 Task: Find connections with filter location Ruislip with filter topic #Lifechangewith filter profile language Potuguese with filter current company Alp Consulting Ltd. with filter school Pune Institute of Computer Technology with filter industry Sports Teams and Clubs with filter service category Mortgage Lending with filter keywords title Accounting Director
Action: Mouse moved to (637, 81)
Screenshot: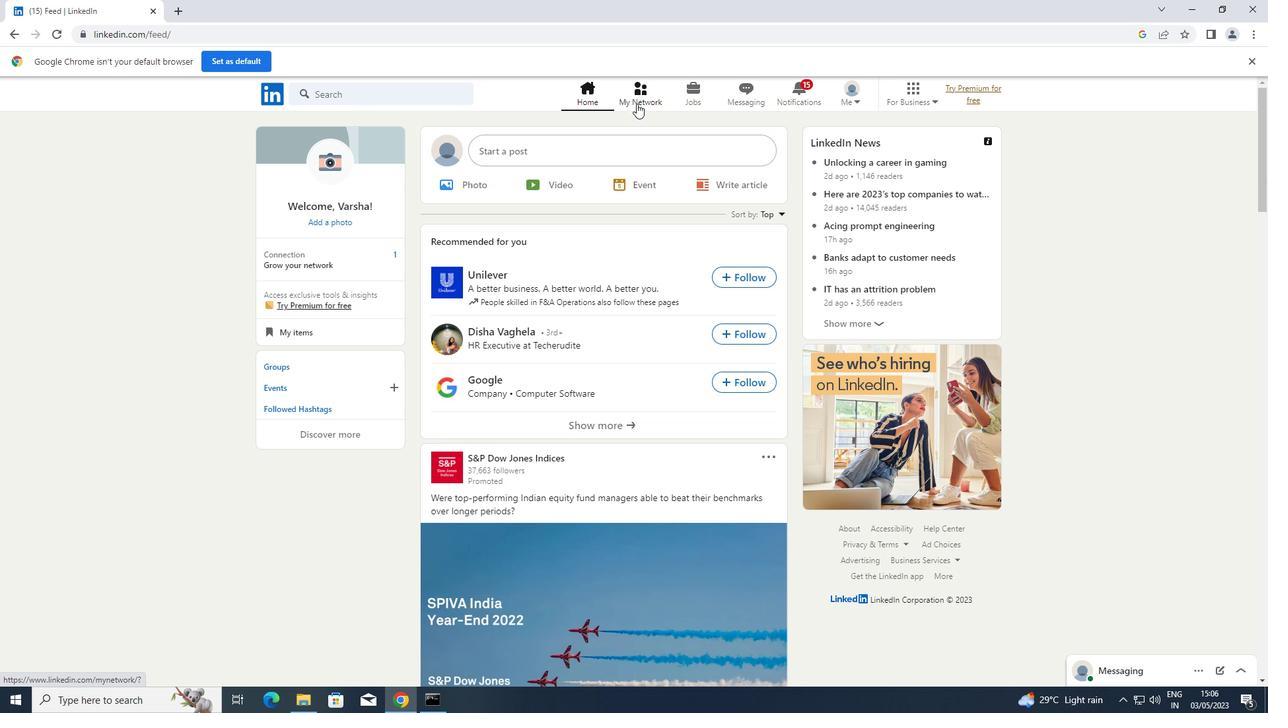 
Action: Mouse pressed left at (637, 81)
Screenshot: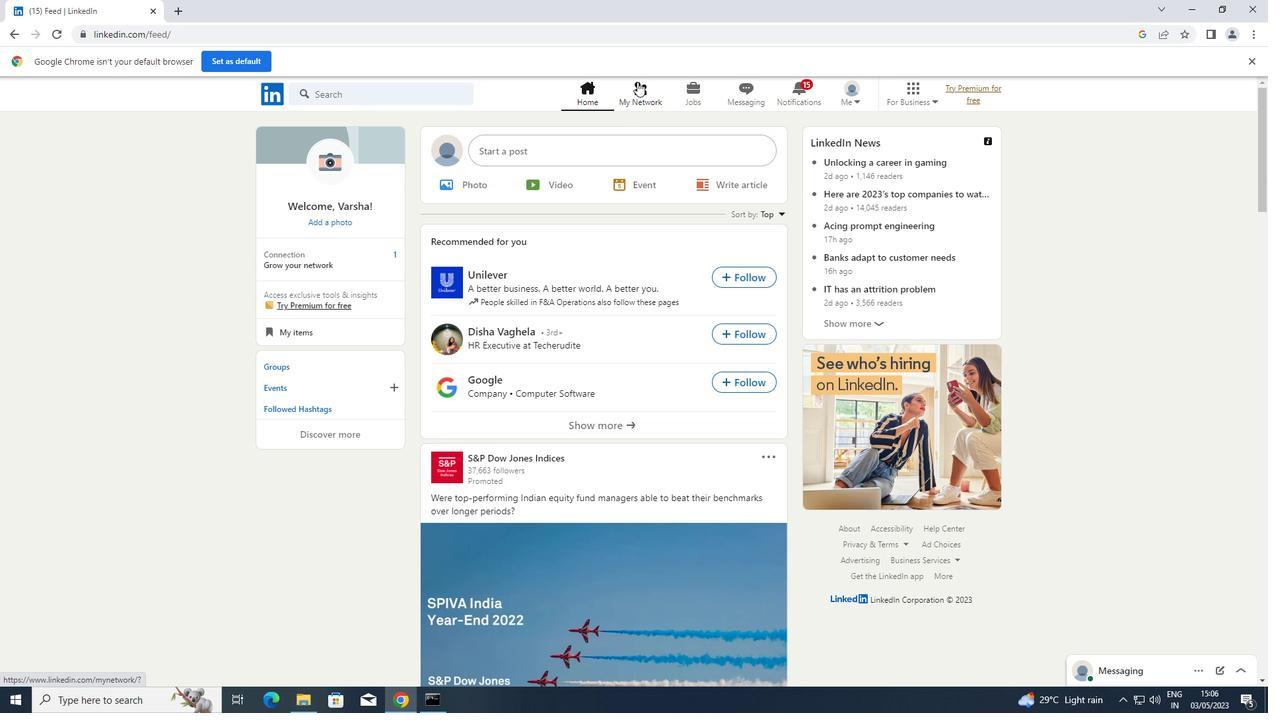 
Action: Mouse moved to (340, 165)
Screenshot: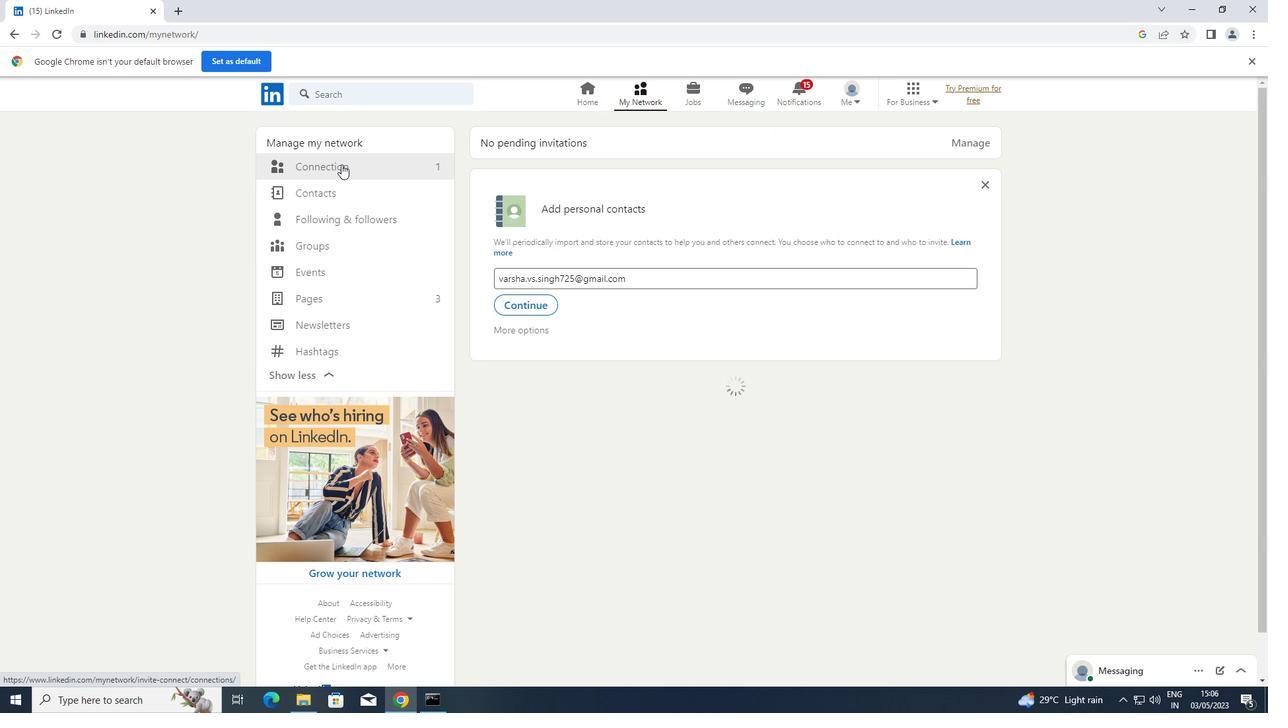
Action: Mouse pressed left at (340, 165)
Screenshot: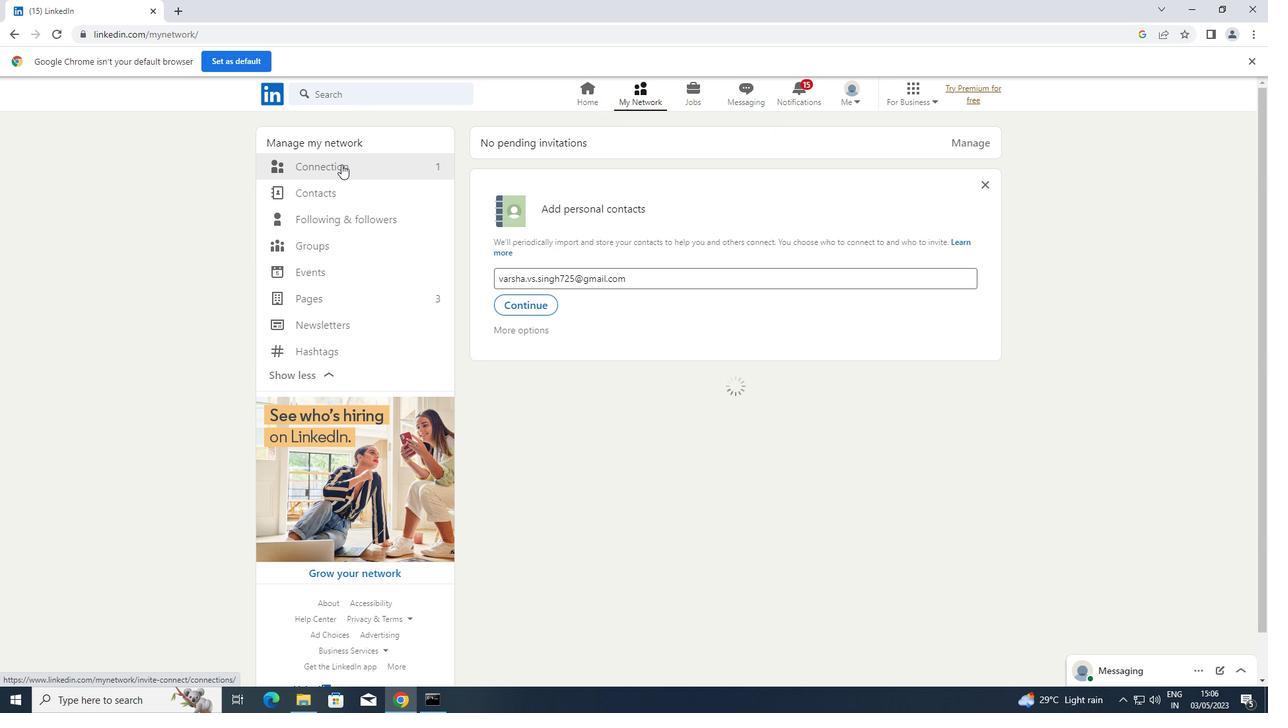 
Action: Mouse moved to (755, 171)
Screenshot: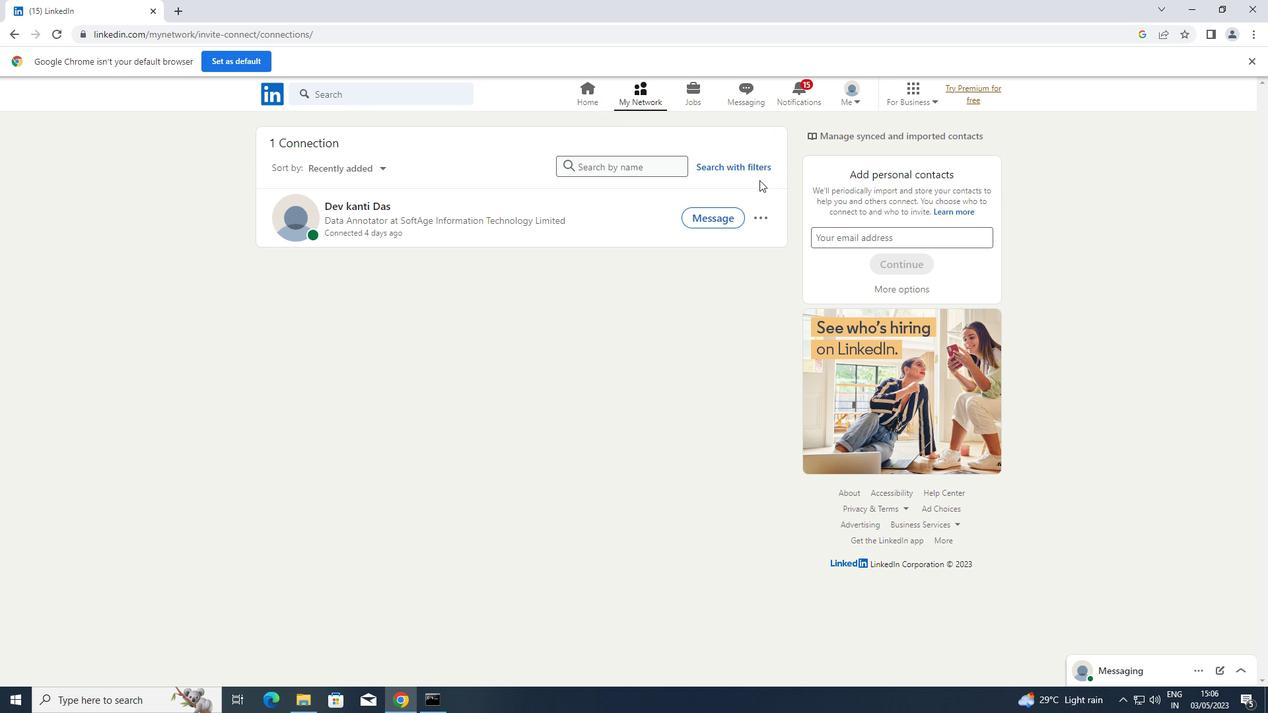 
Action: Mouse pressed left at (755, 171)
Screenshot: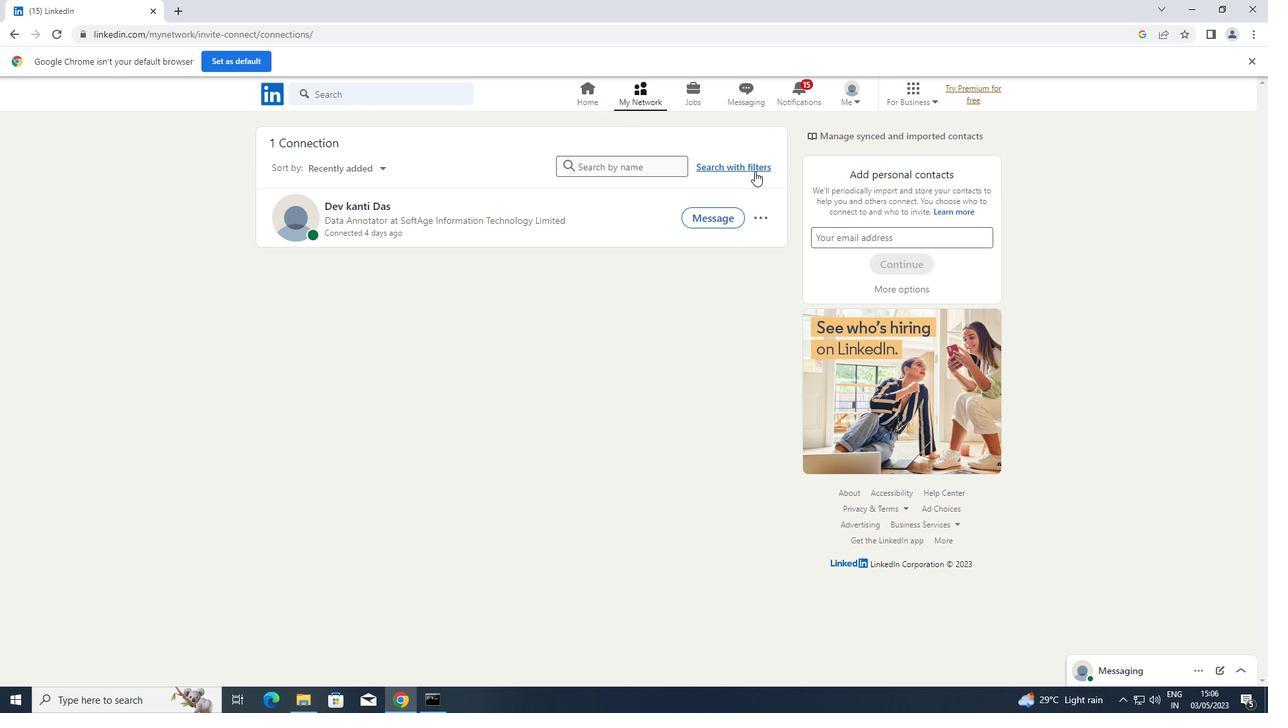 
Action: Mouse moved to (682, 132)
Screenshot: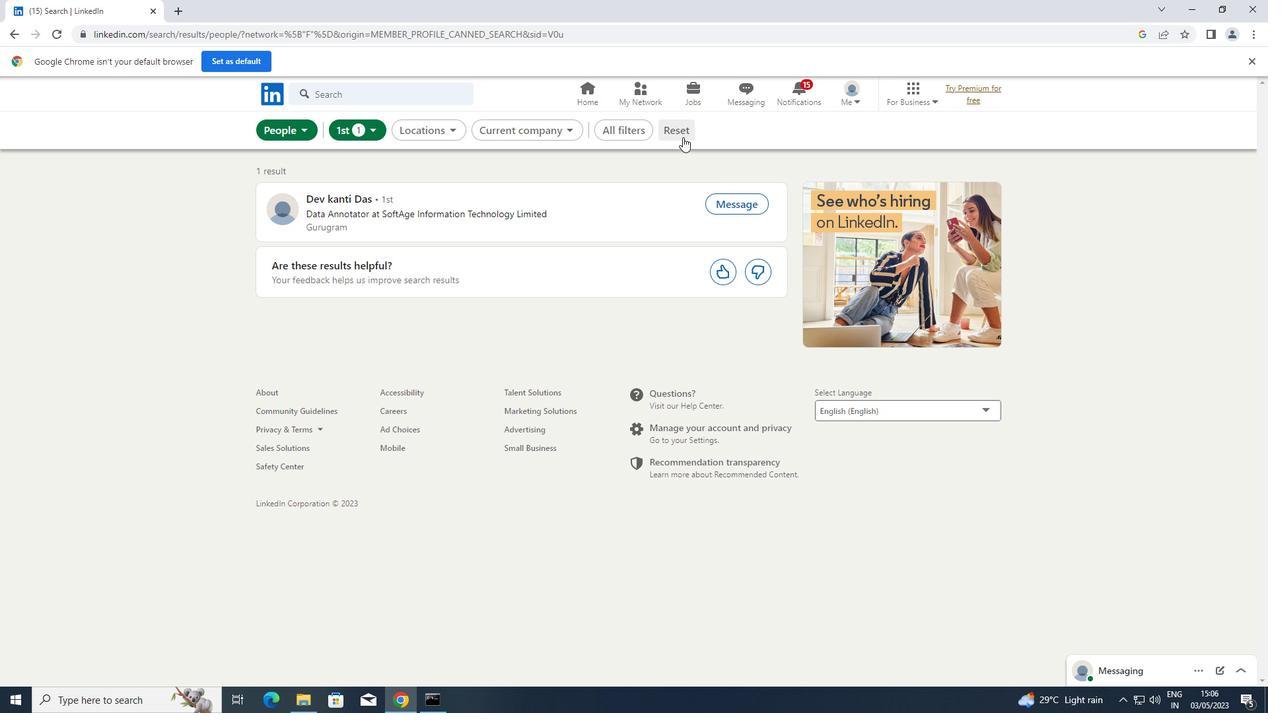 
Action: Mouse pressed left at (682, 132)
Screenshot: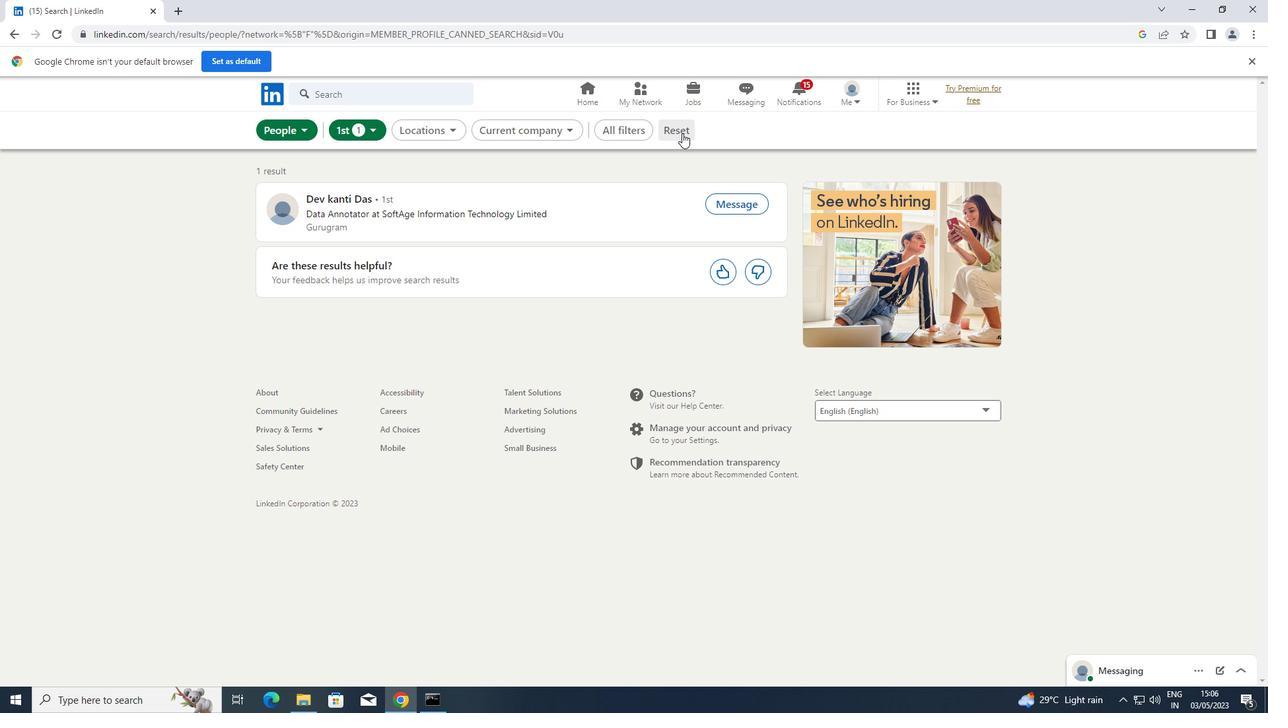 
Action: Mouse moved to (670, 132)
Screenshot: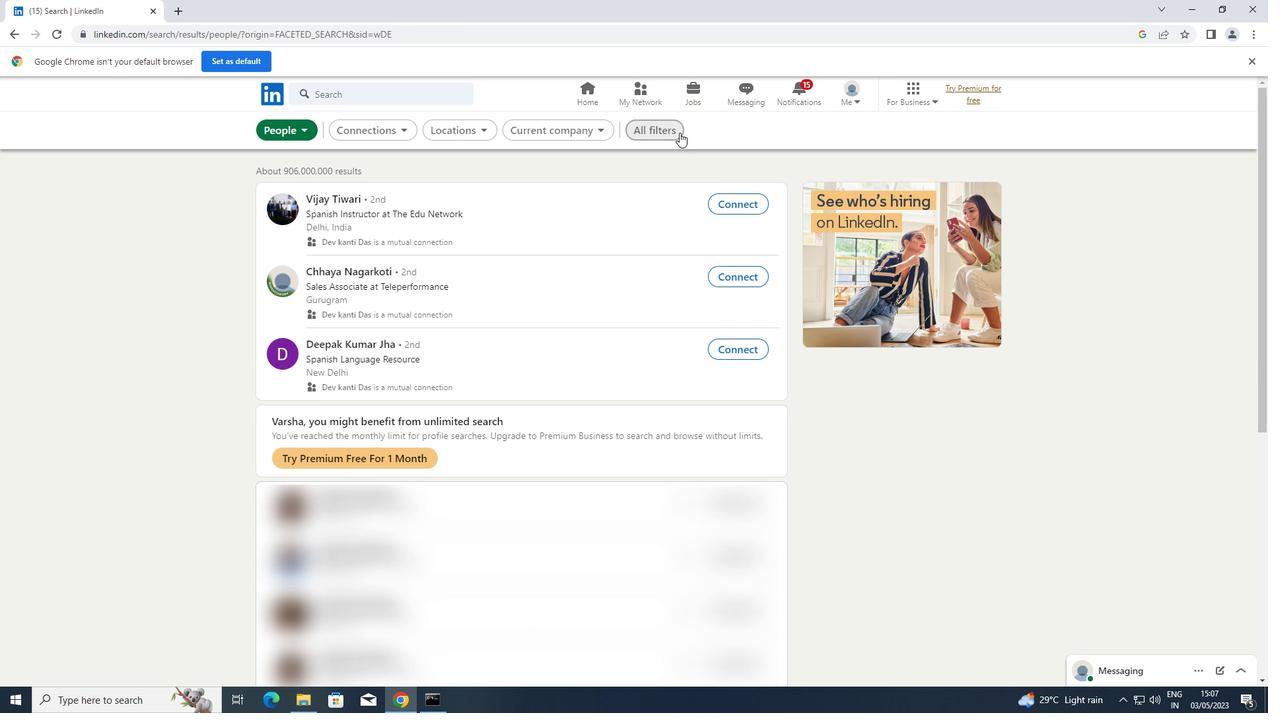 
Action: Mouse pressed left at (670, 132)
Screenshot: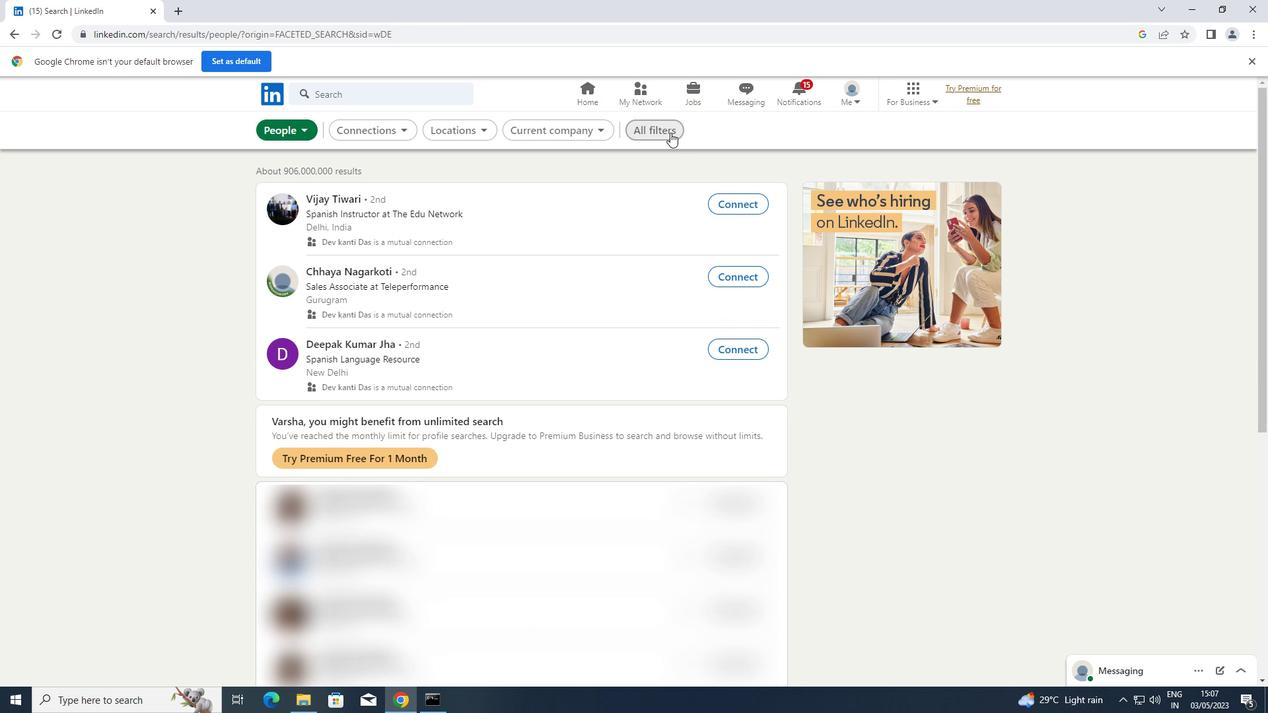 
Action: Mouse moved to (1012, 299)
Screenshot: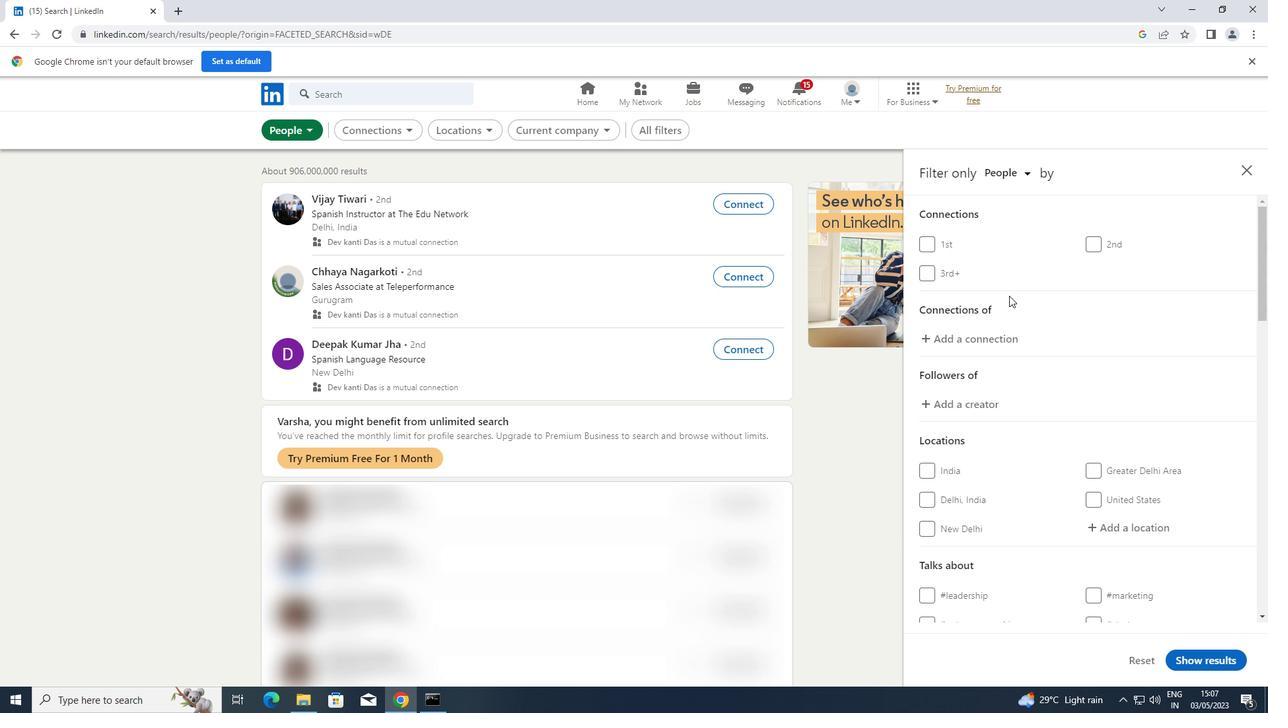 
Action: Mouse scrolled (1012, 299) with delta (0, 0)
Screenshot: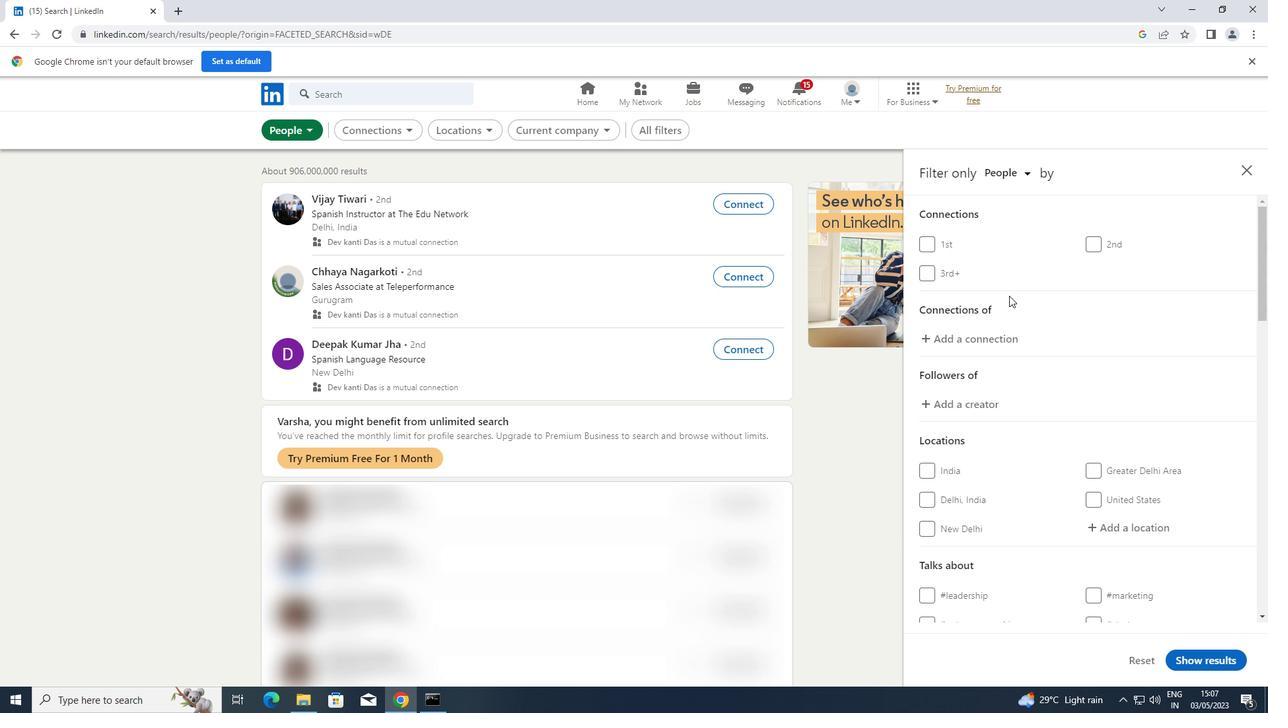 
Action: Mouse moved to (1012, 300)
Screenshot: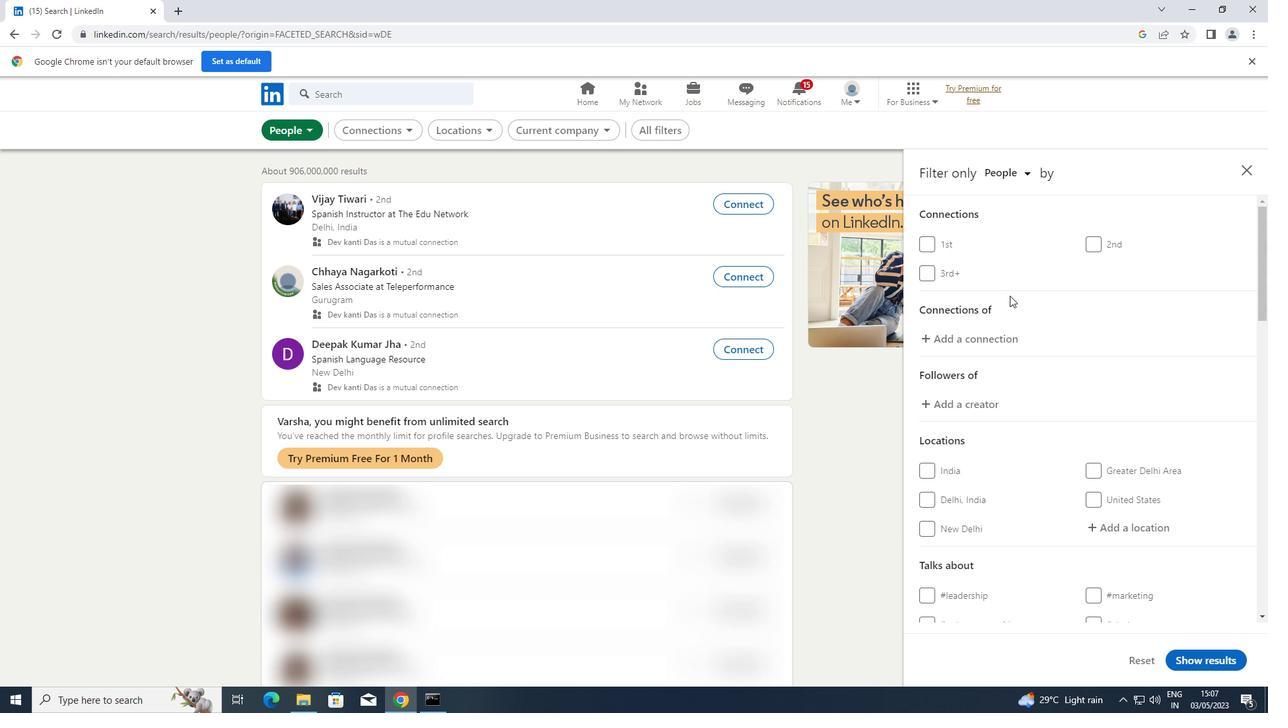 
Action: Mouse scrolled (1012, 299) with delta (0, 0)
Screenshot: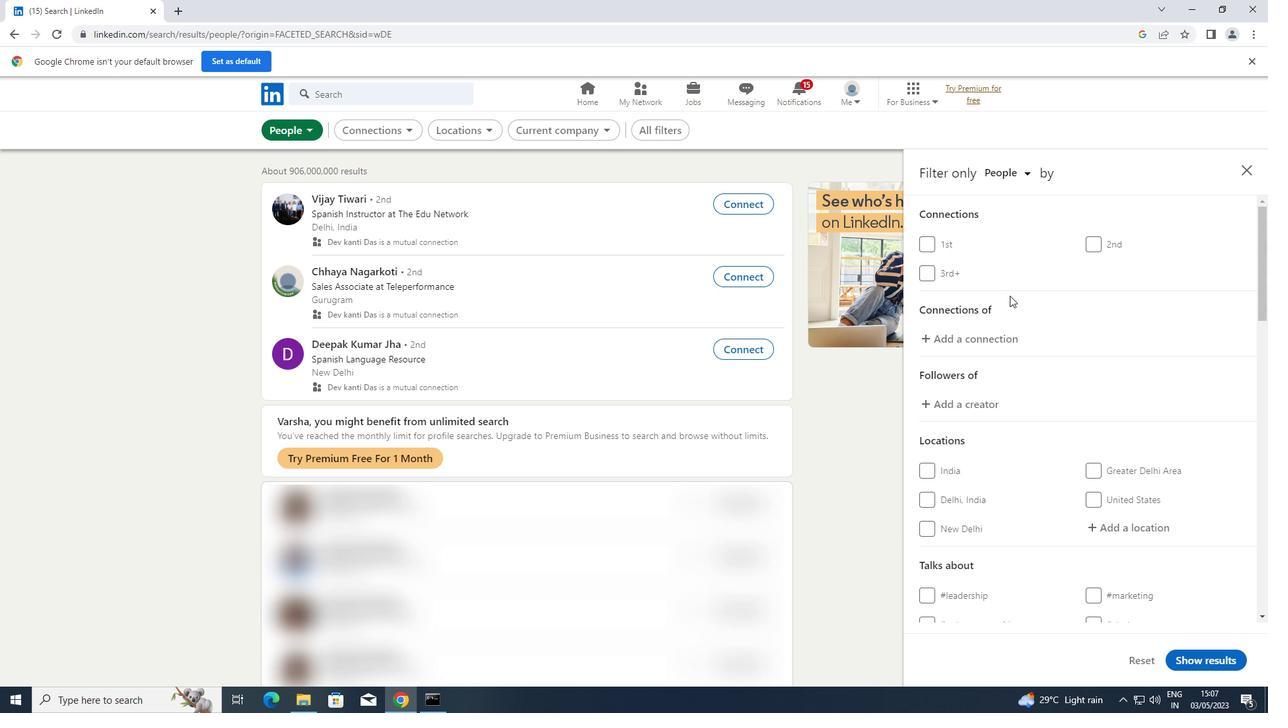 
Action: Mouse moved to (1111, 397)
Screenshot: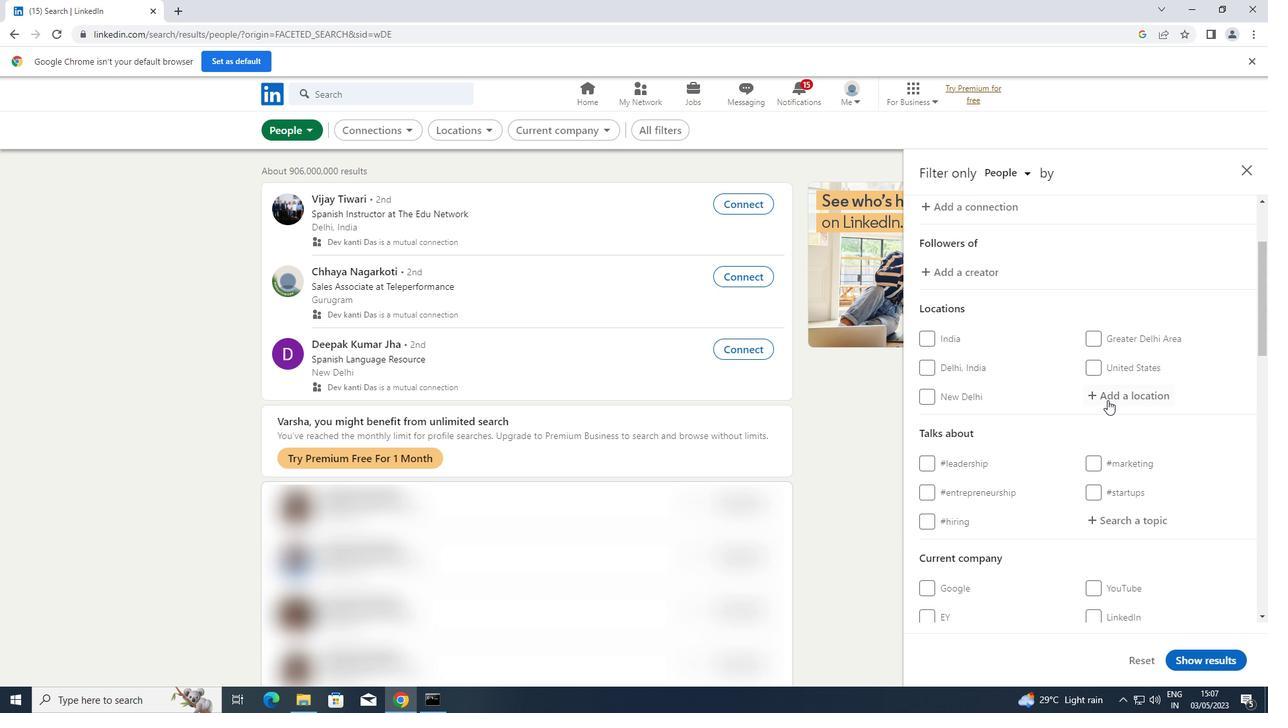 
Action: Mouse pressed left at (1111, 397)
Screenshot: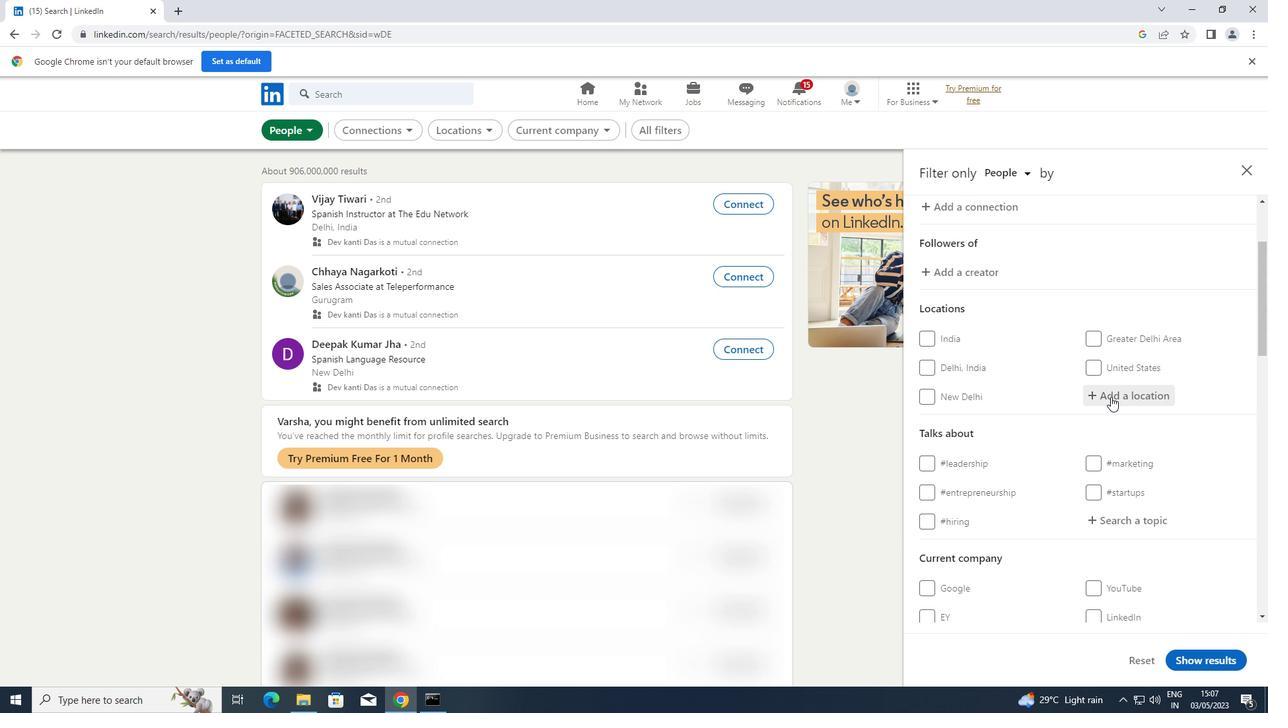 
Action: Key pressed <Key.shift>RULSLIP
Screenshot: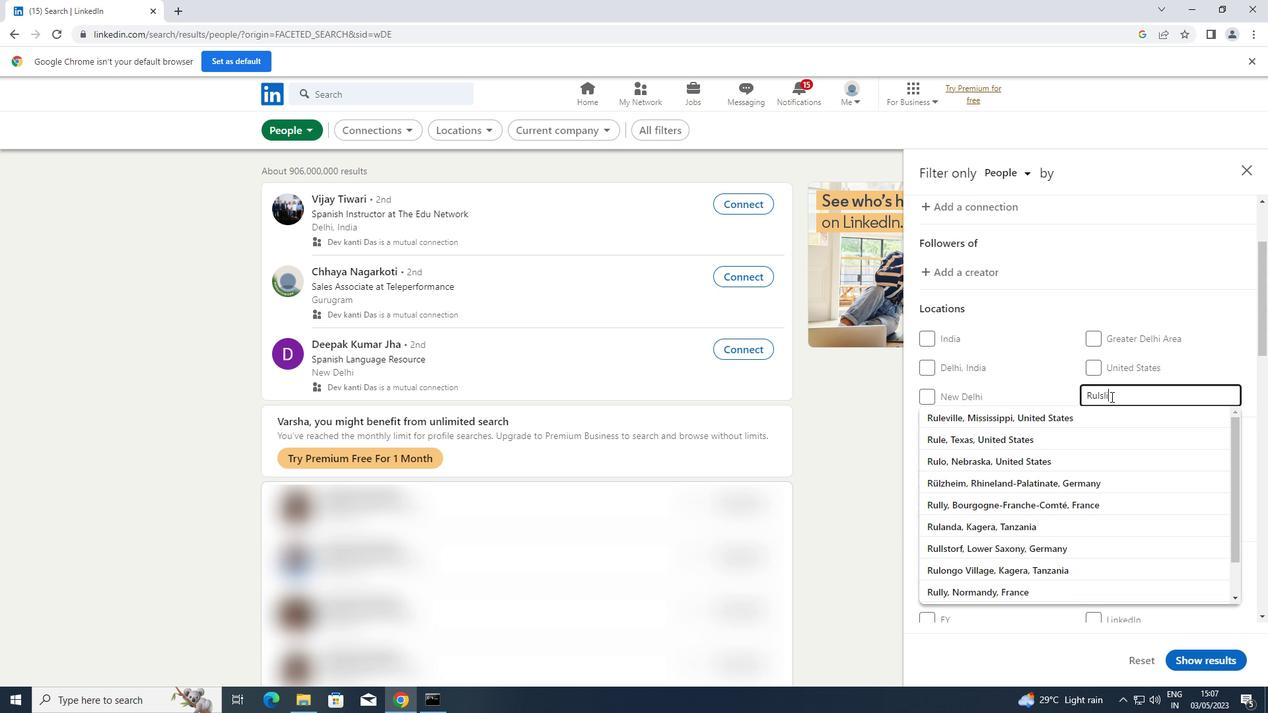 
Action: Mouse moved to (1125, 524)
Screenshot: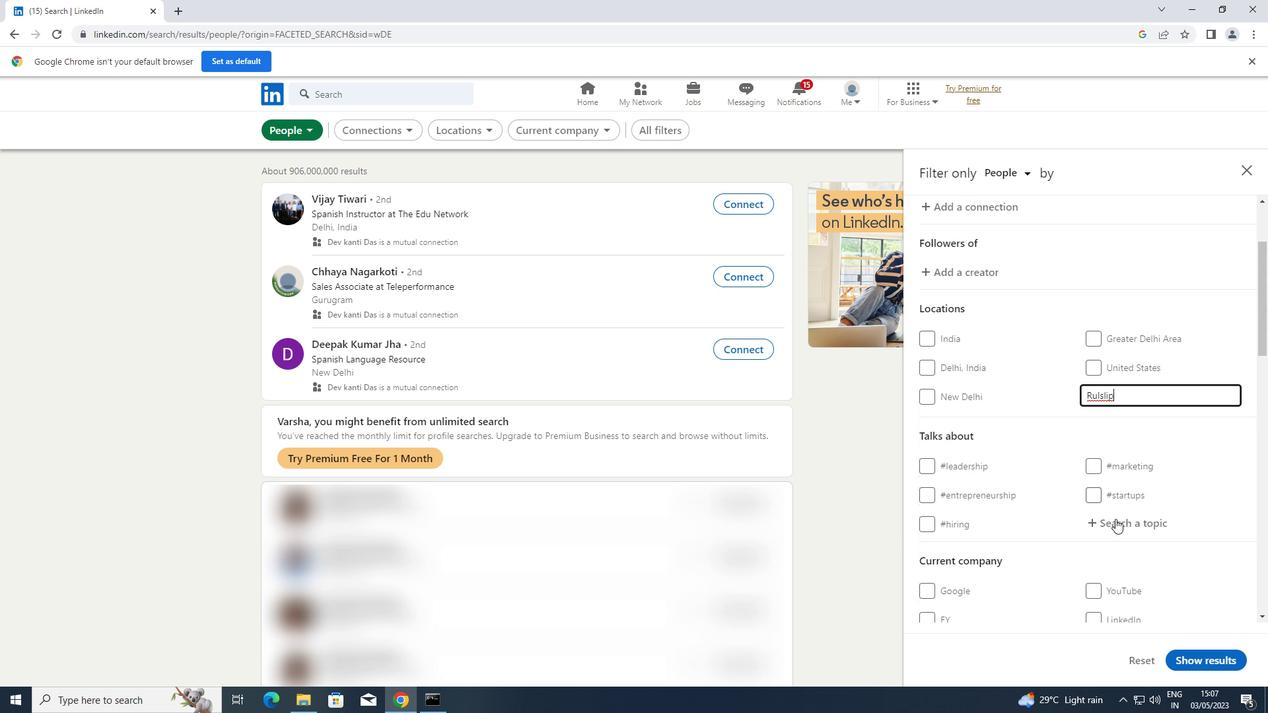 
Action: Mouse pressed left at (1125, 524)
Screenshot: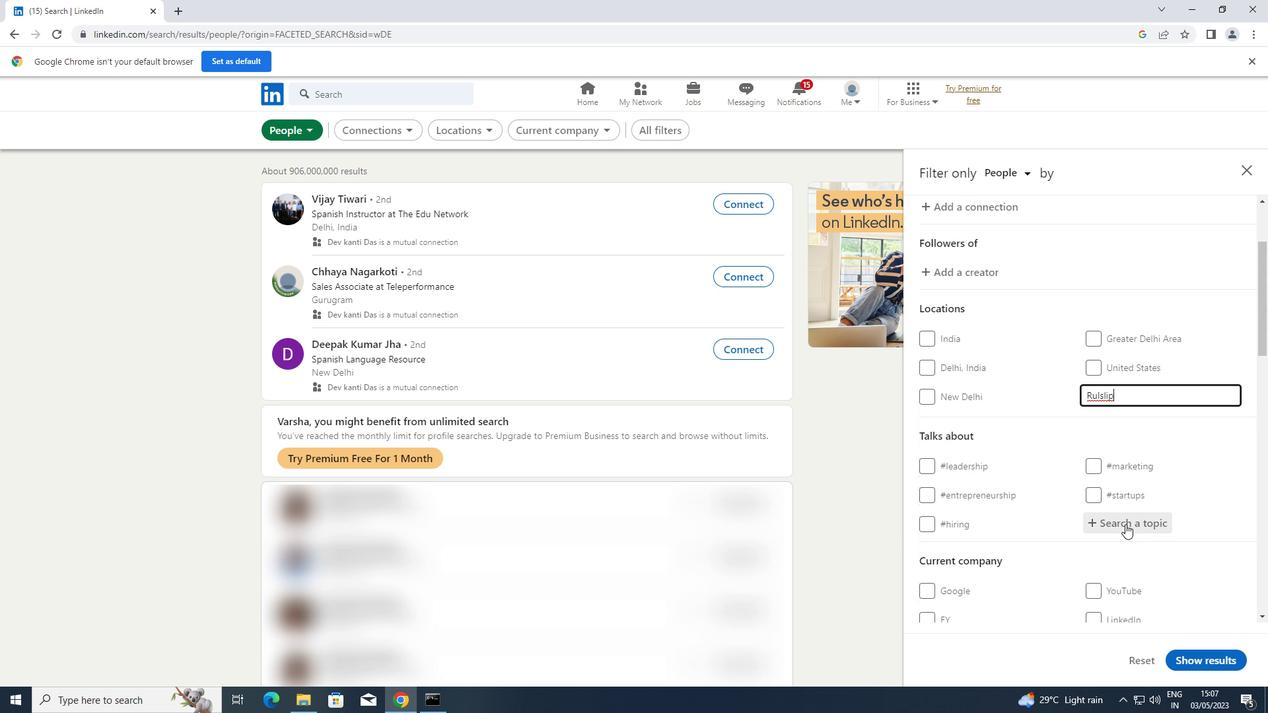 
Action: Key pressed <Key.shift>LIFECHANGE
Screenshot: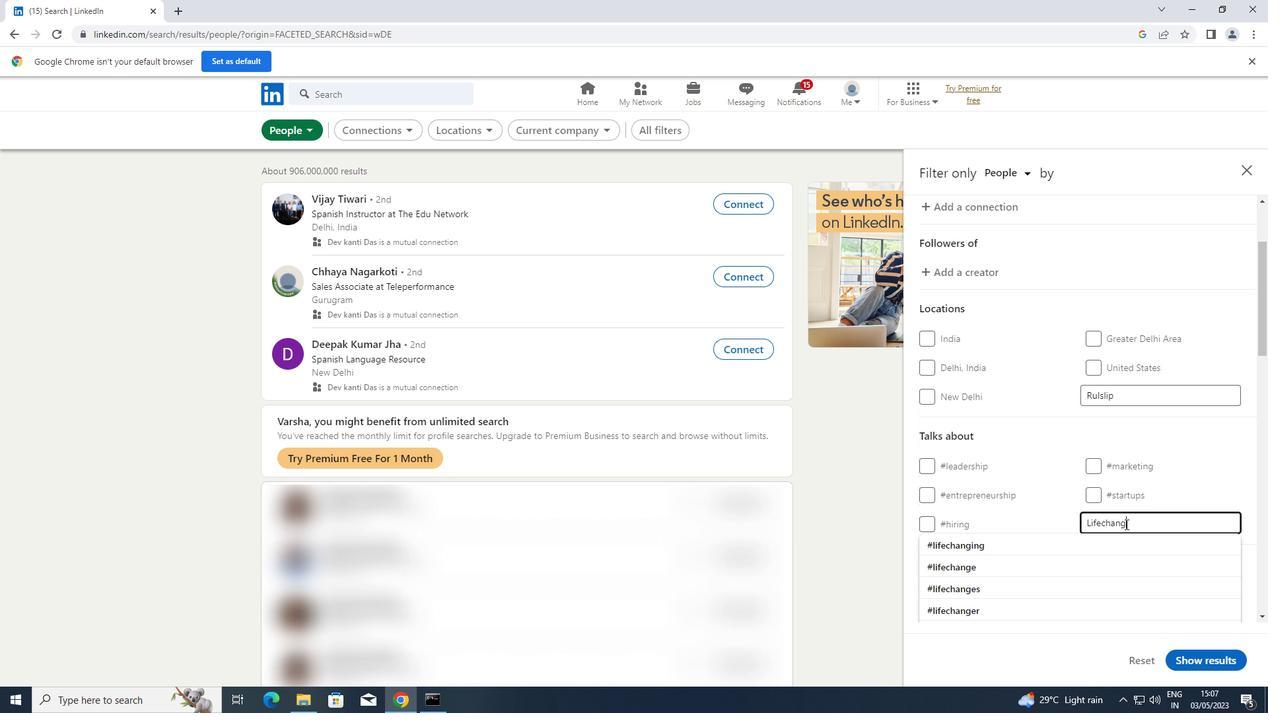 
Action: Mouse moved to (959, 541)
Screenshot: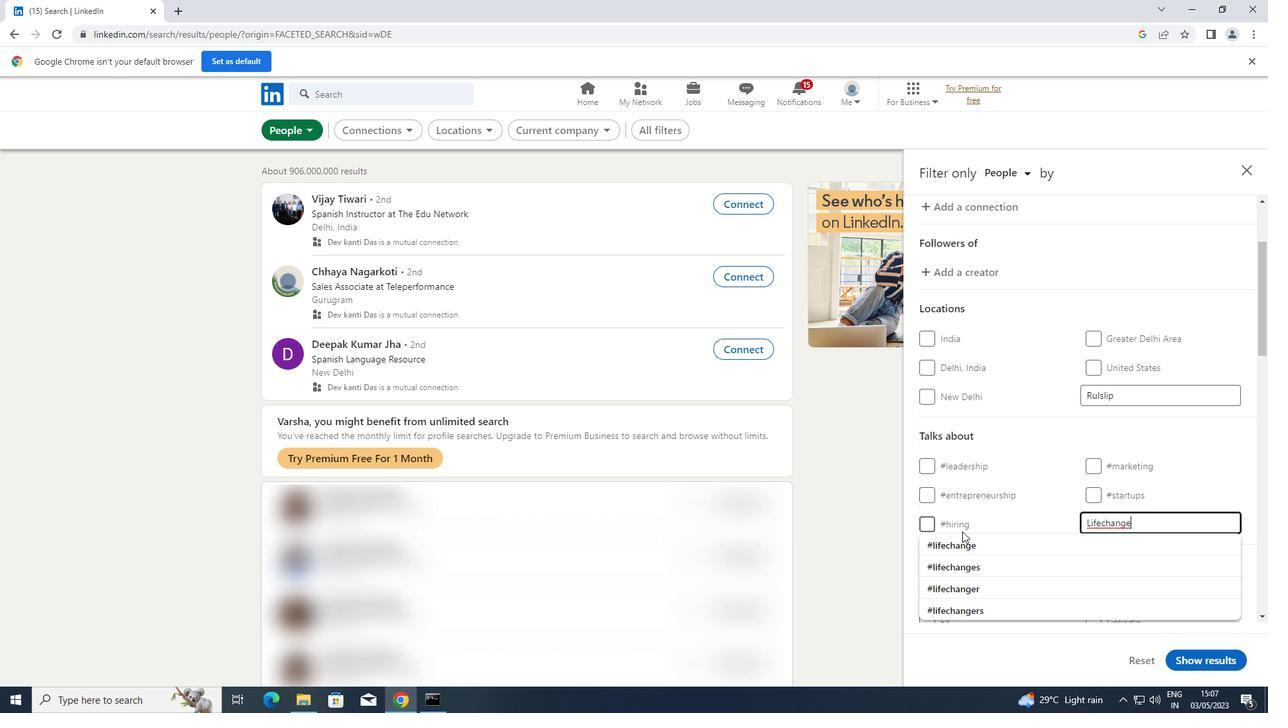 
Action: Mouse pressed left at (959, 541)
Screenshot: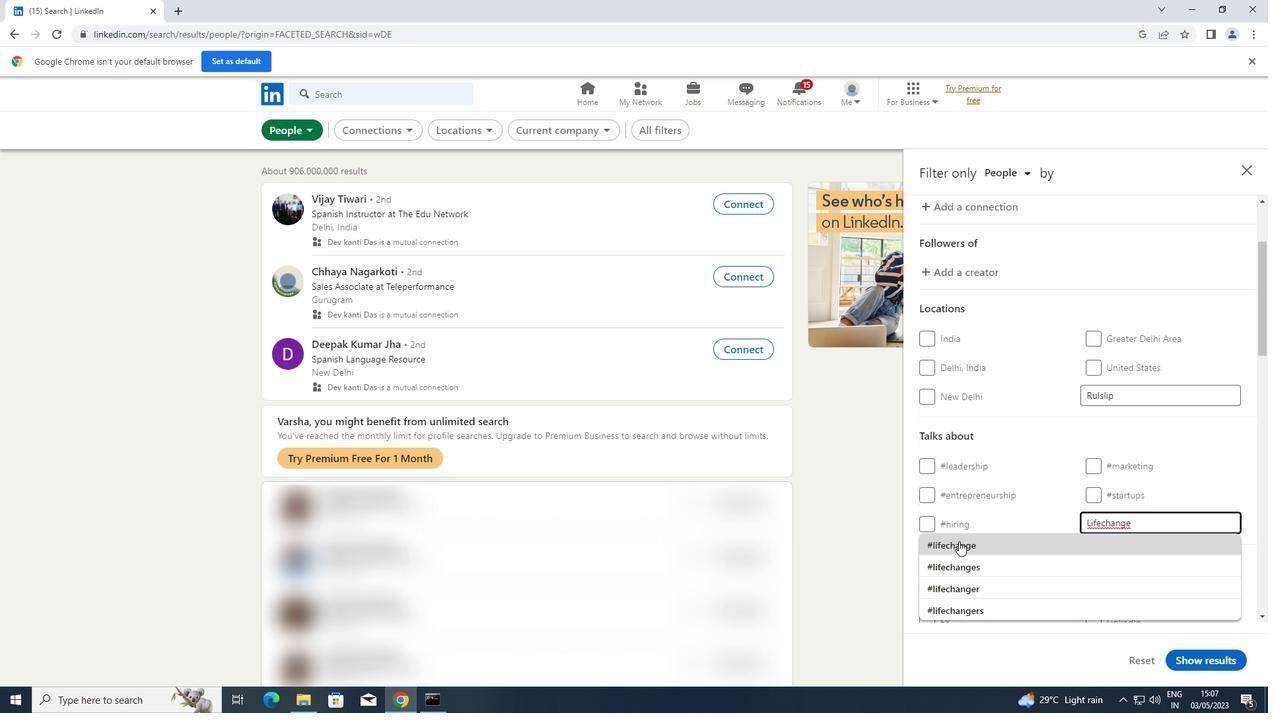 
Action: Mouse scrolled (959, 541) with delta (0, 0)
Screenshot: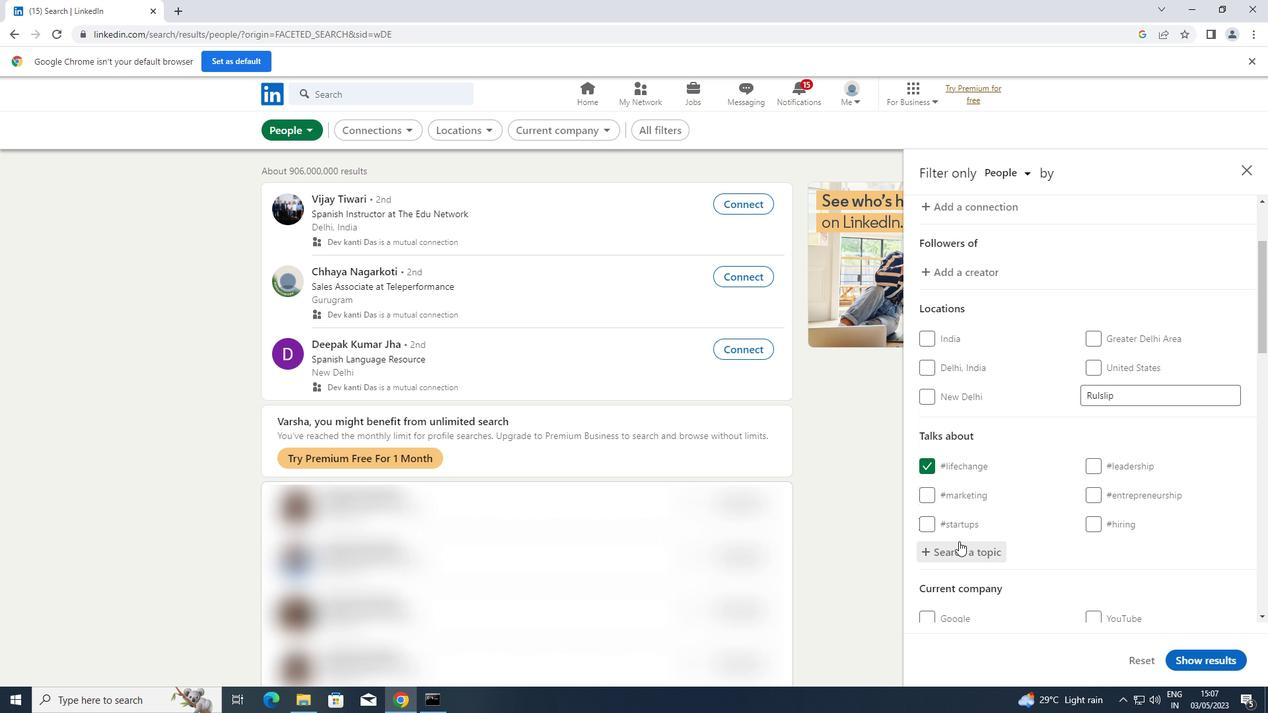
Action: Mouse scrolled (959, 541) with delta (0, 0)
Screenshot: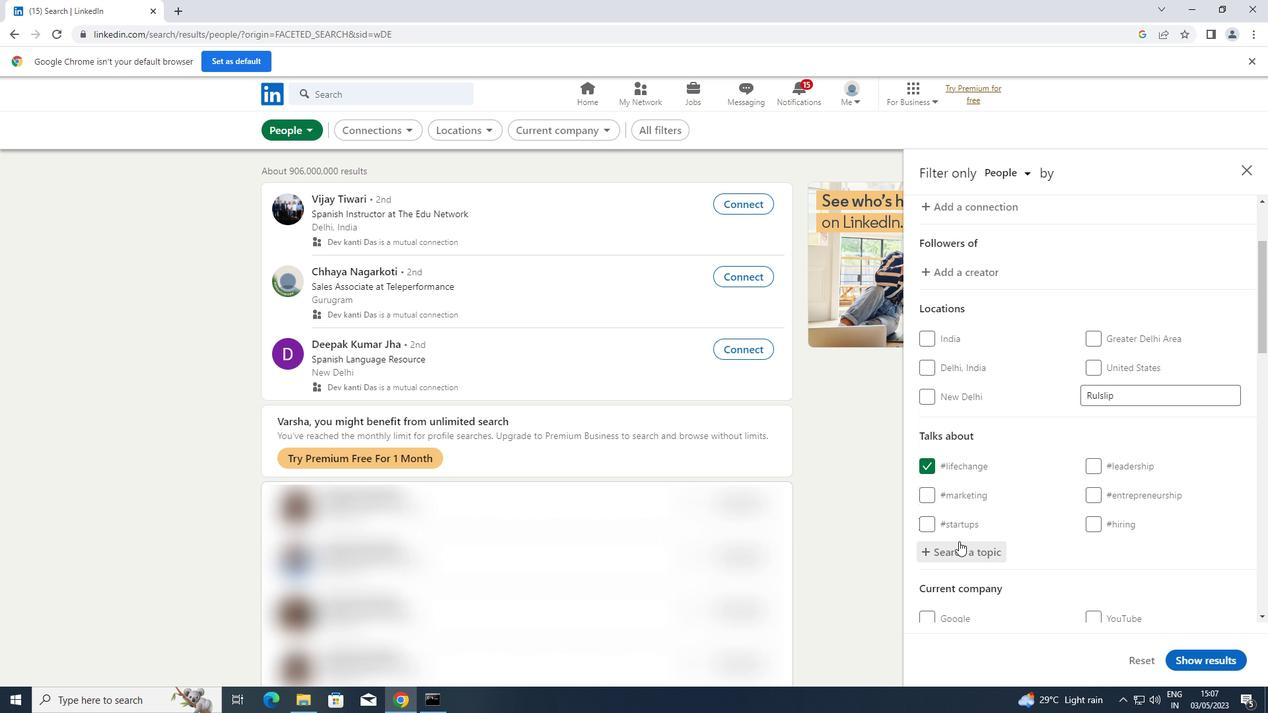 
Action: Mouse scrolled (959, 541) with delta (0, 0)
Screenshot: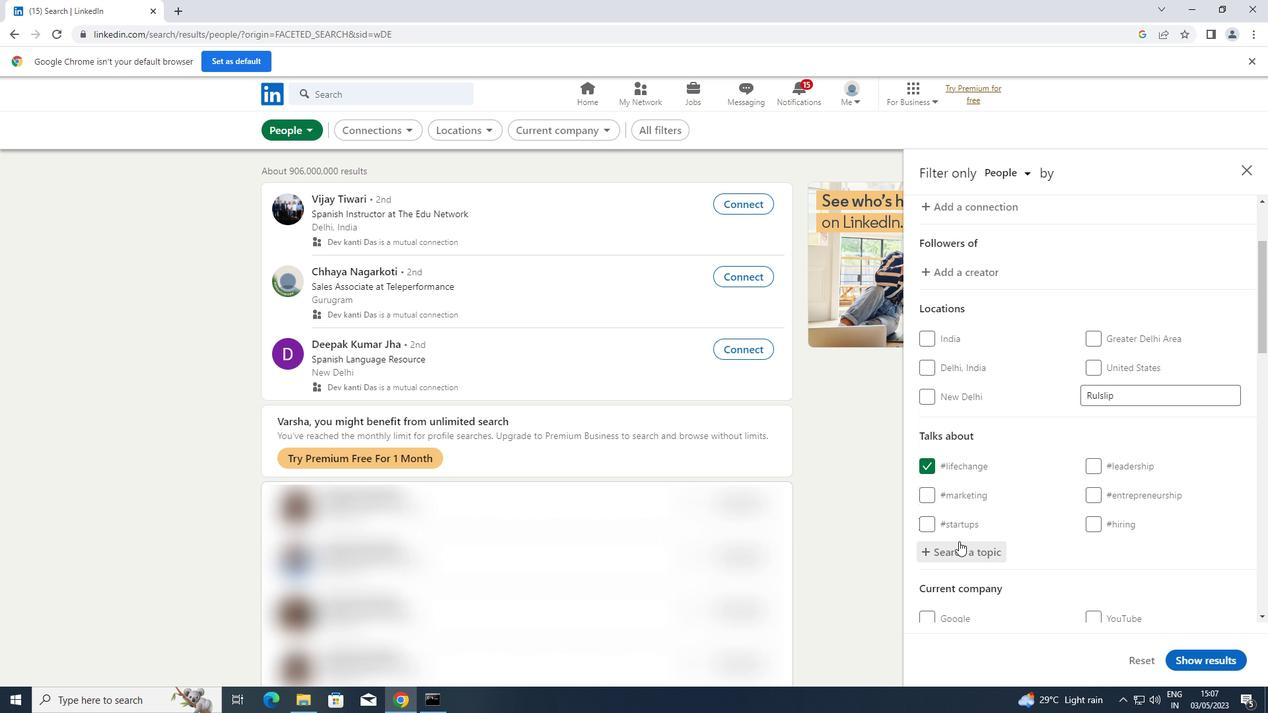 
Action: Mouse scrolled (959, 541) with delta (0, 0)
Screenshot: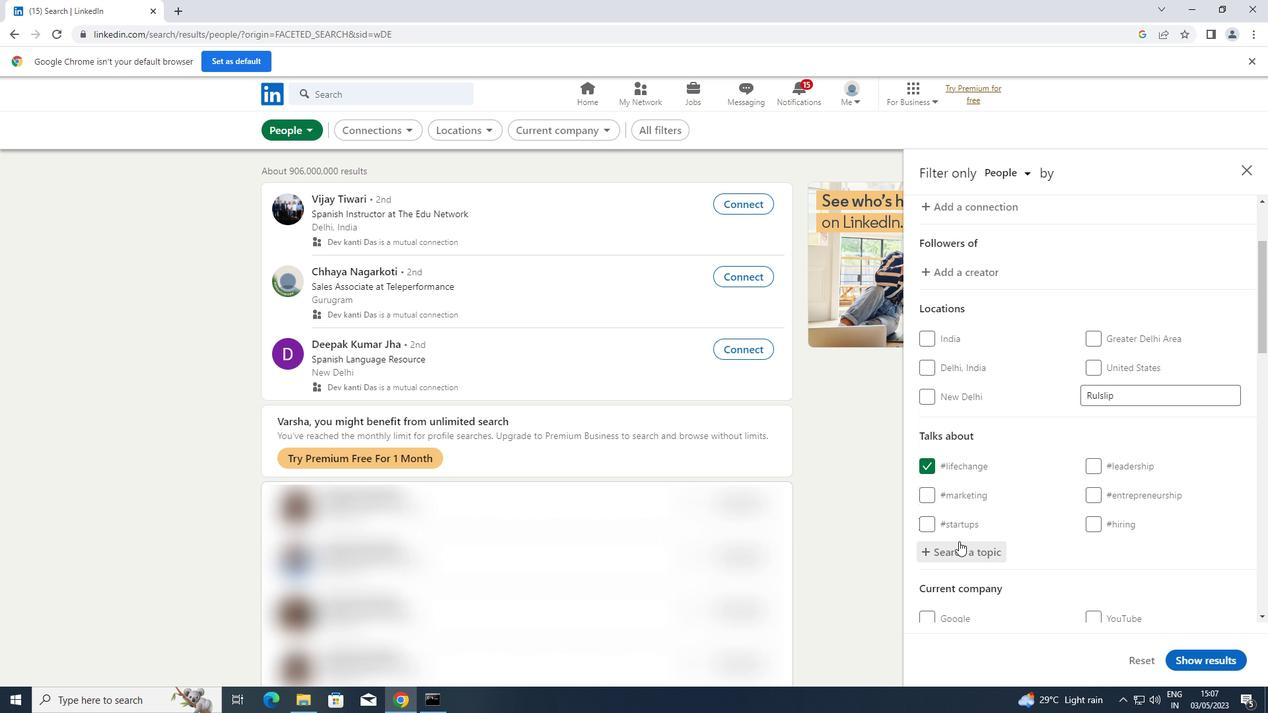 
Action: Mouse scrolled (959, 541) with delta (0, 0)
Screenshot: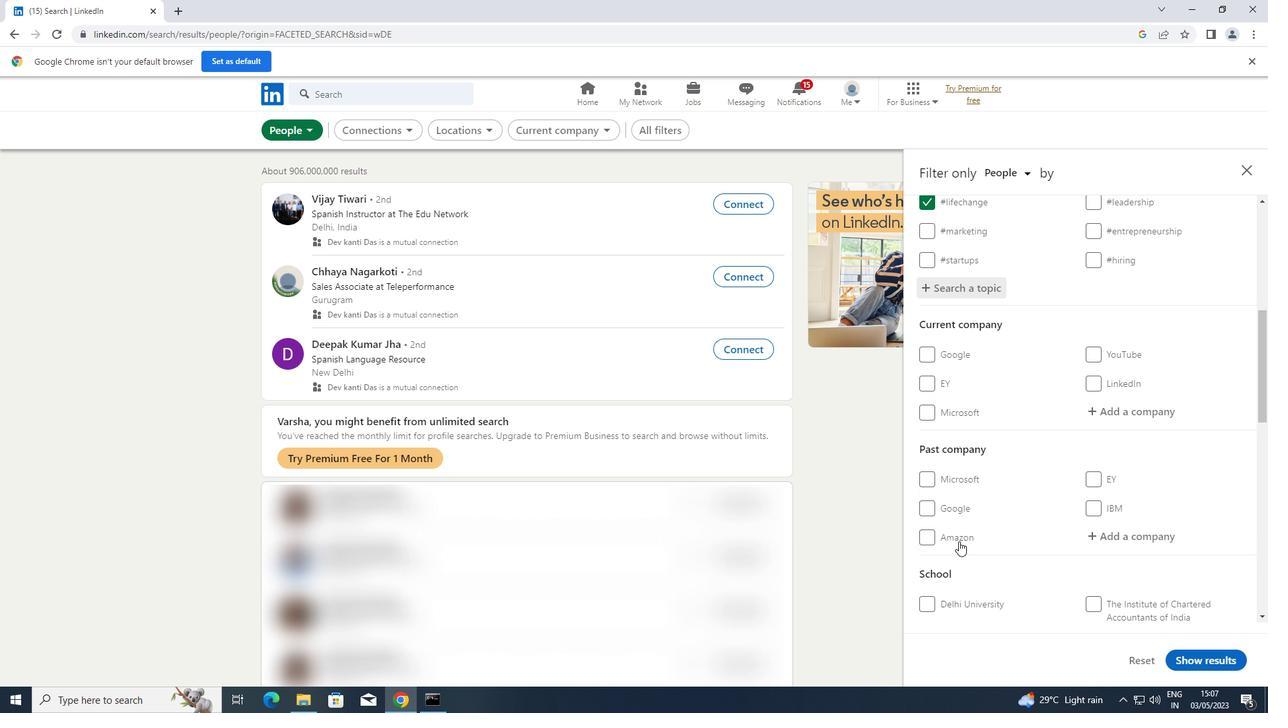 
Action: Mouse scrolled (959, 541) with delta (0, 0)
Screenshot: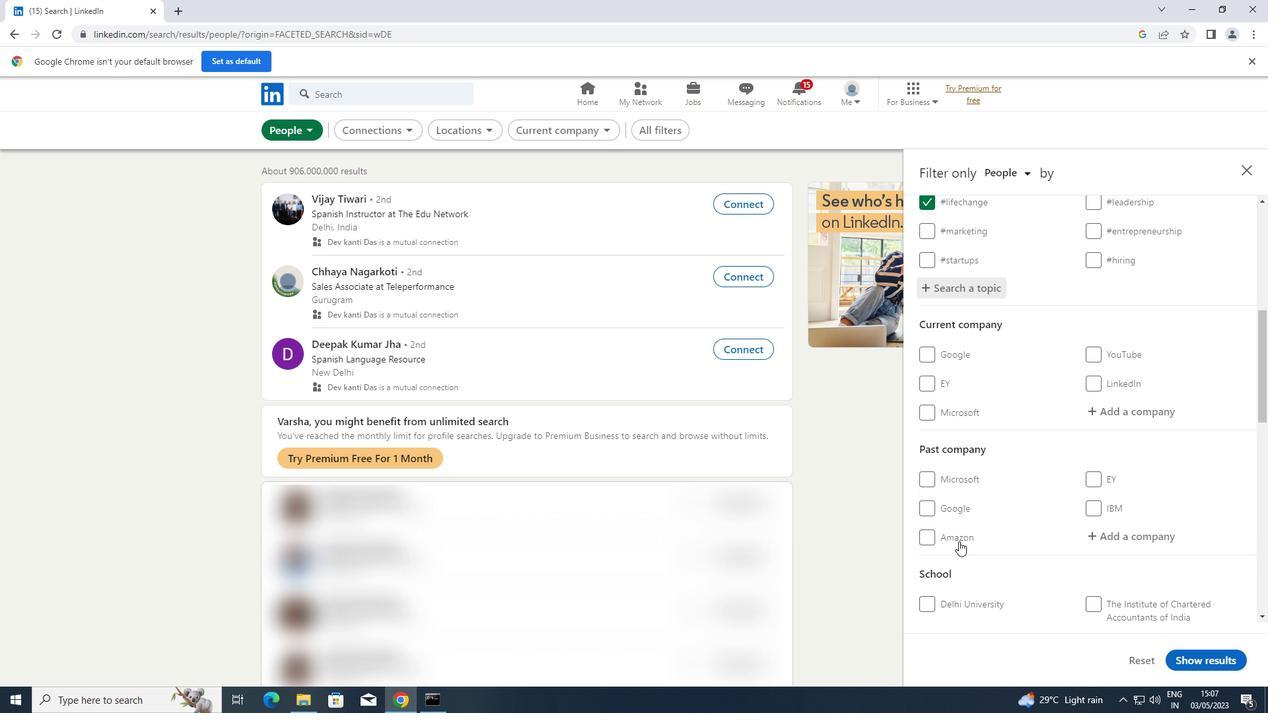 
Action: Mouse scrolled (959, 541) with delta (0, 0)
Screenshot: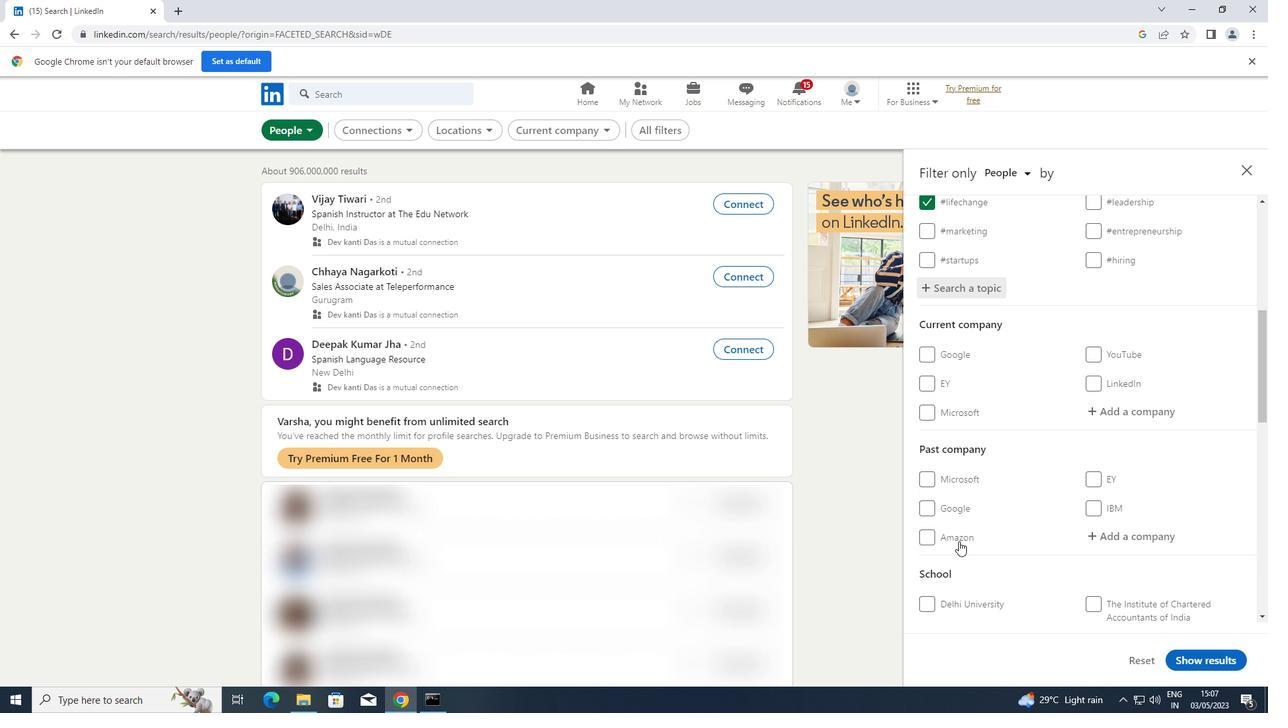 
Action: Mouse scrolled (959, 541) with delta (0, 0)
Screenshot: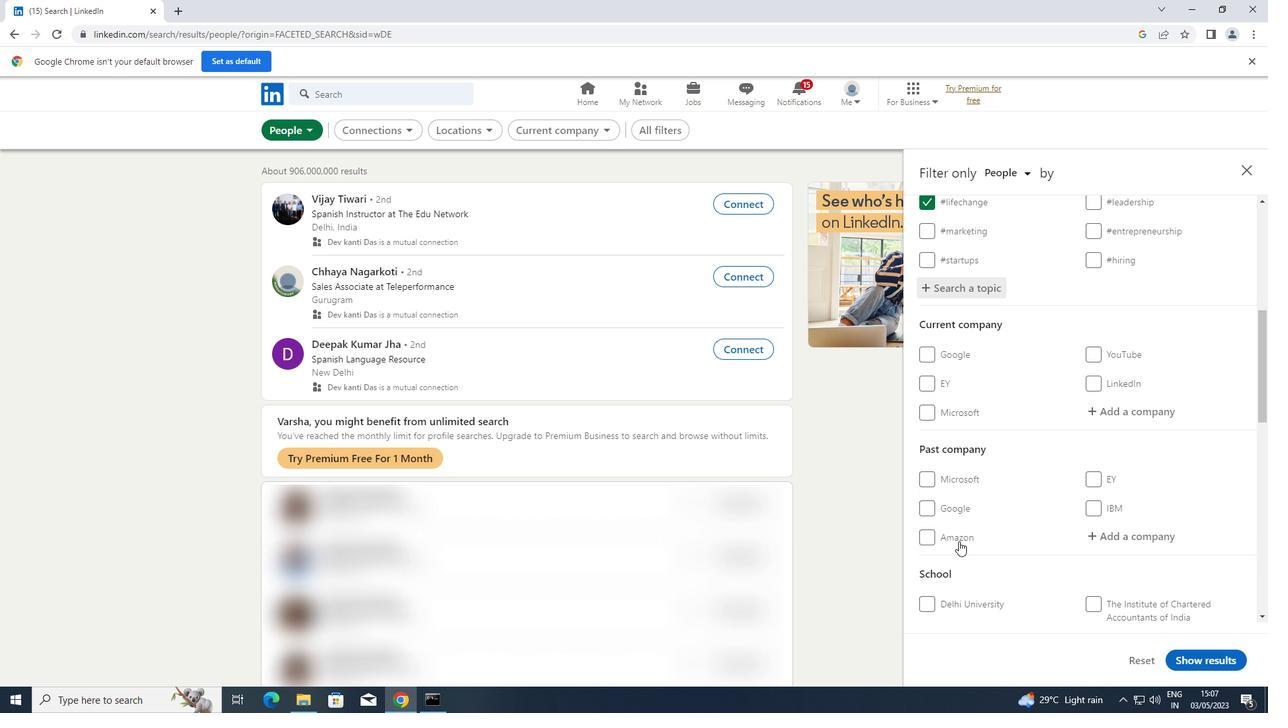 
Action: Mouse scrolled (959, 541) with delta (0, 0)
Screenshot: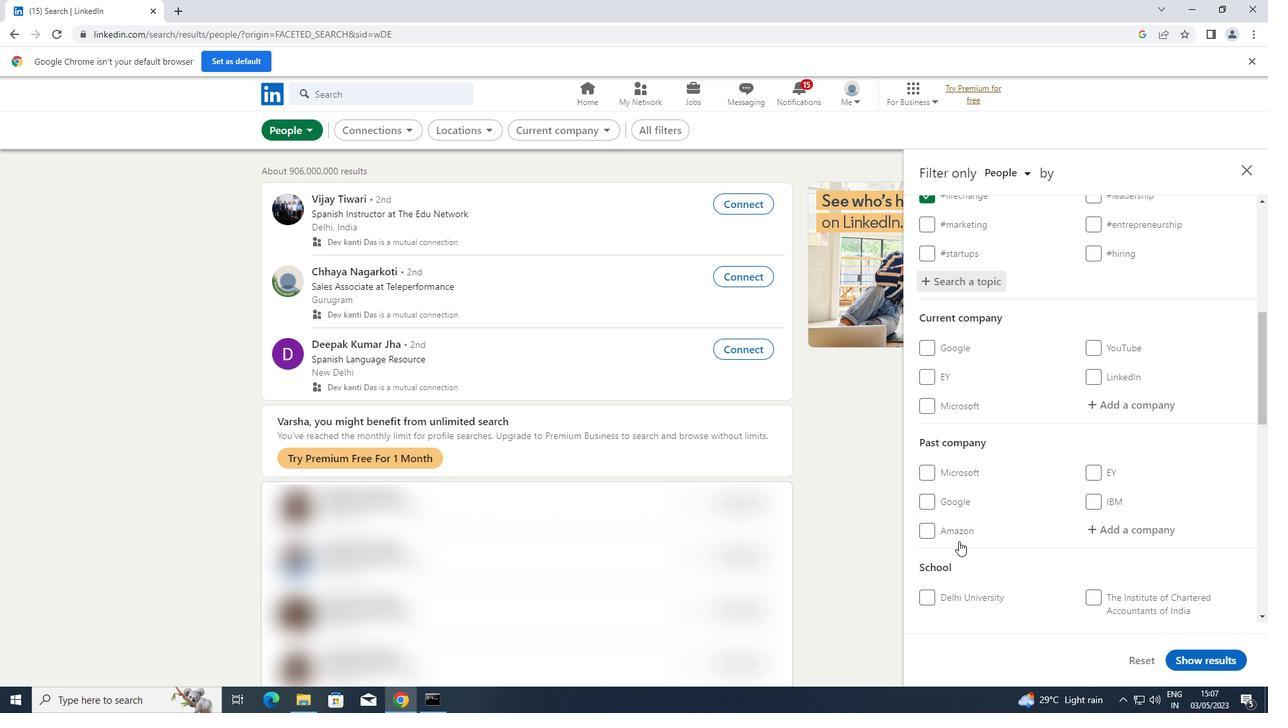 
Action: Mouse scrolled (959, 541) with delta (0, 0)
Screenshot: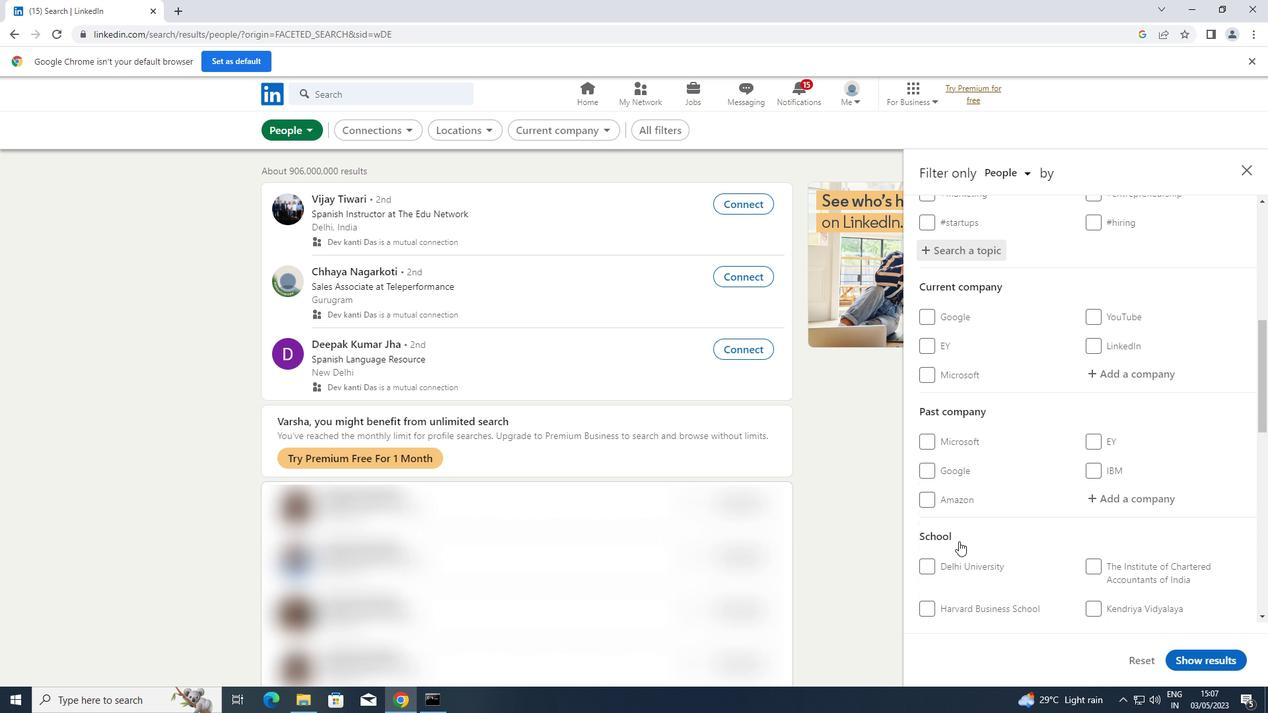 
Action: Mouse moved to (1097, 525)
Screenshot: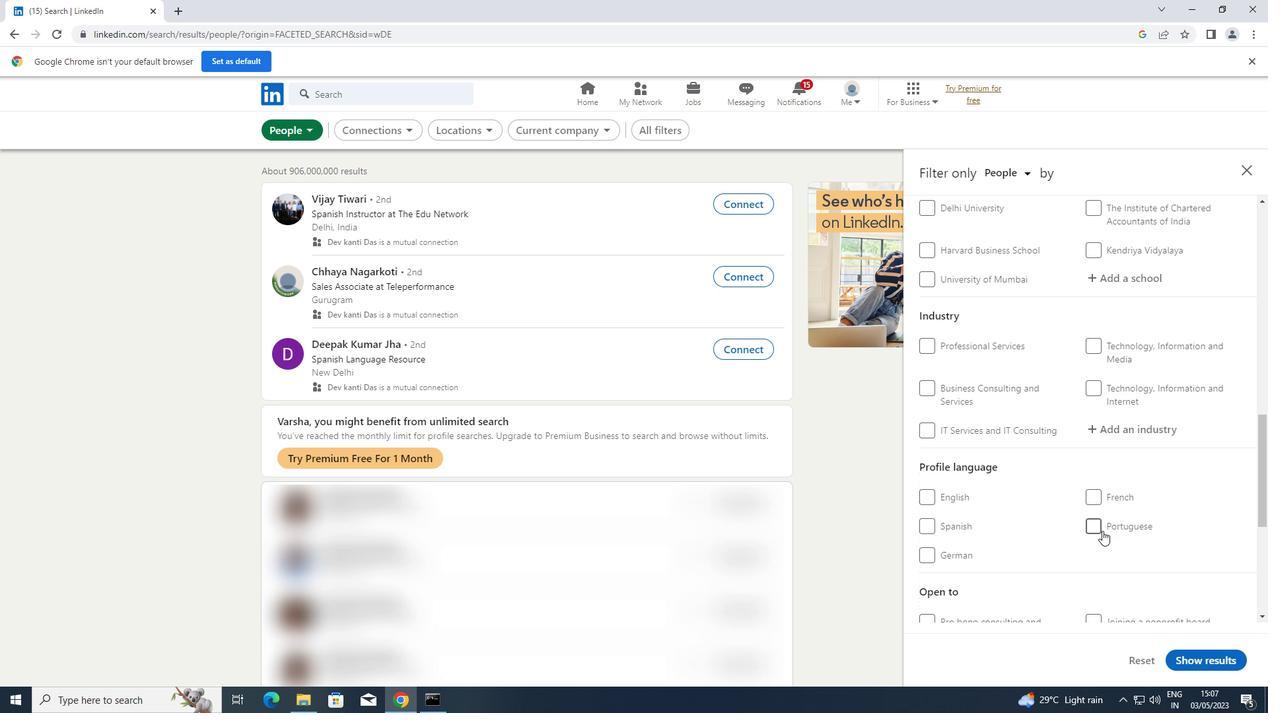 
Action: Mouse pressed left at (1097, 525)
Screenshot: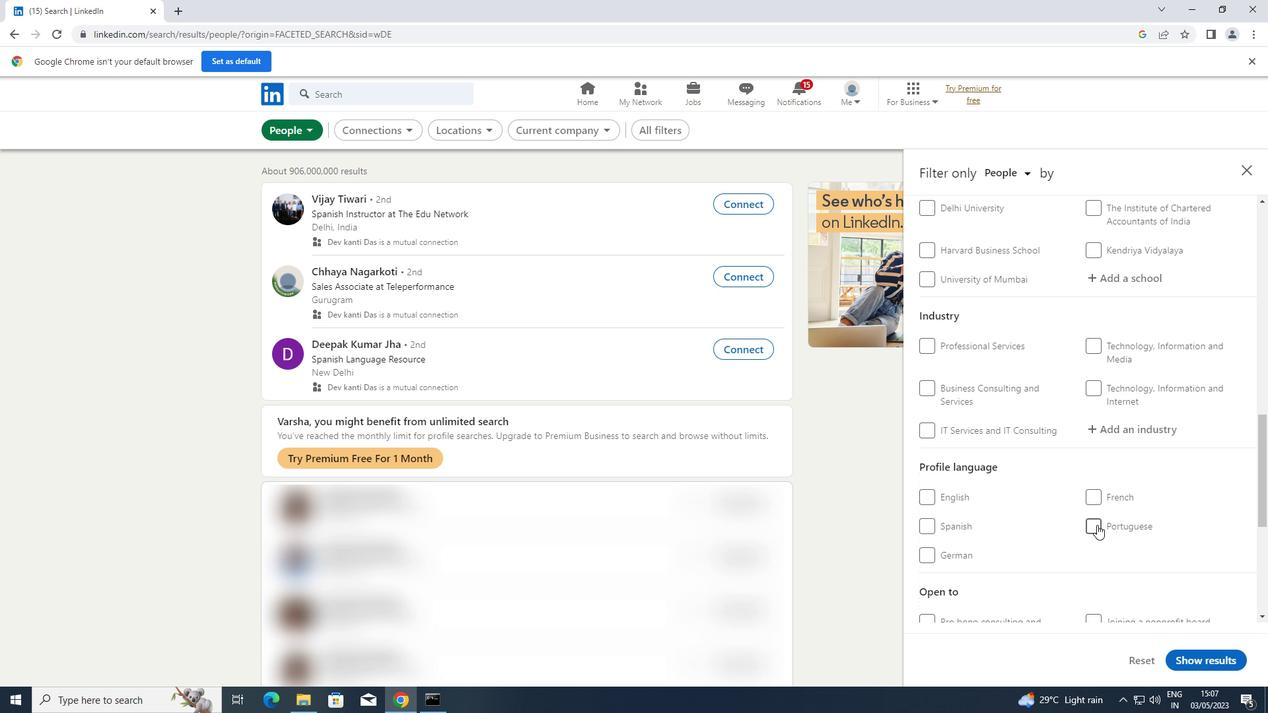
Action: Mouse scrolled (1097, 525) with delta (0, 0)
Screenshot: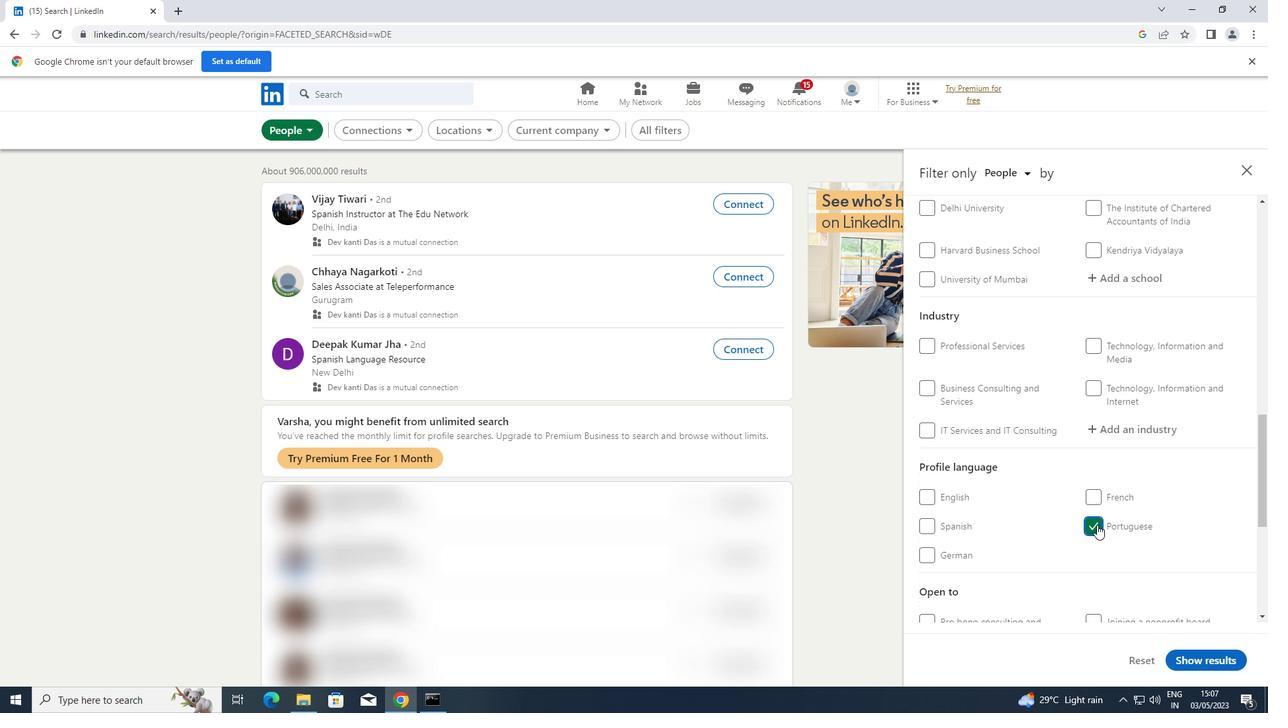
Action: Mouse scrolled (1097, 525) with delta (0, 0)
Screenshot: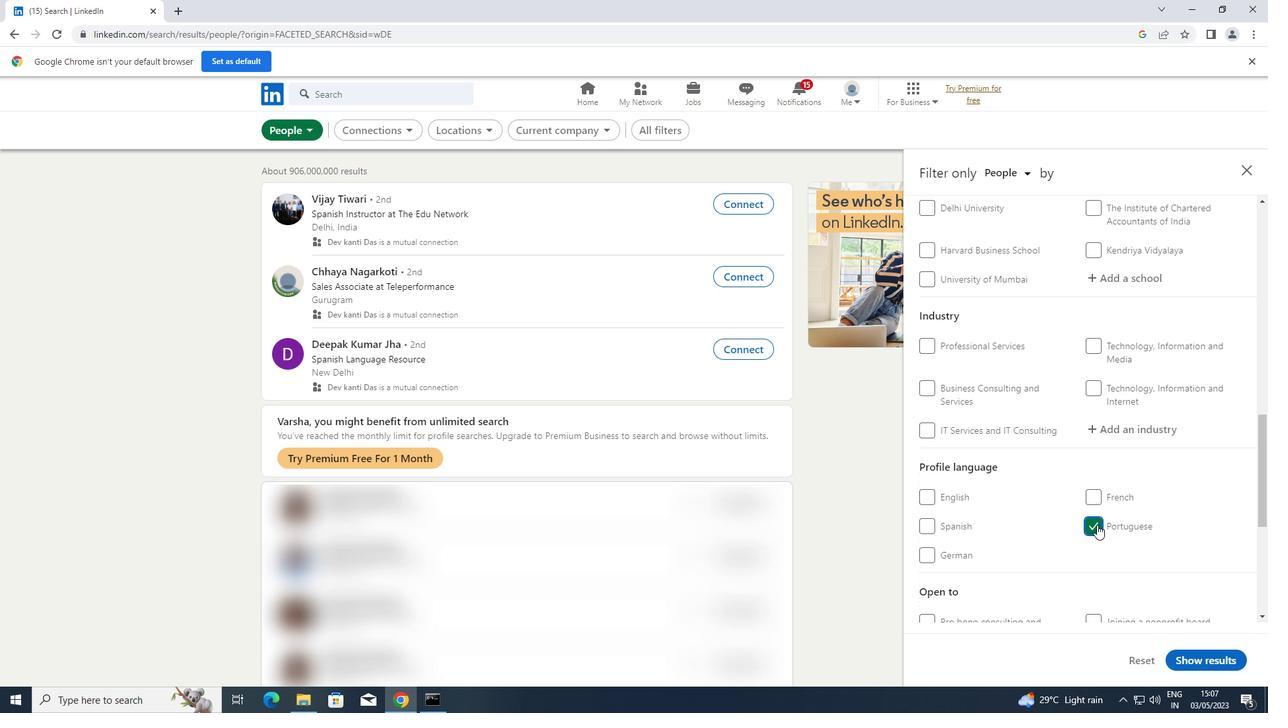 
Action: Mouse scrolled (1097, 525) with delta (0, 0)
Screenshot: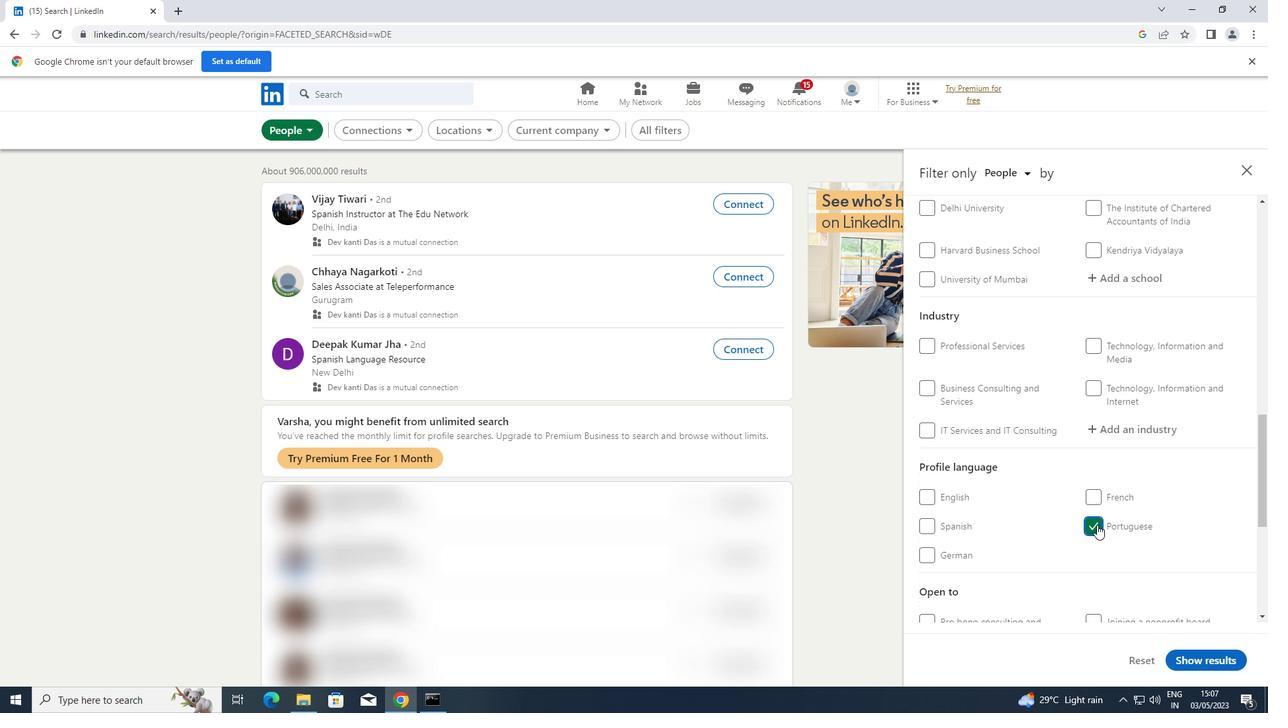 
Action: Mouse scrolled (1097, 525) with delta (0, 0)
Screenshot: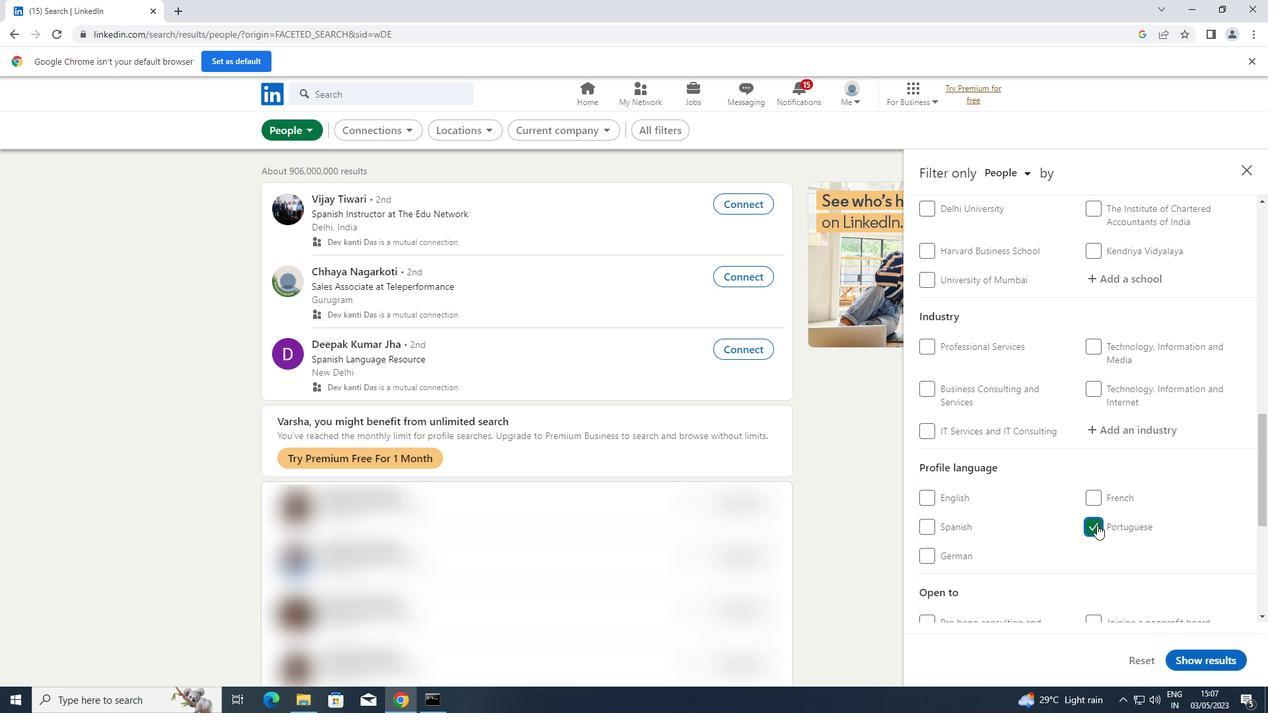 
Action: Mouse moved to (1104, 514)
Screenshot: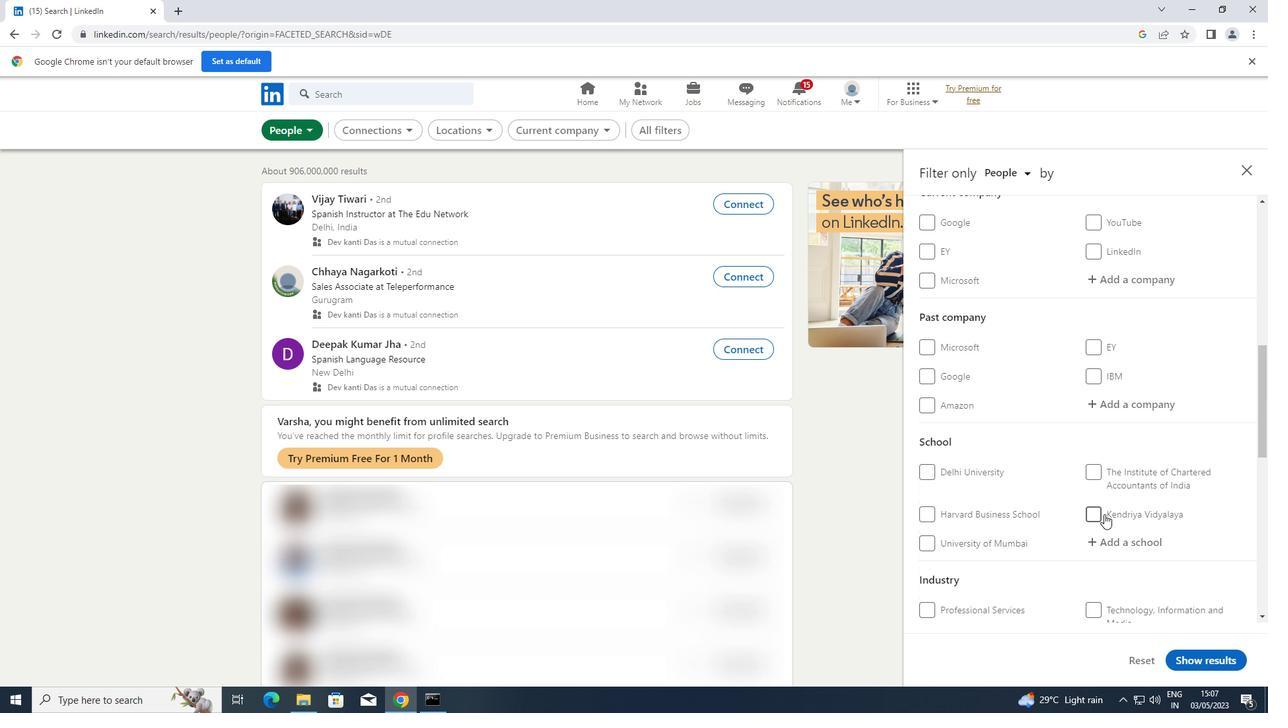 
Action: Mouse scrolled (1104, 514) with delta (0, 0)
Screenshot: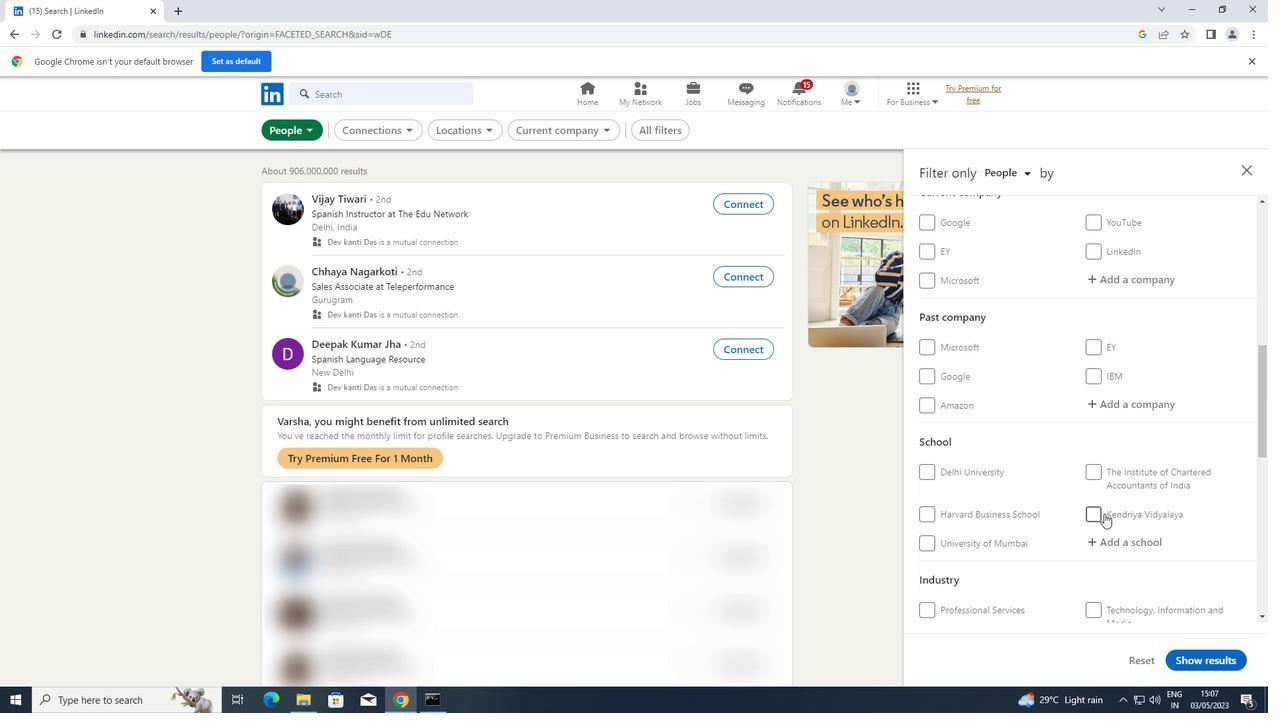 
Action: Mouse moved to (1106, 512)
Screenshot: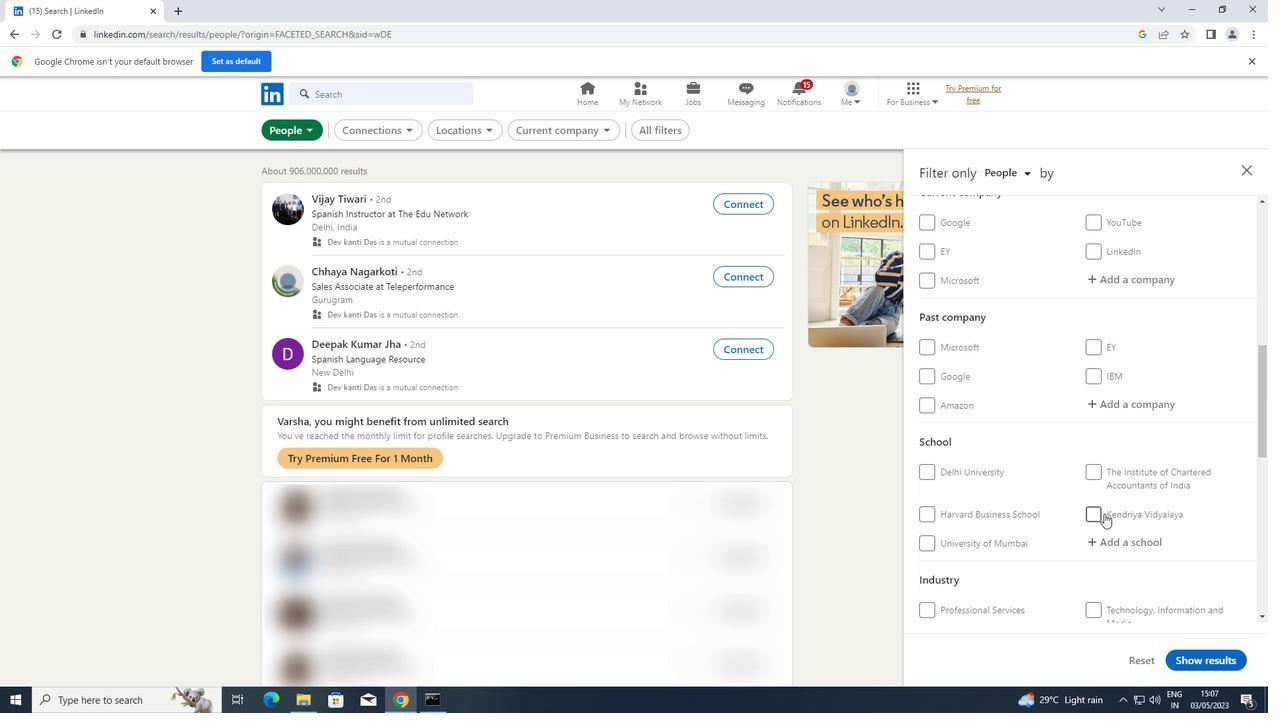 
Action: Mouse scrolled (1106, 513) with delta (0, 0)
Screenshot: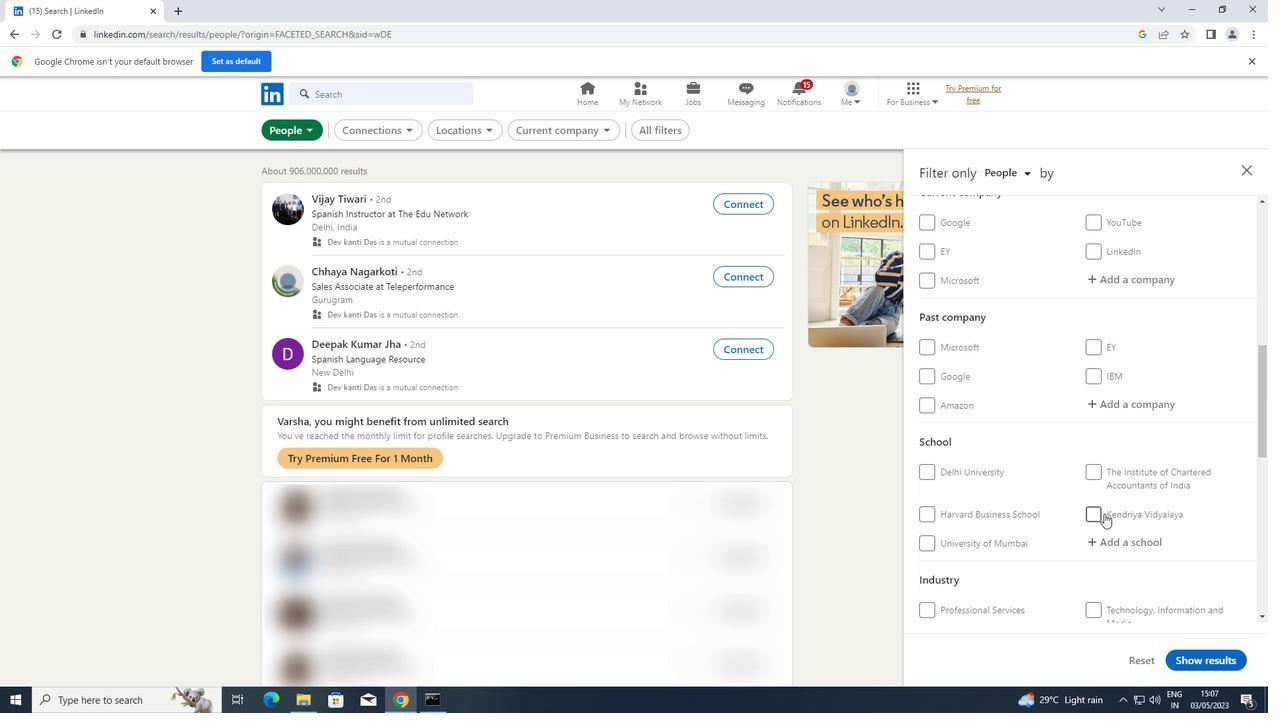 
Action: Mouse moved to (1156, 413)
Screenshot: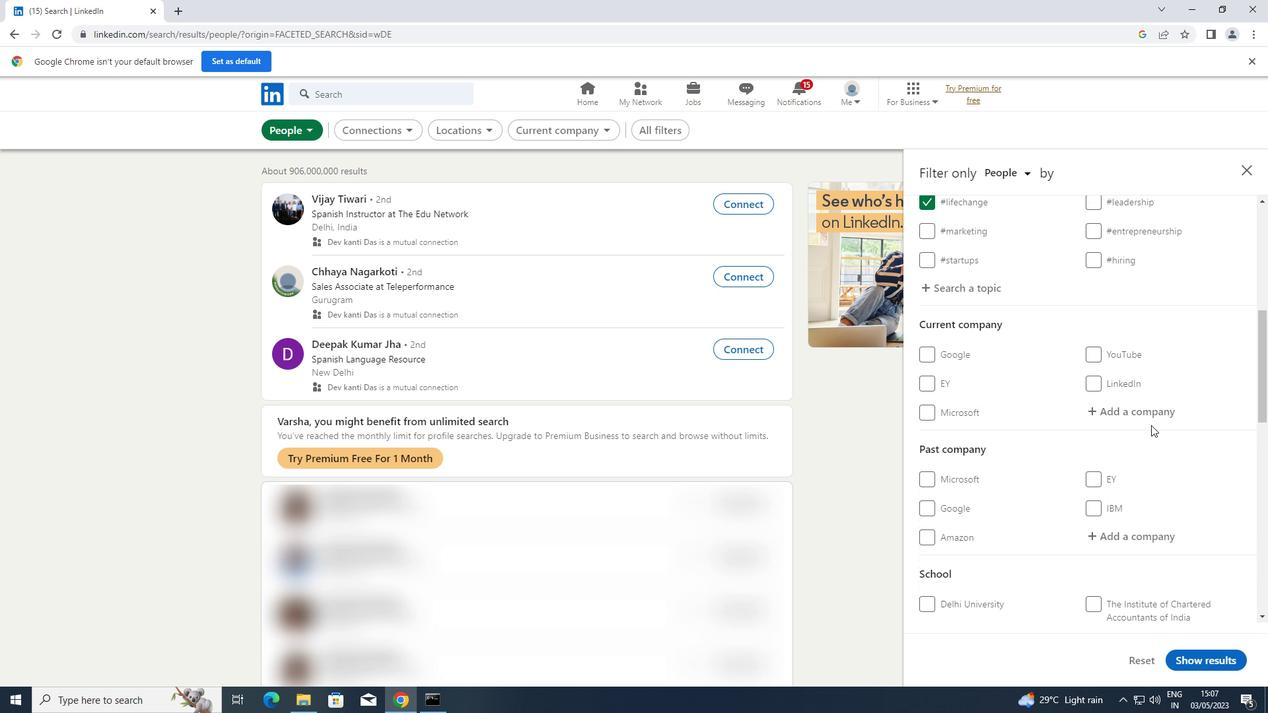 
Action: Mouse pressed left at (1156, 413)
Screenshot: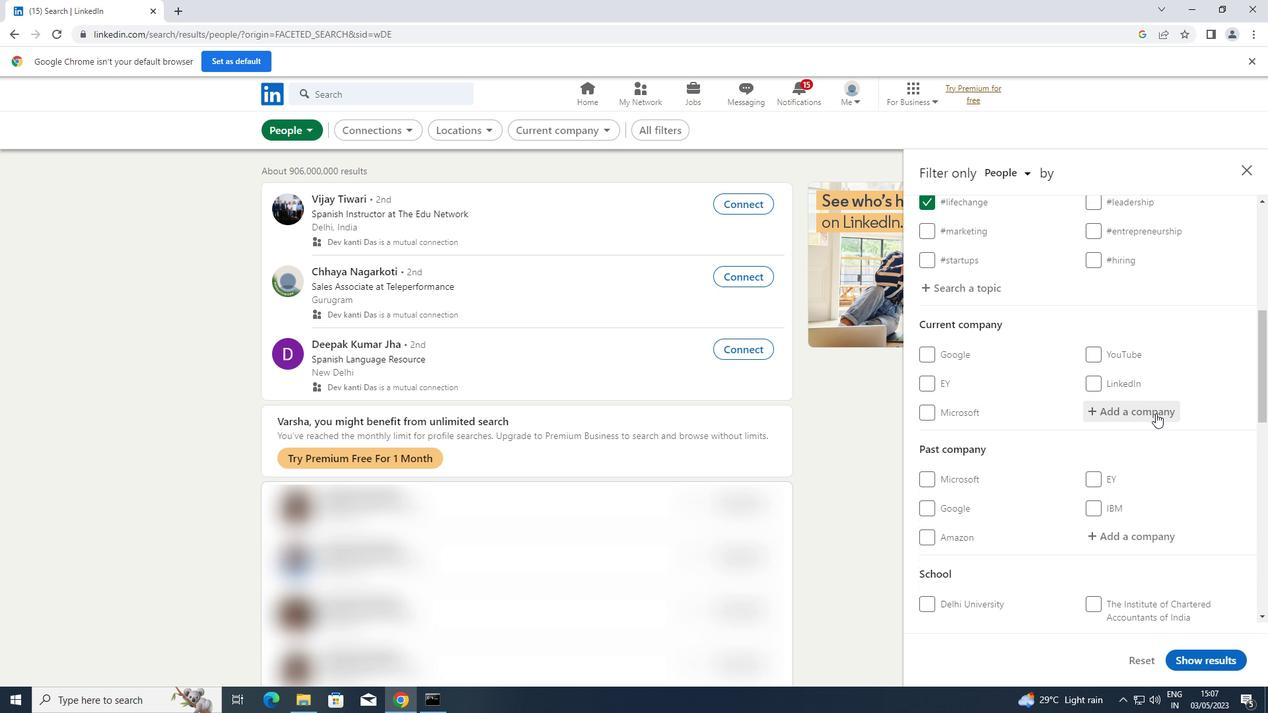 
Action: Key pressed <Key.shift>ALP
Screenshot: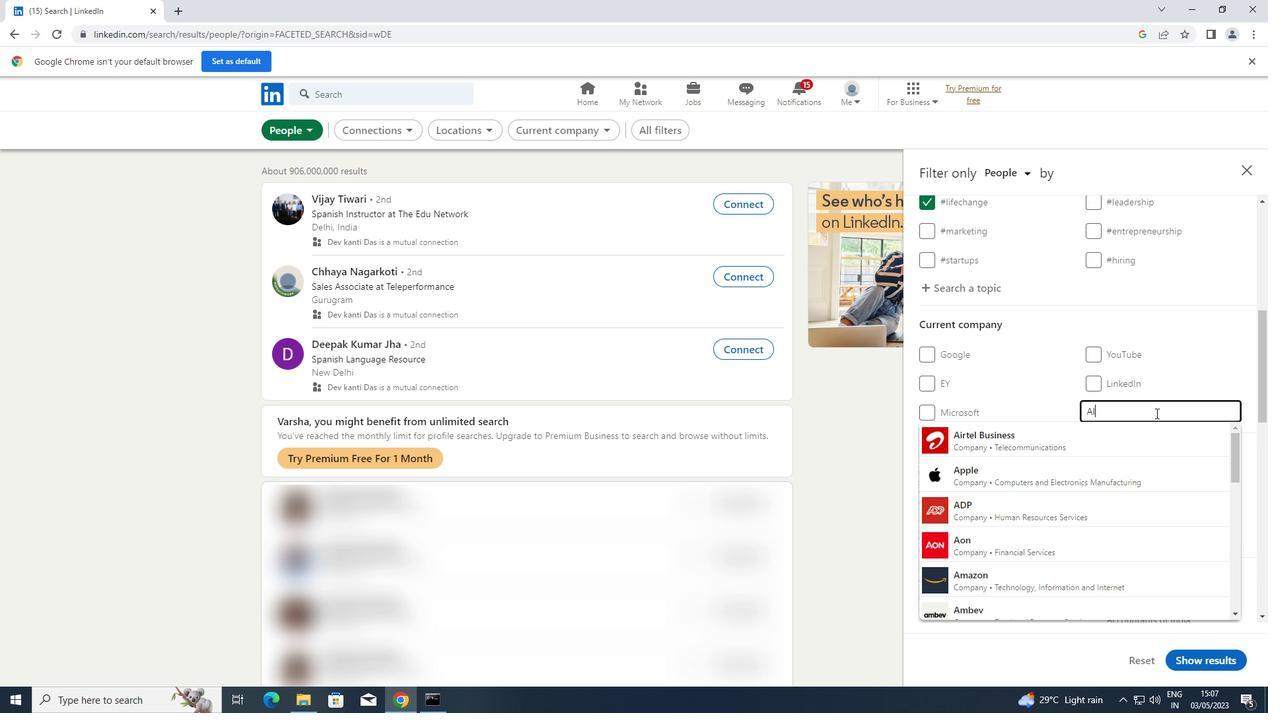 
Action: Mouse moved to (1039, 446)
Screenshot: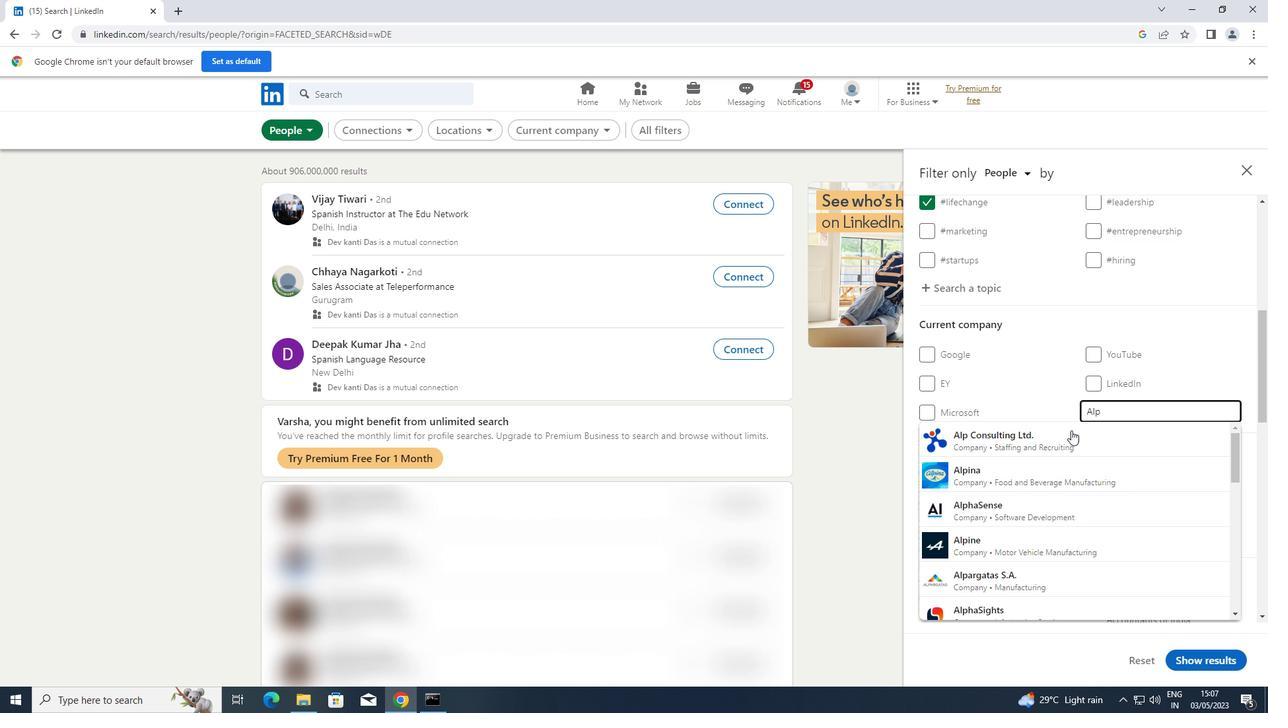 
Action: Mouse pressed left at (1039, 446)
Screenshot: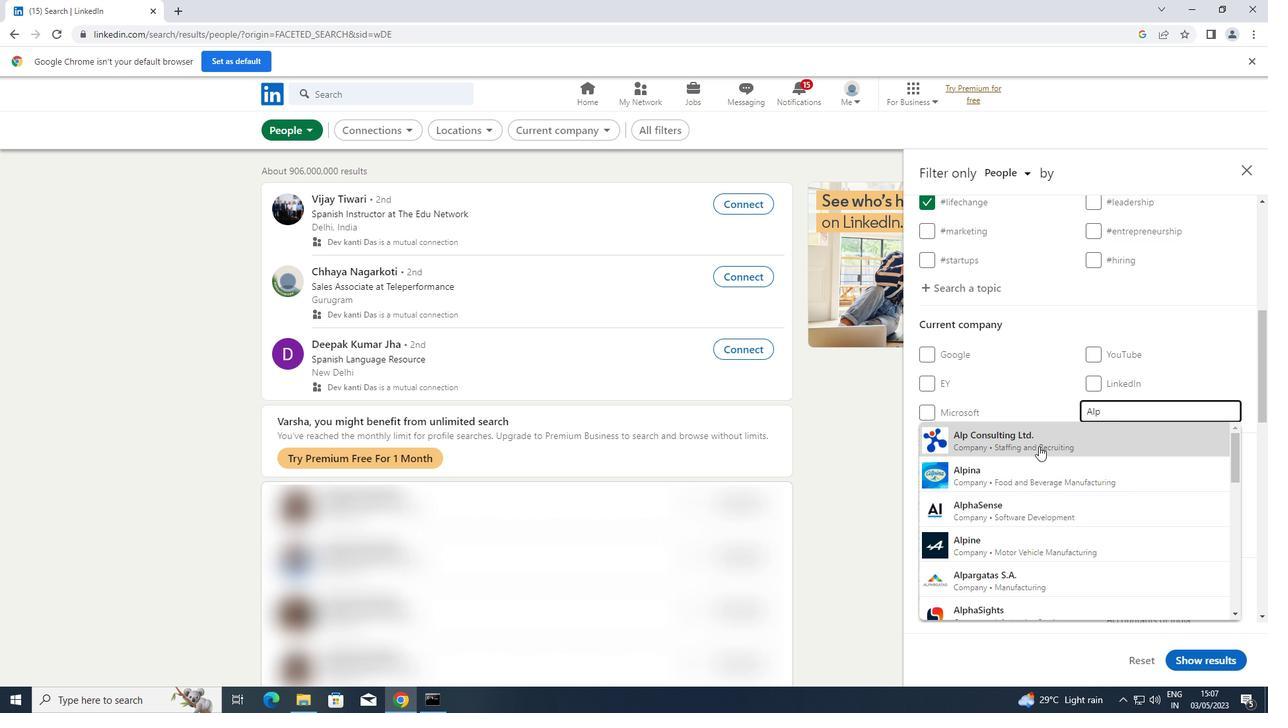 
Action: Mouse moved to (1051, 434)
Screenshot: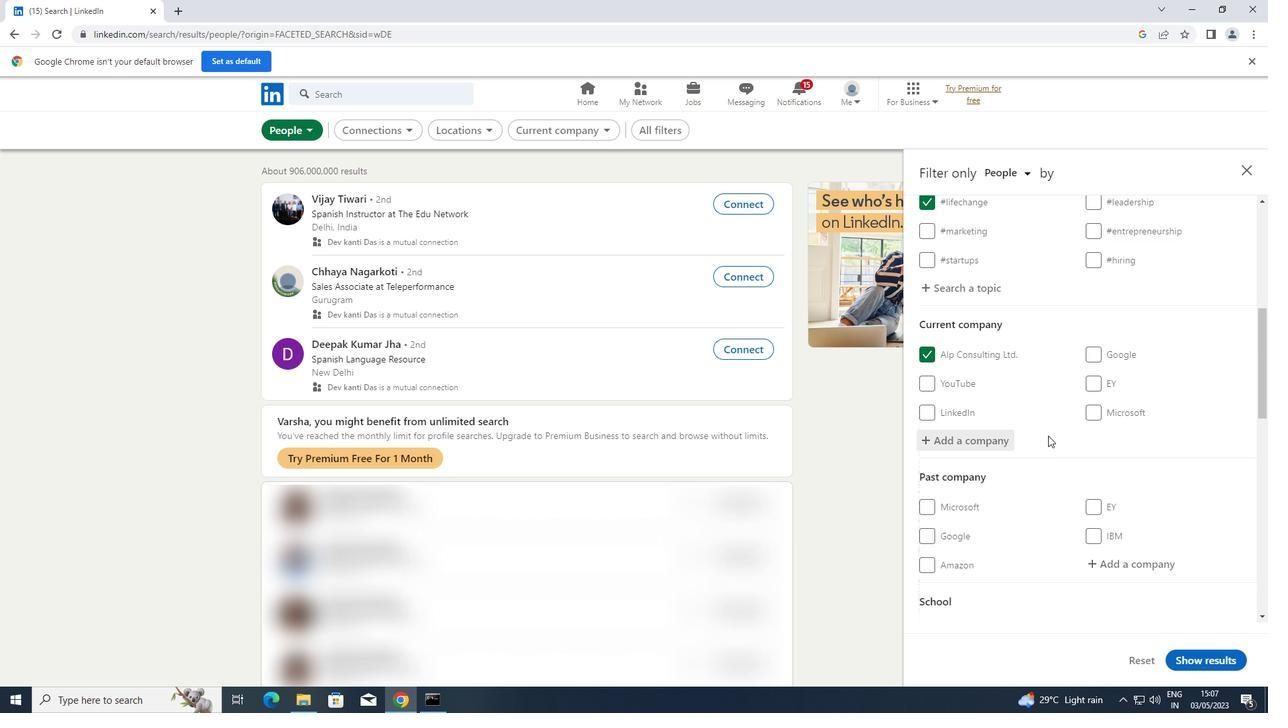 
Action: Mouse scrolled (1051, 433) with delta (0, 0)
Screenshot: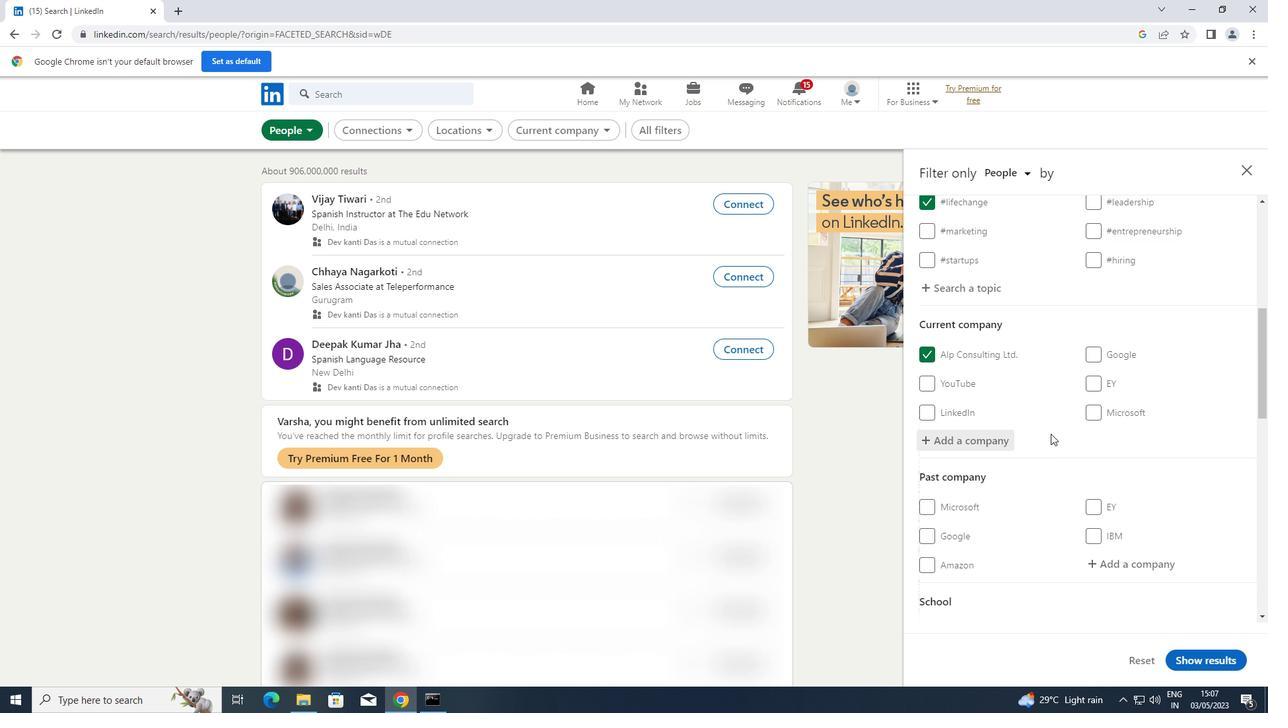 
Action: Mouse scrolled (1051, 433) with delta (0, 0)
Screenshot: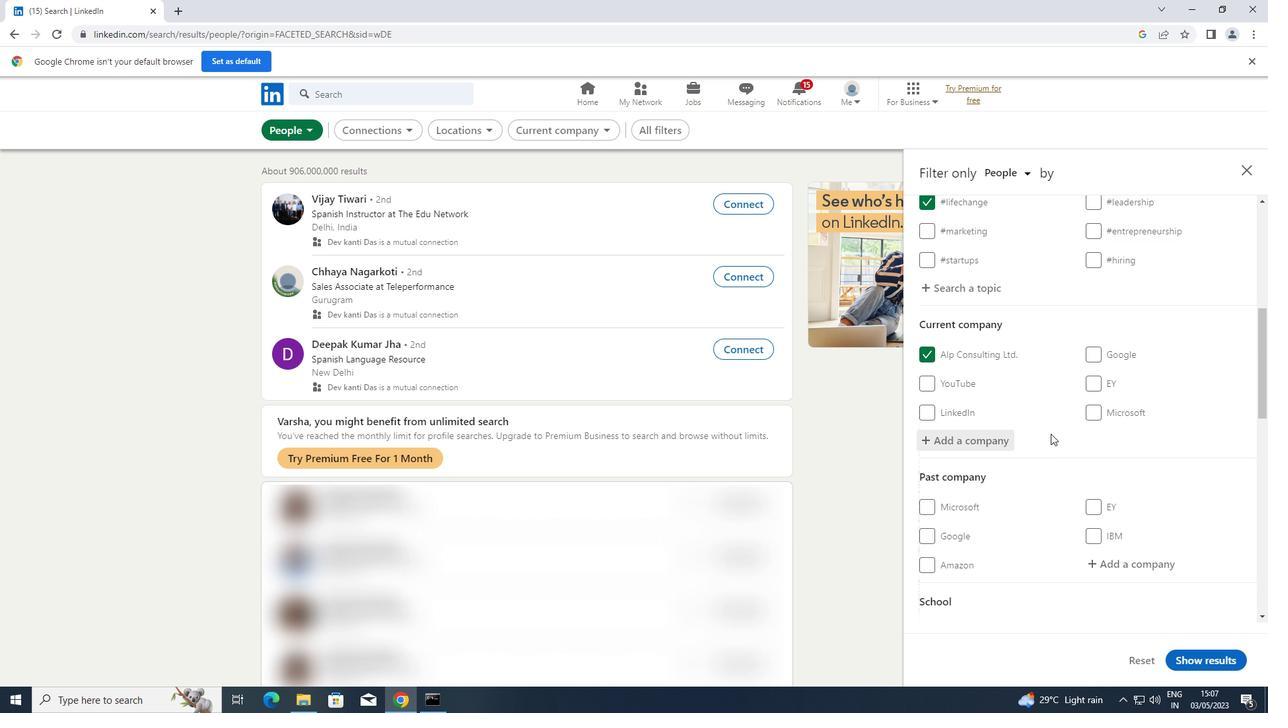 
Action: Mouse scrolled (1051, 433) with delta (0, 0)
Screenshot: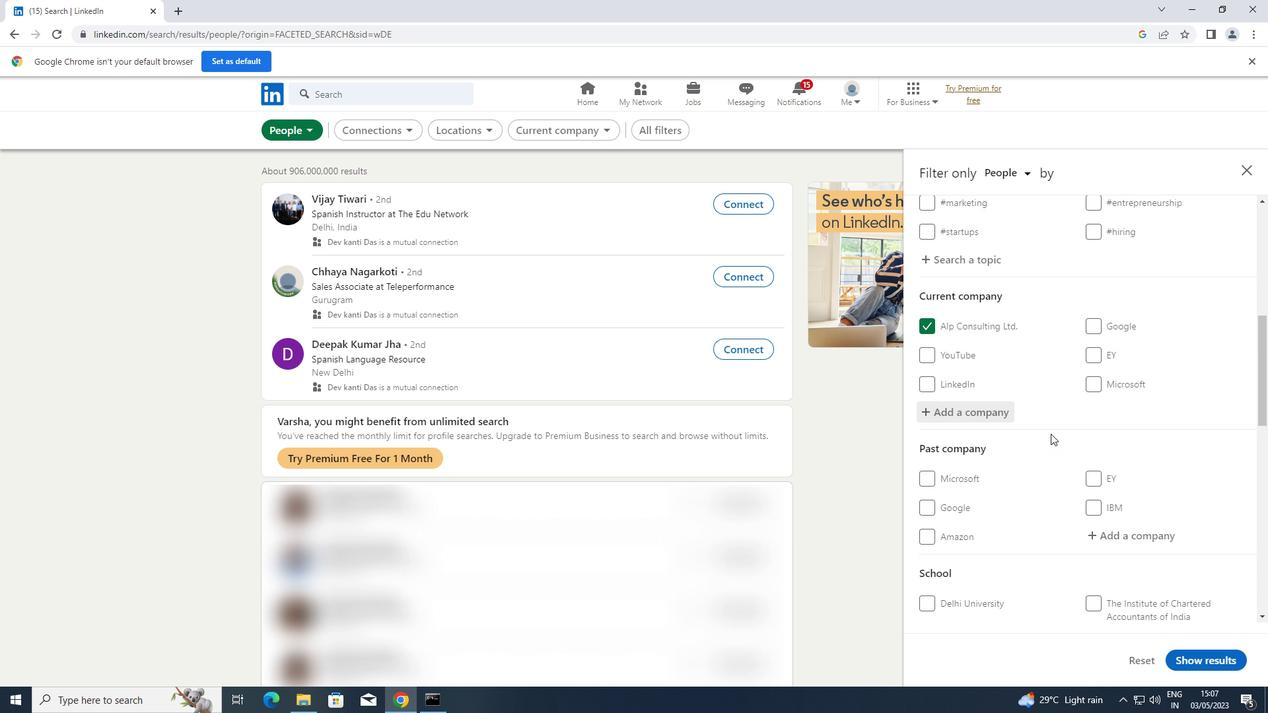 
Action: Mouse moved to (1138, 505)
Screenshot: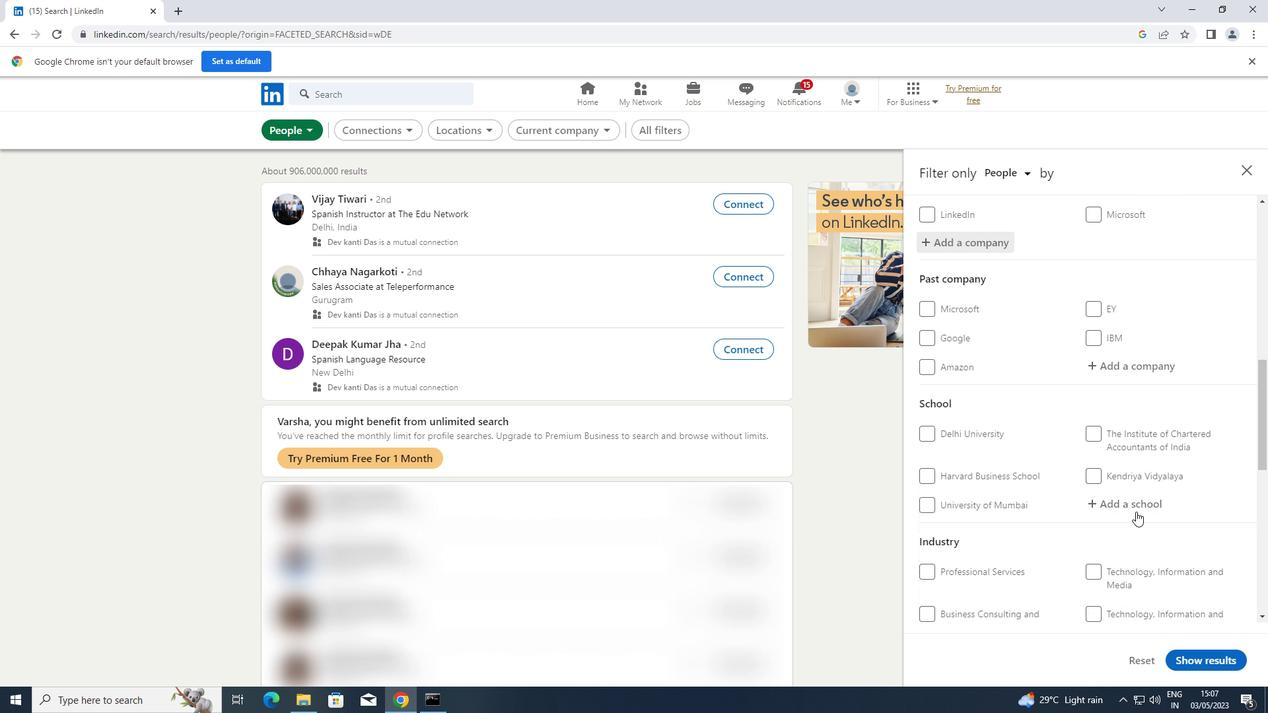 
Action: Mouse pressed left at (1138, 505)
Screenshot: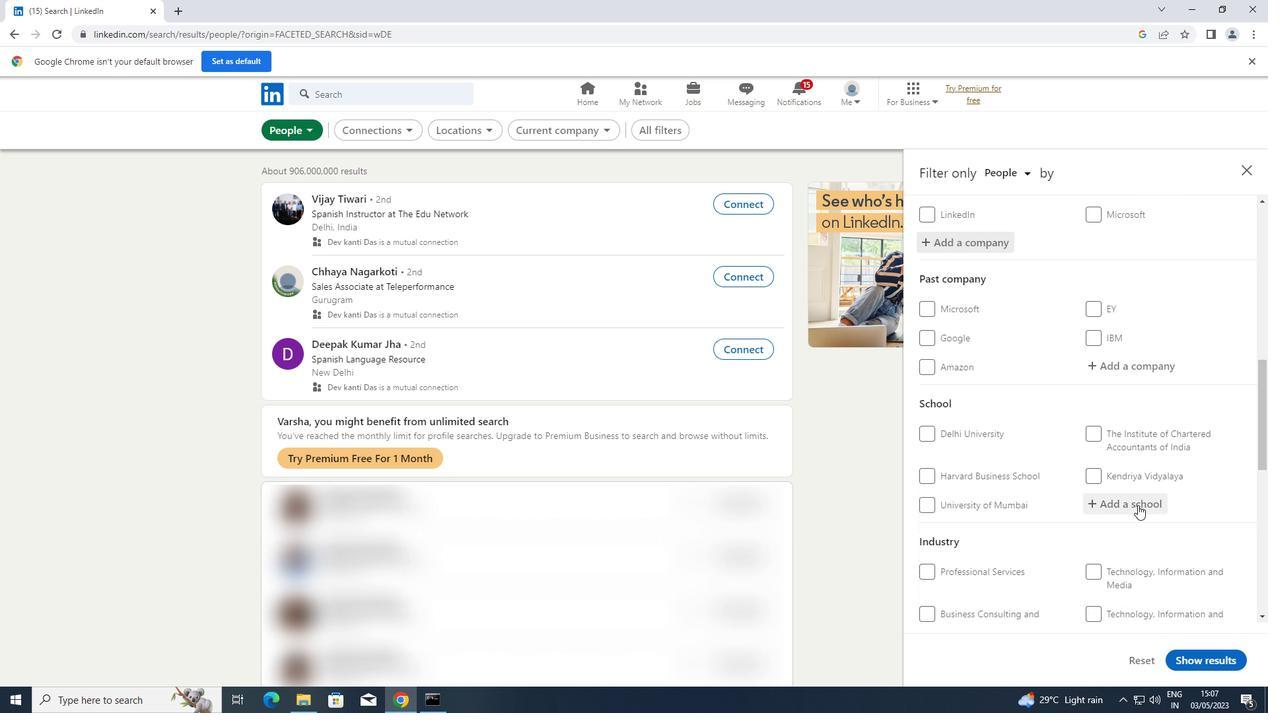 
Action: Key pressed <Key.shift>PUNE<Key.space>
Screenshot: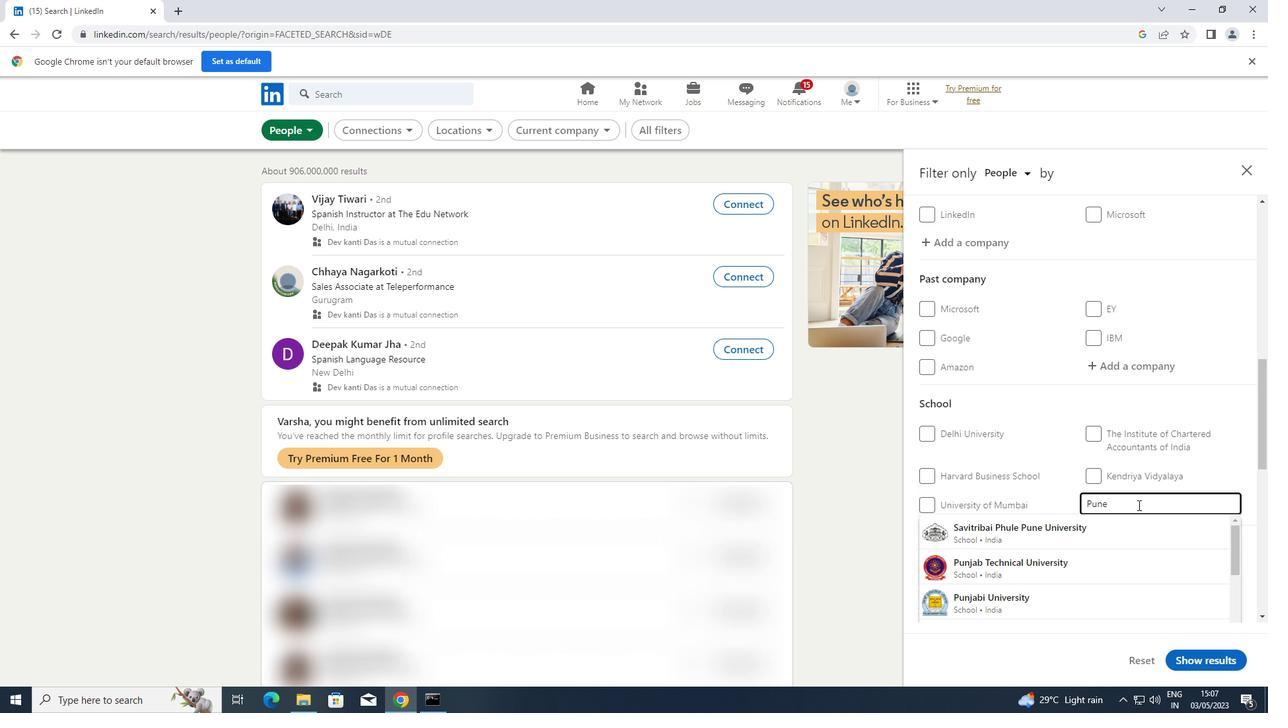 
Action: Mouse moved to (1077, 537)
Screenshot: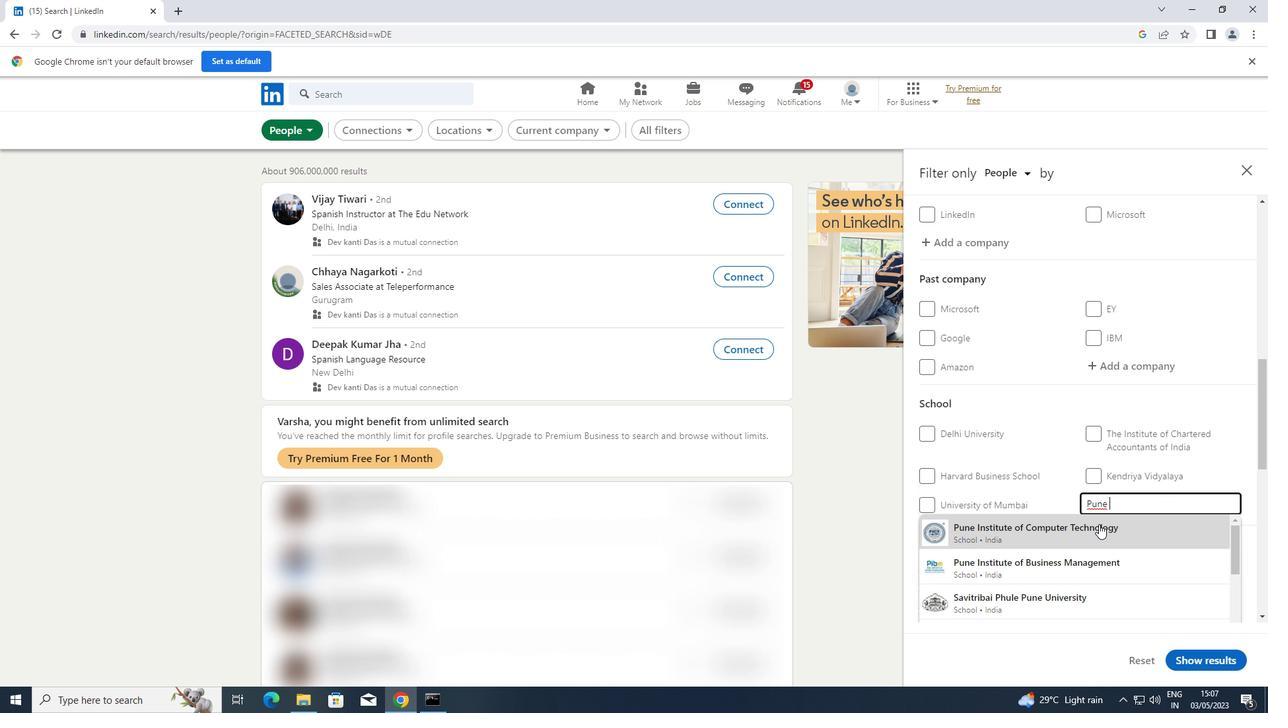 
Action: Mouse pressed left at (1077, 537)
Screenshot: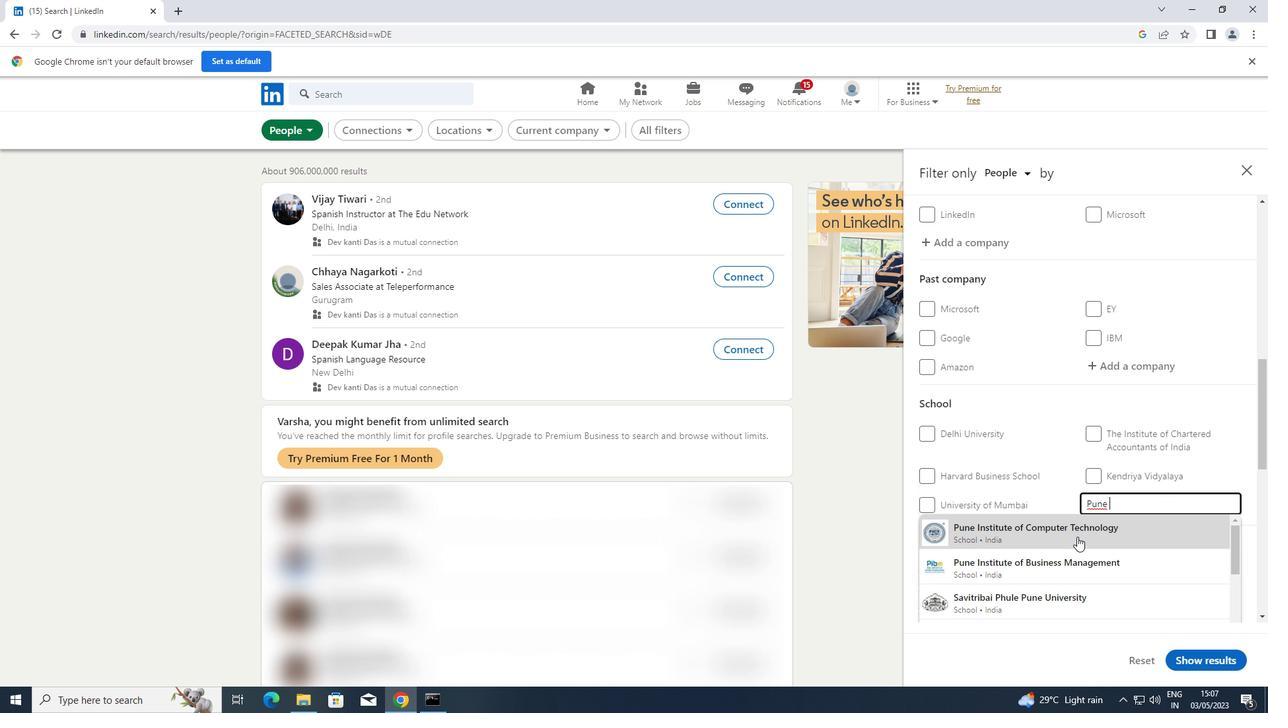 
Action: Mouse moved to (1091, 518)
Screenshot: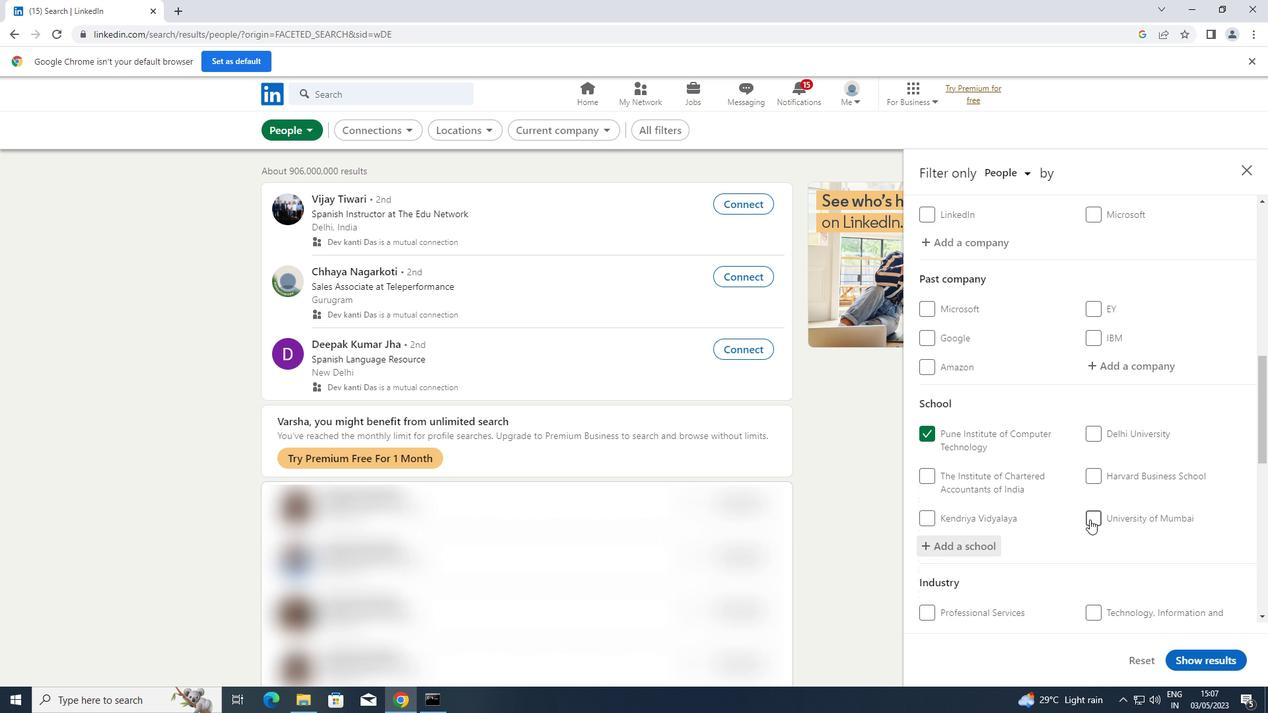 
Action: Mouse scrolled (1091, 518) with delta (0, 0)
Screenshot: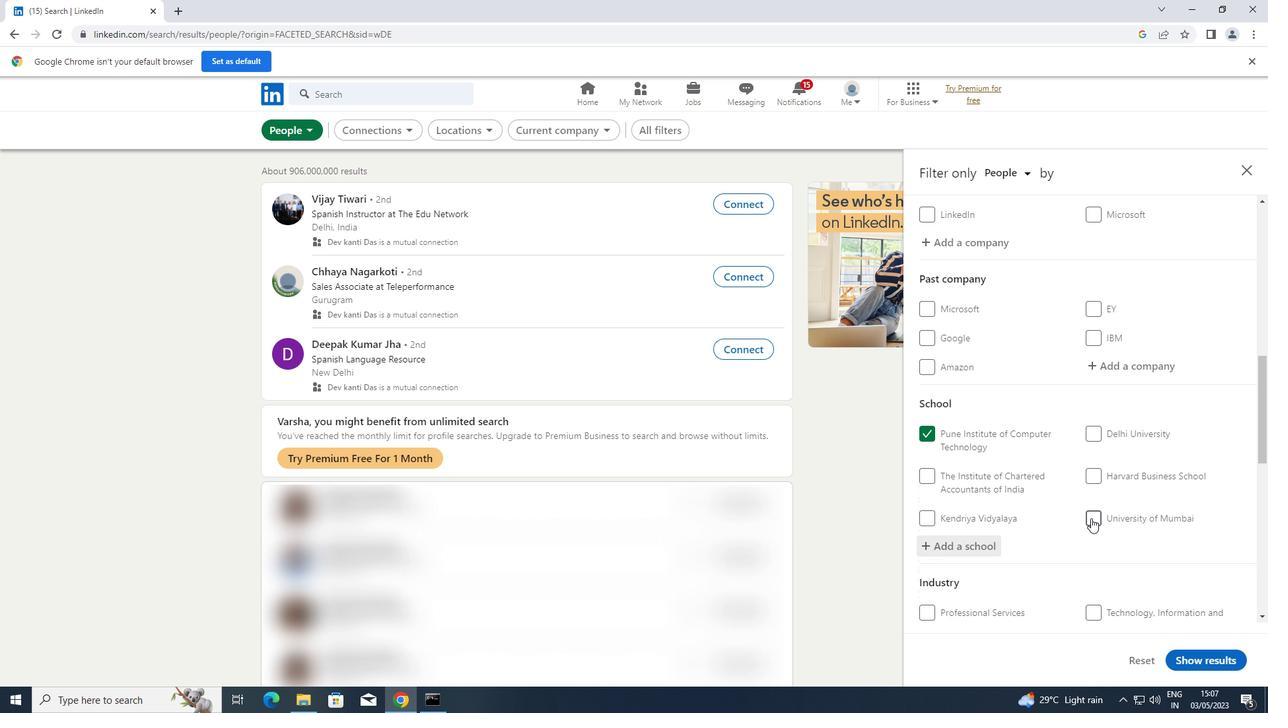 
Action: Mouse scrolled (1091, 518) with delta (0, 0)
Screenshot: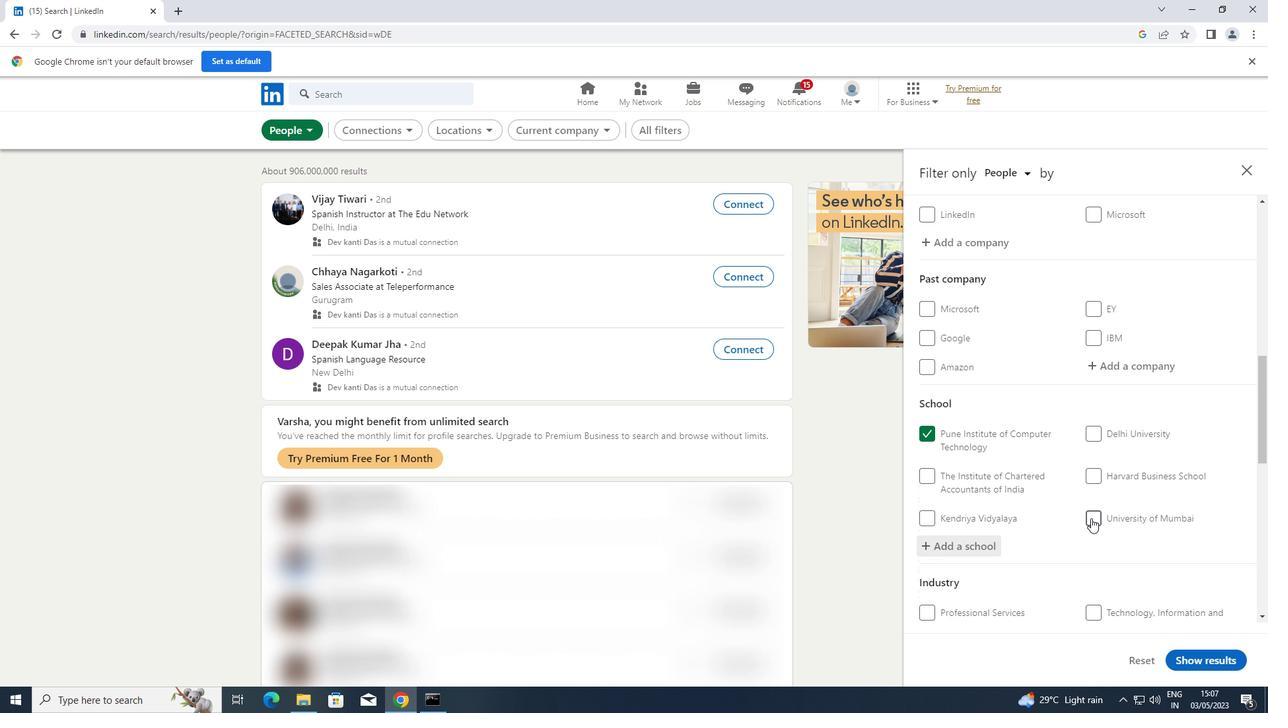 
Action: Mouse moved to (1093, 516)
Screenshot: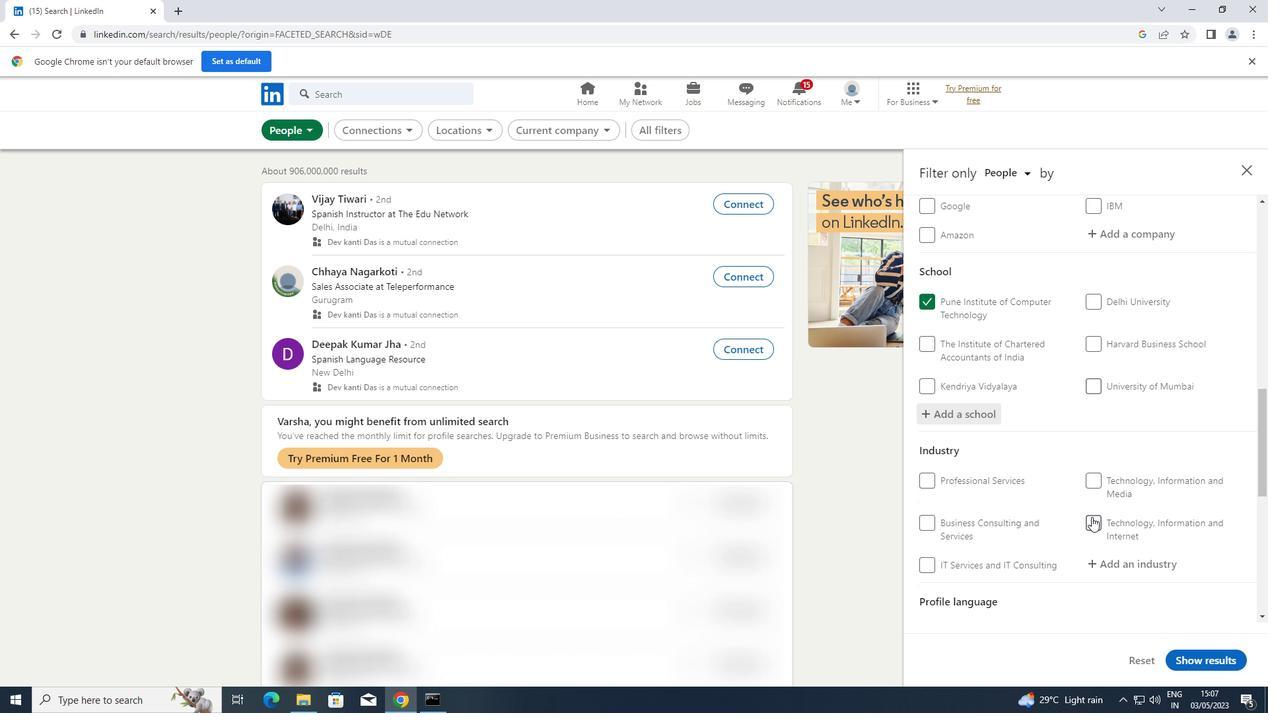 
Action: Mouse scrolled (1093, 515) with delta (0, 0)
Screenshot: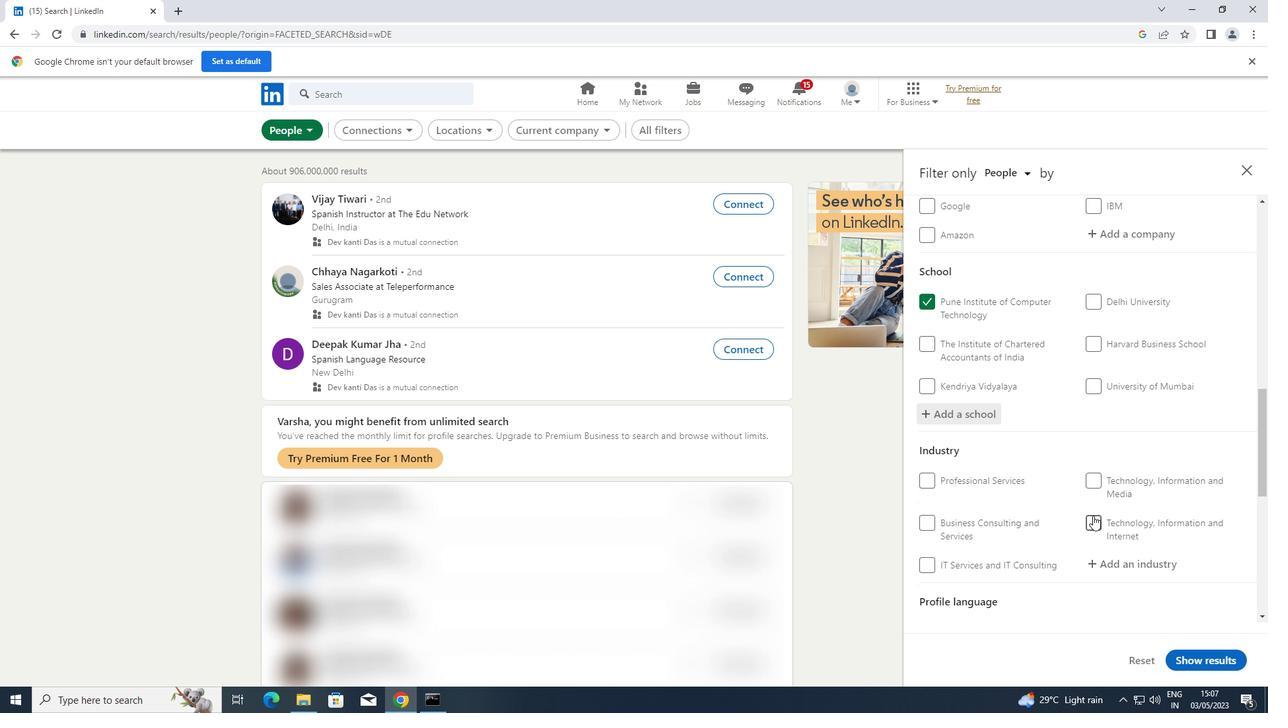 
Action: Mouse moved to (1114, 491)
Screenshot: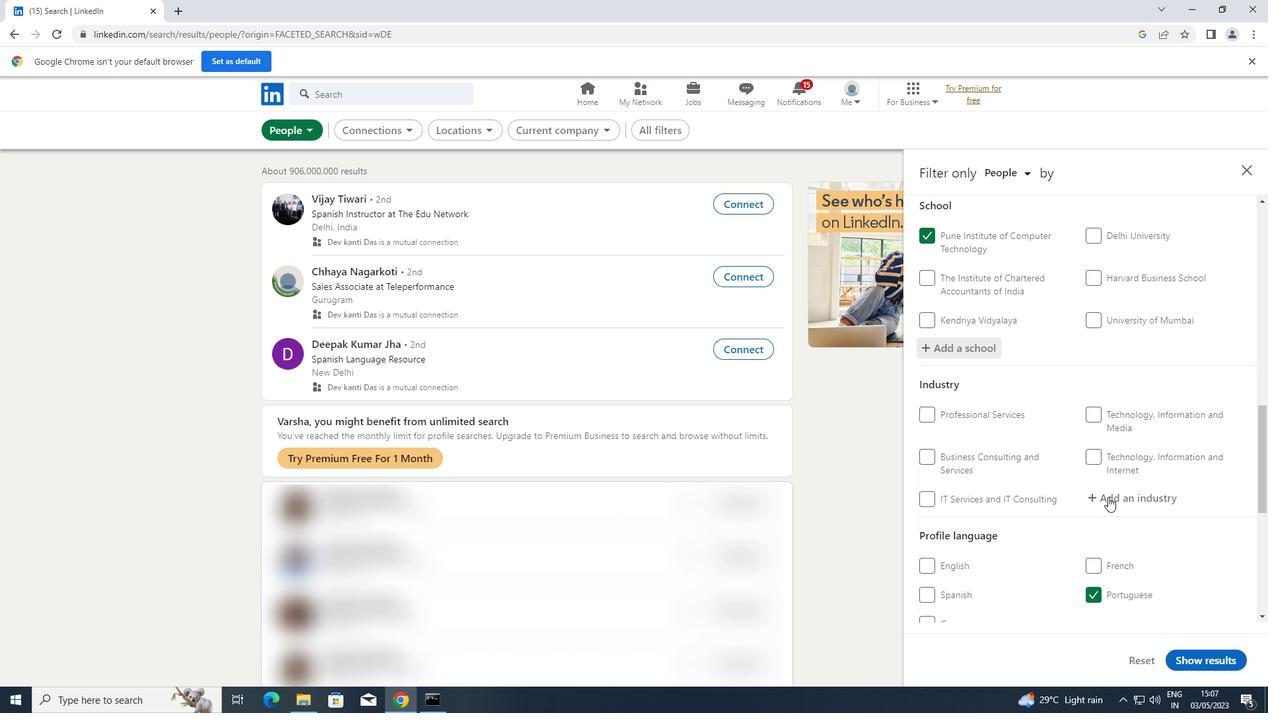 
Action: Mouse pressed left at (1114, 491)
Screenshot: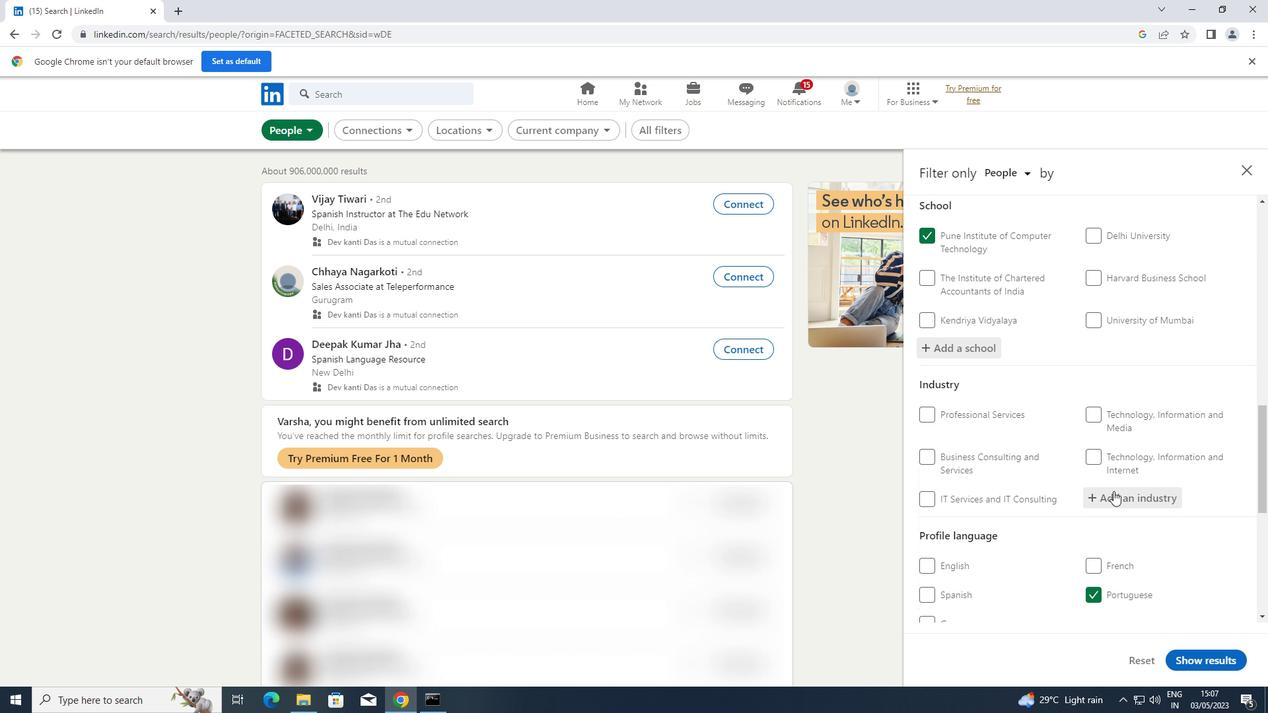 
Action: Mouse moved to (1114, 490)
Screenshot: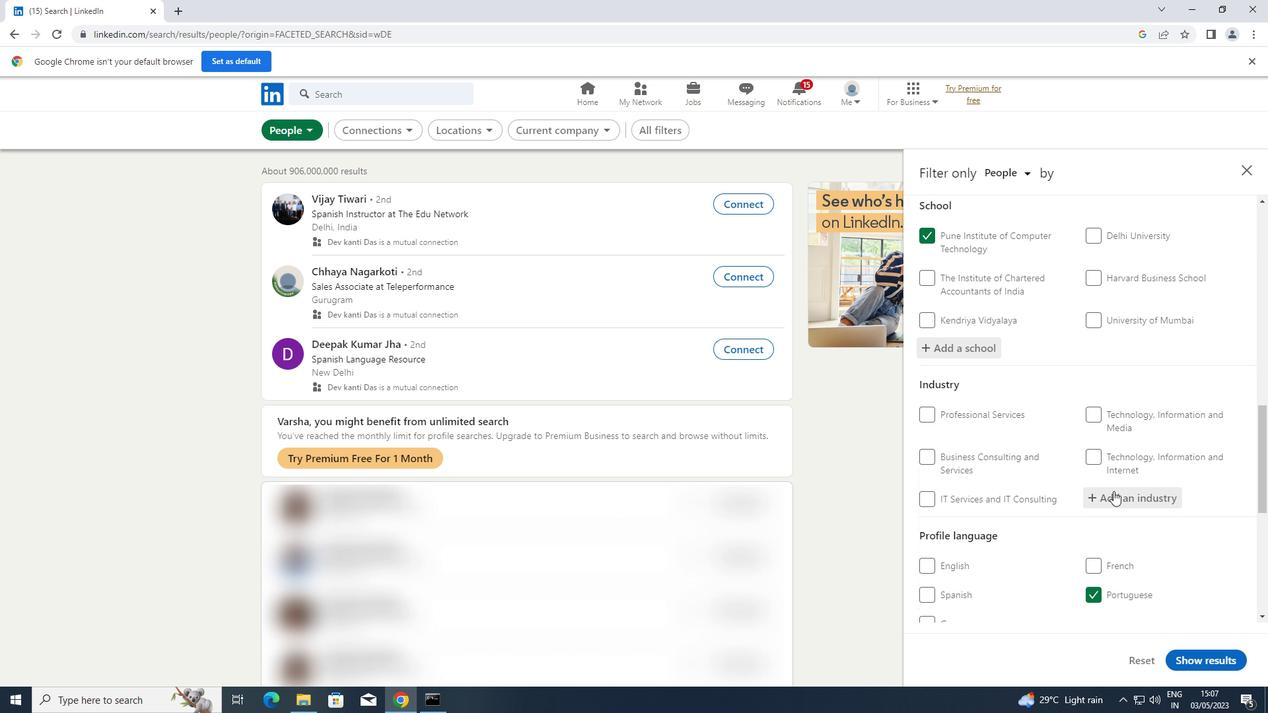 
Action: Key pressed <Key.shift>SPORTS
Screenshot: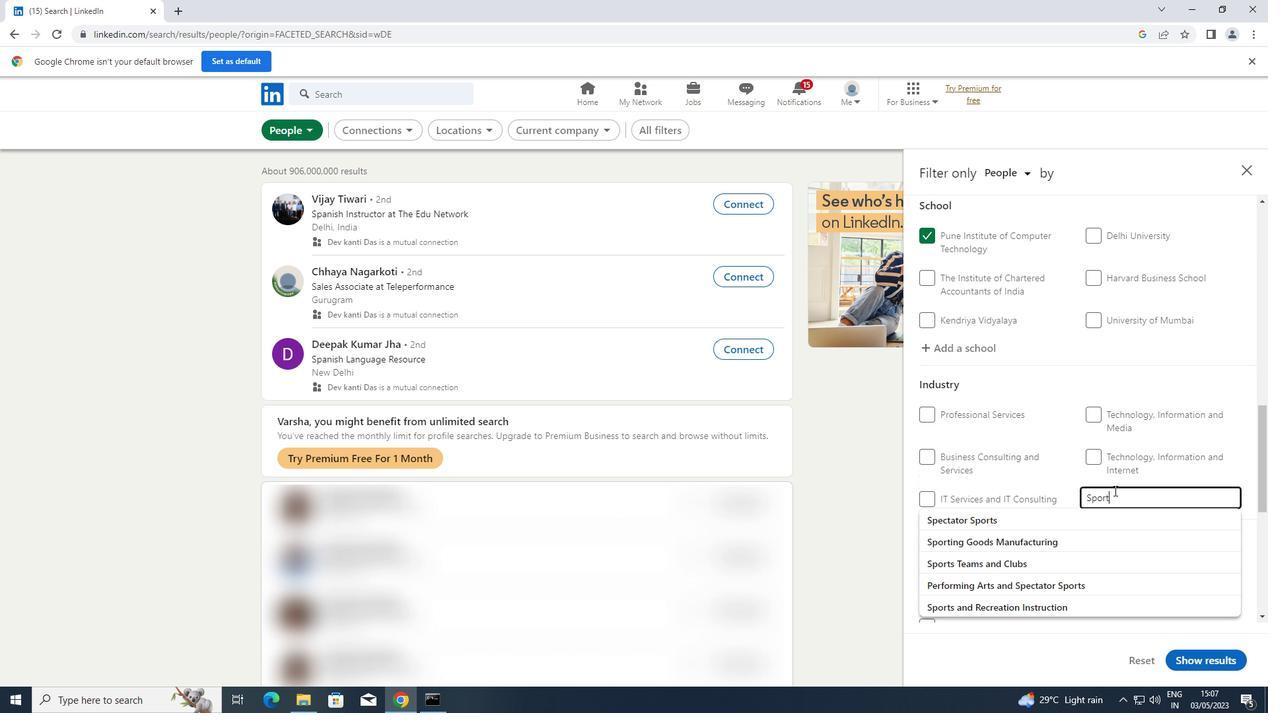 
Action: Mouse moved to (1071, 504)
Screenshot: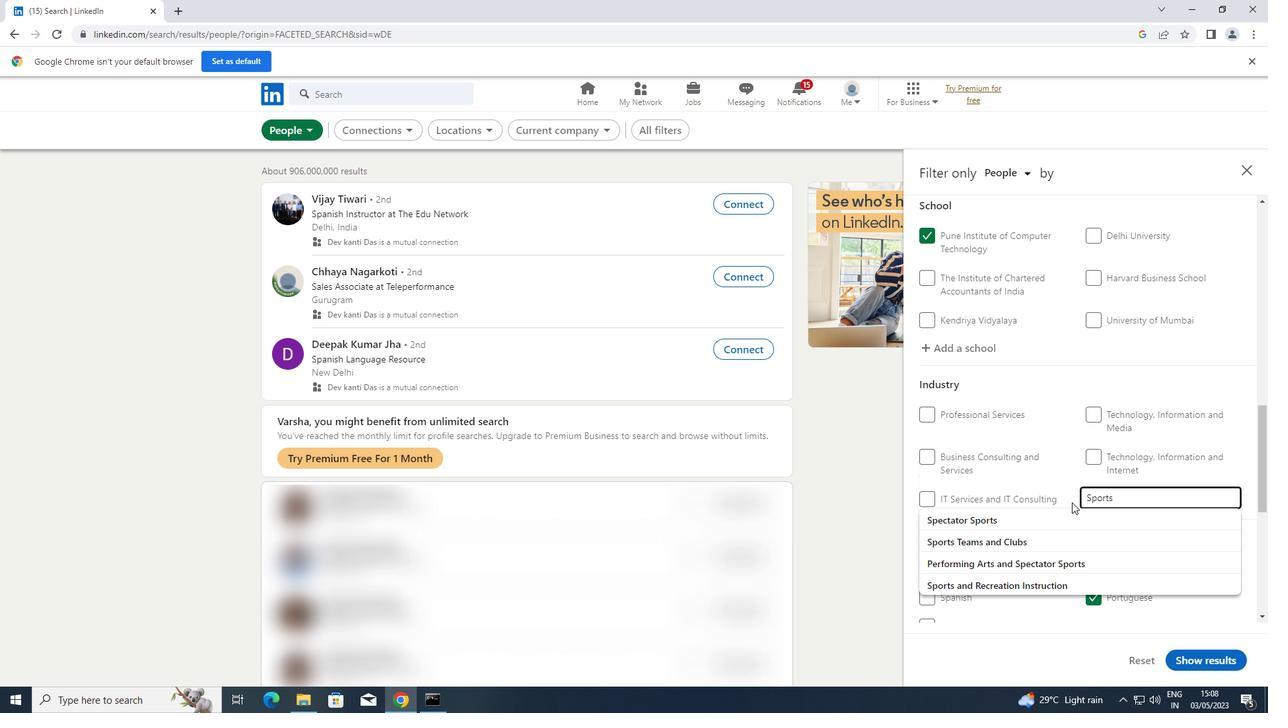 
Action: Key pressed <Key.space><Key.shift>TEAM
Screenshot: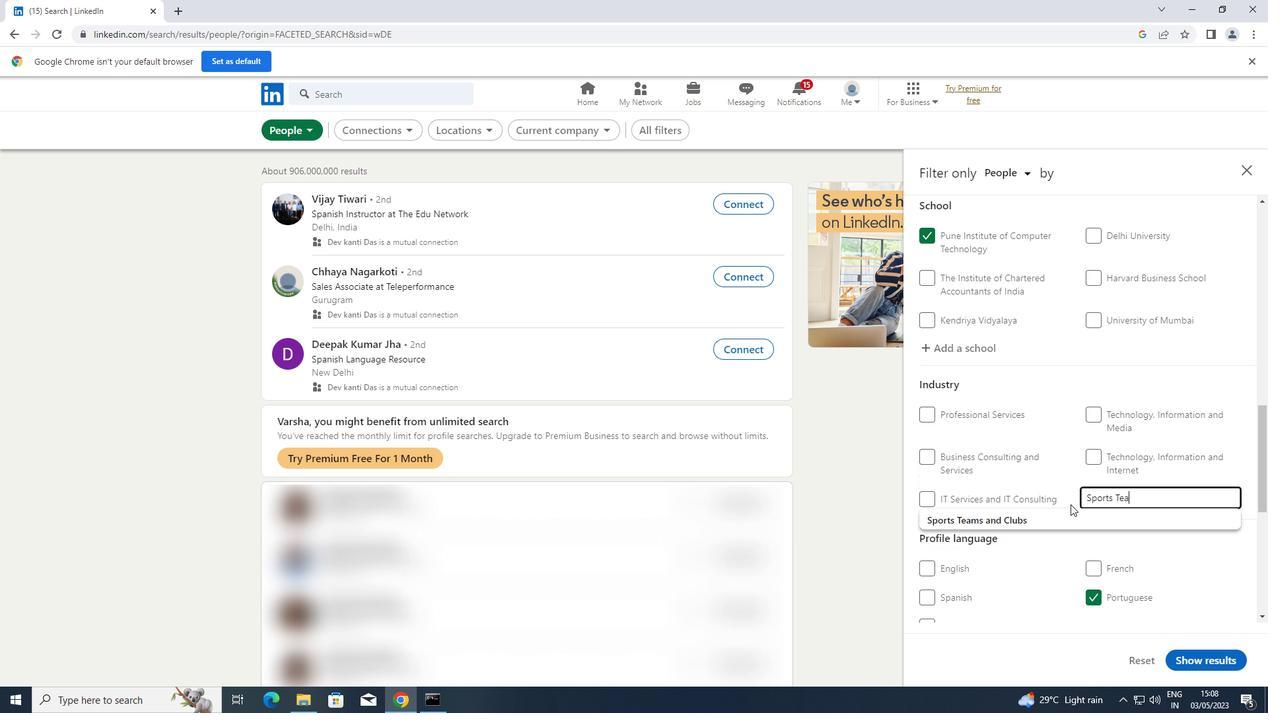 
Action: Mouse moved to (1048, 520)
Screenshot: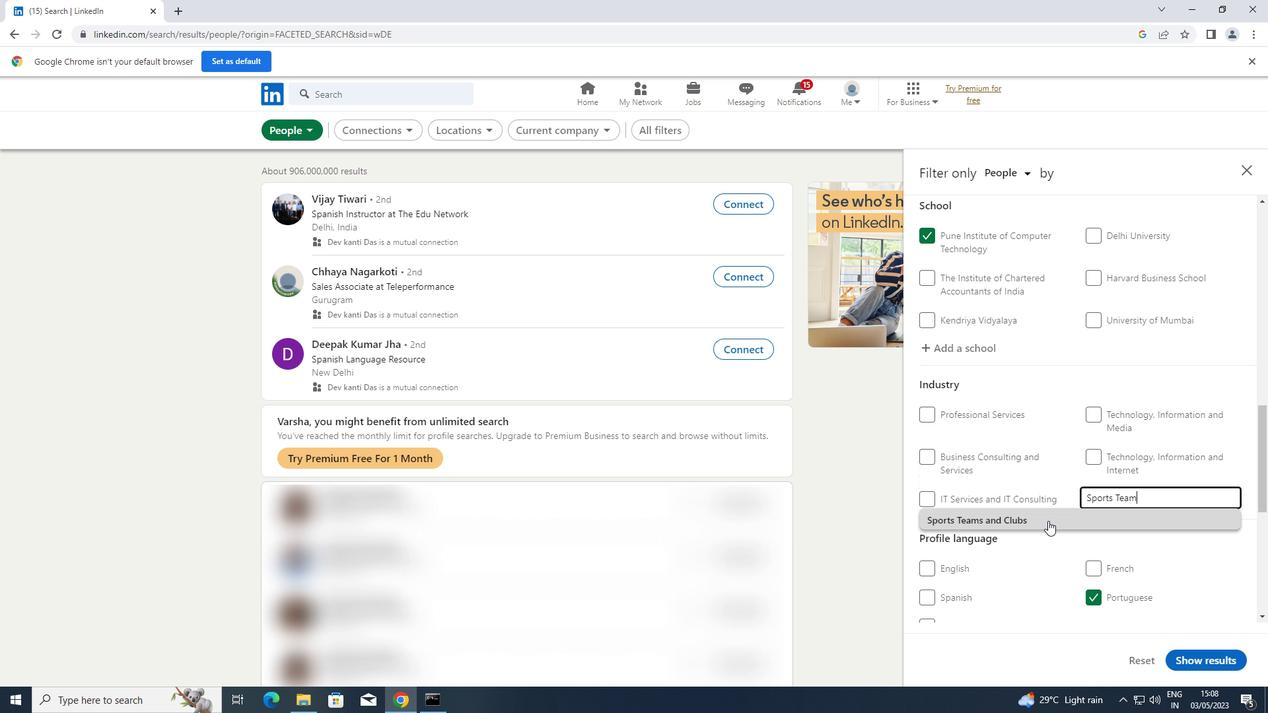 
Action: Mouse pressed left at (1048, 520)
Screenshot: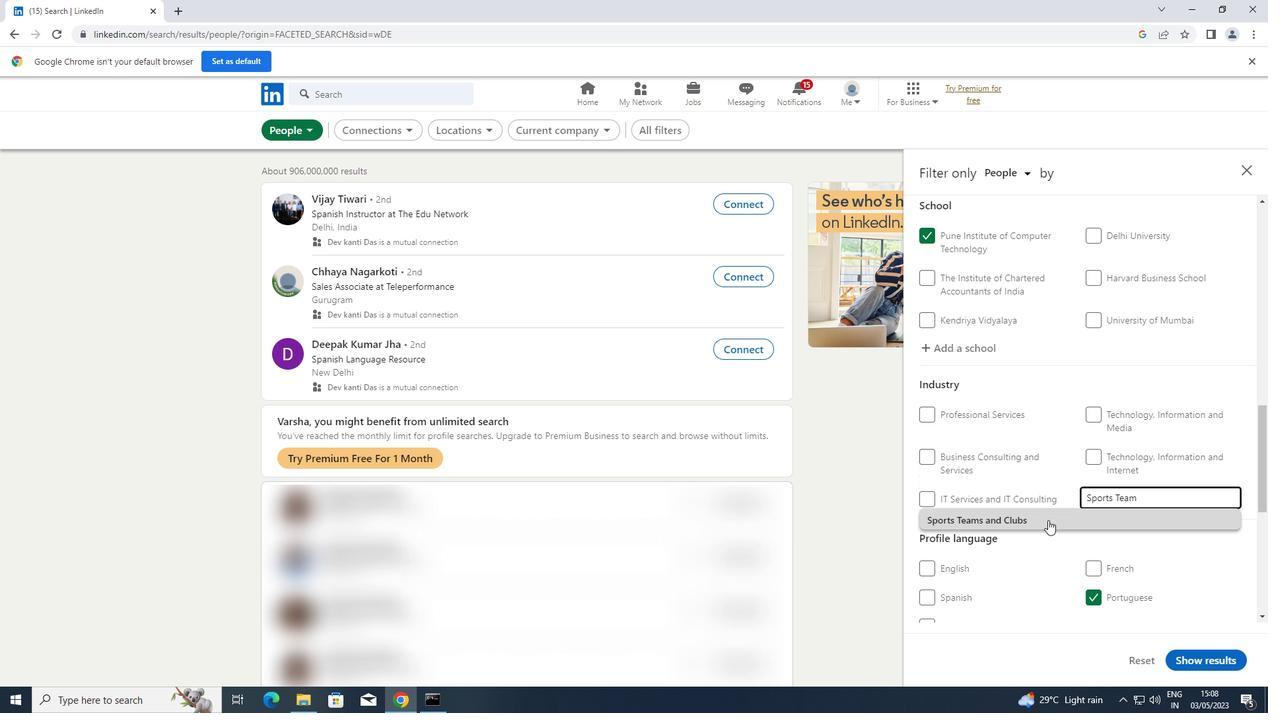 
Action: Mouse scrolled (1048, 520) with delta (0, 0)
Screenshot: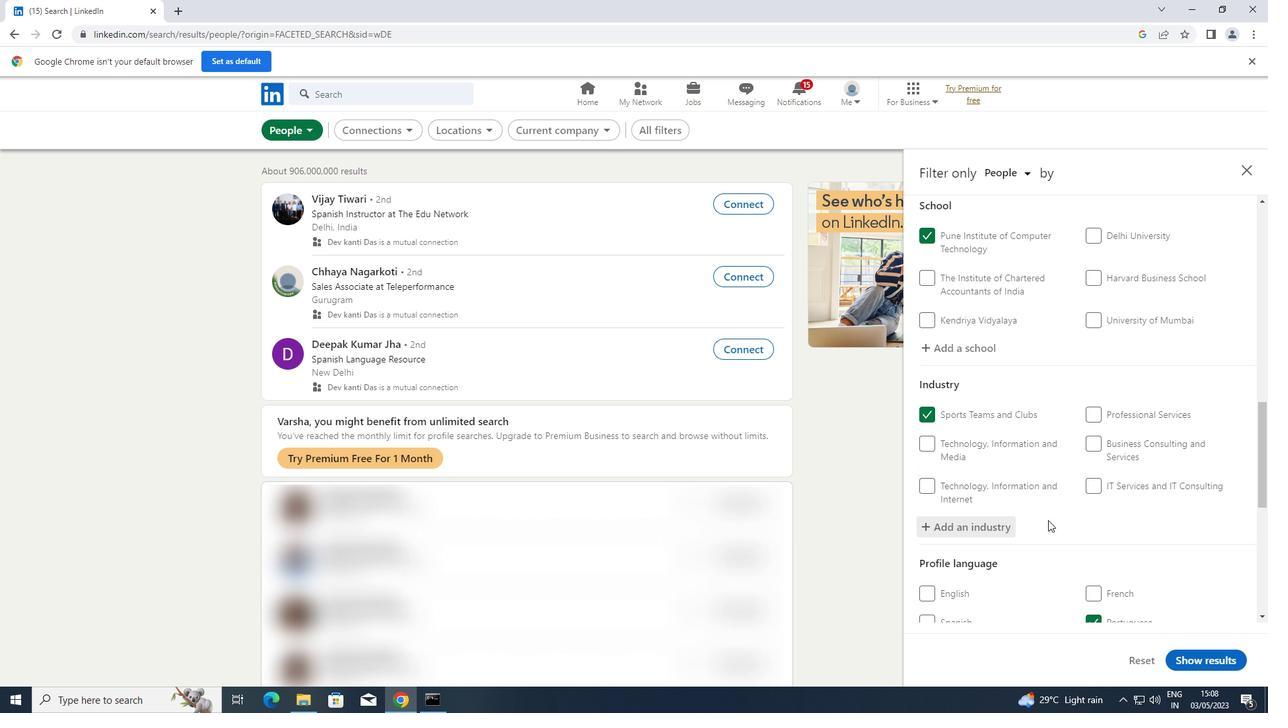 
Action: Mouse scrolled (1048, 520) with delta (0, 0)
Screenshot: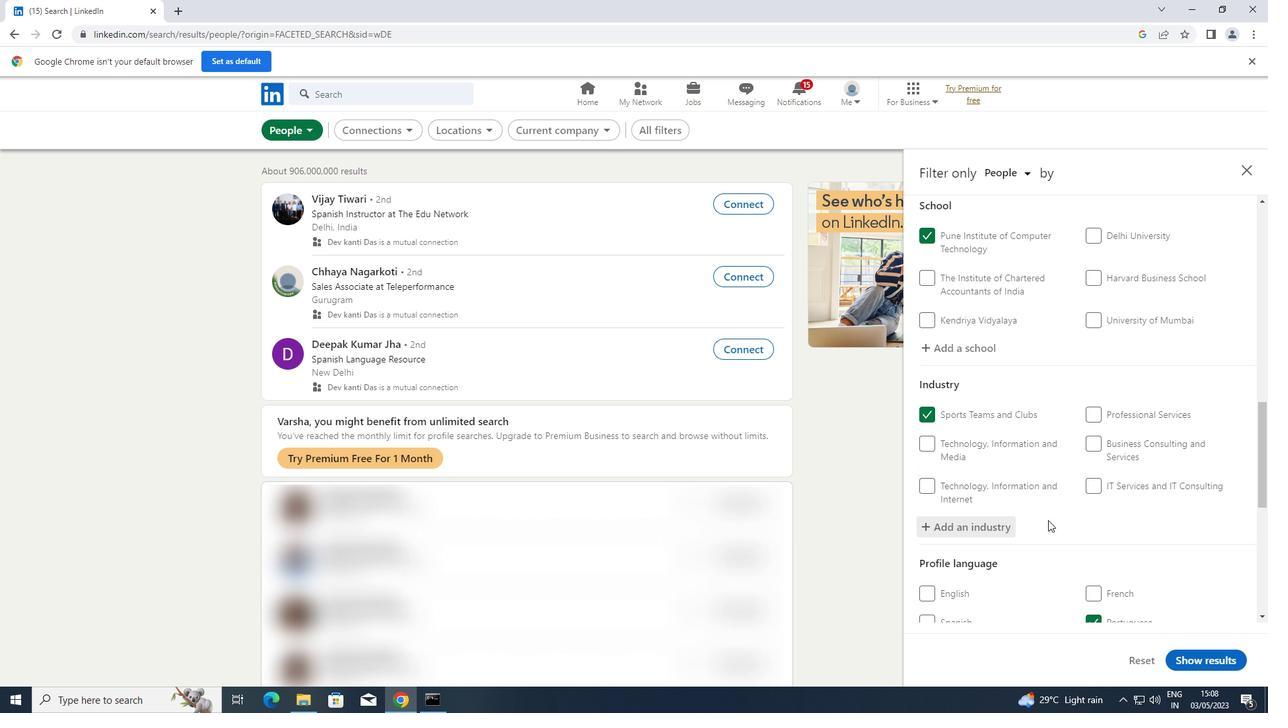 
Action: Mouse scrolled (1048, 520) with delta (0, 0)
Screenshot: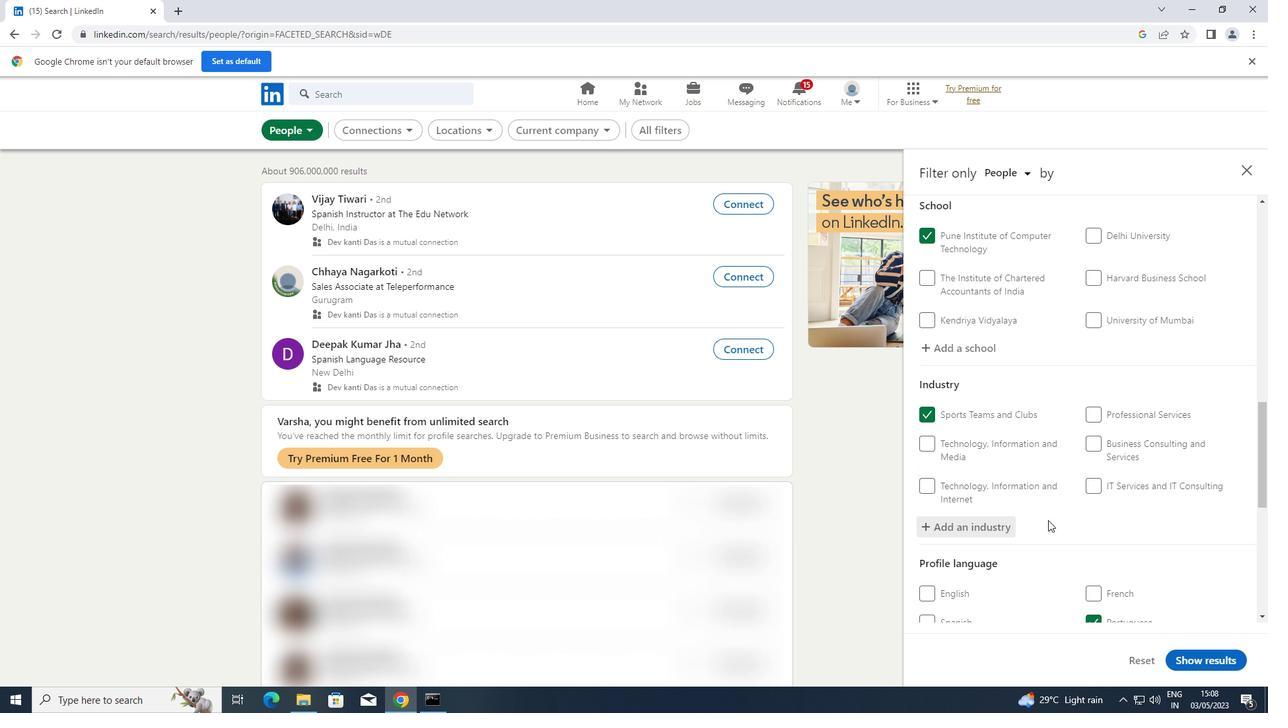 
Action: Mouse scrolled (1048, 520) with delta (0, 0)
Screenshot: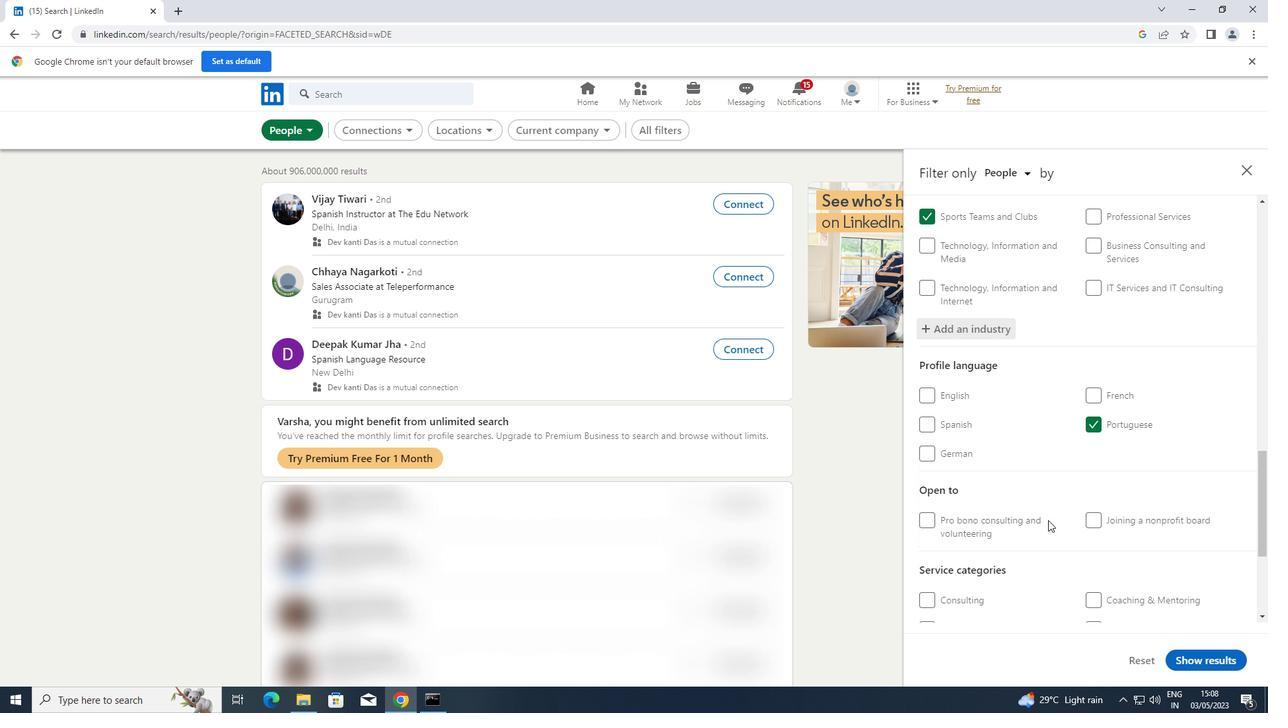 
Action: Mouse scrolled (1048, 520) with delta (0, 0)
Screenshot: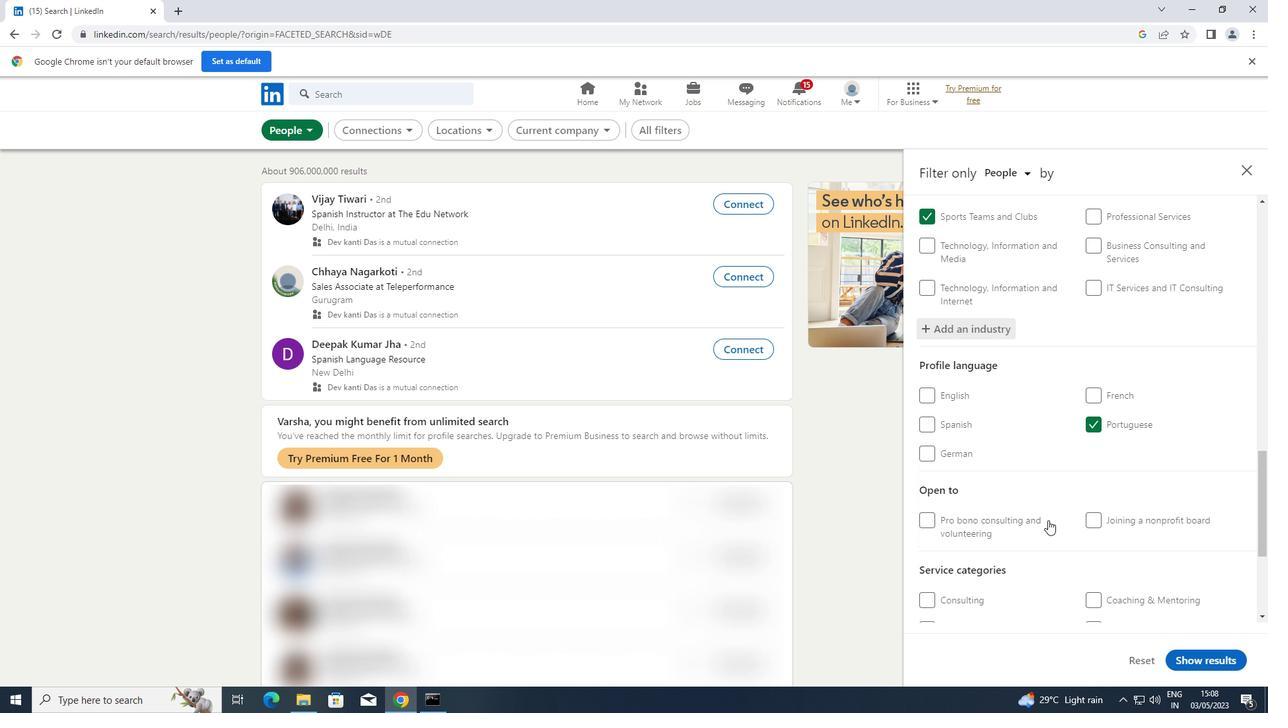 
Action: Mouse moved to (1127, 531)
Screenshot: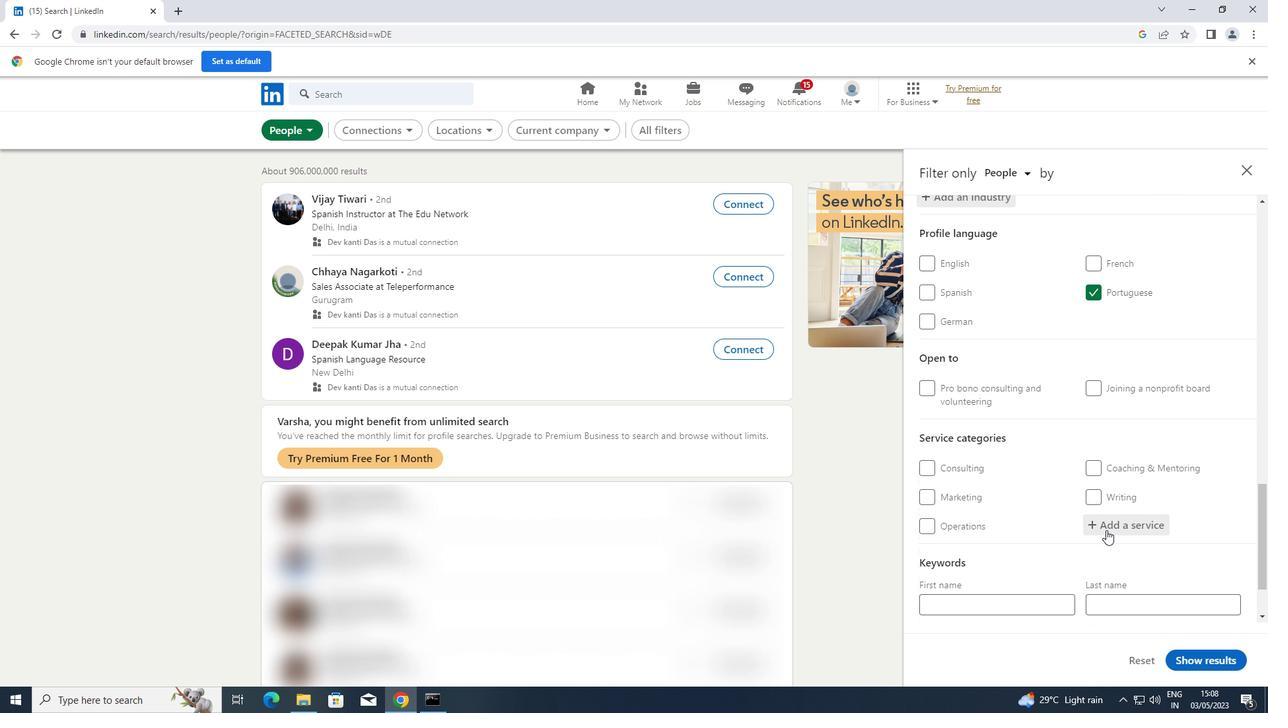 
Action: Mouse pressed left at (1127, 531)
Screenshot: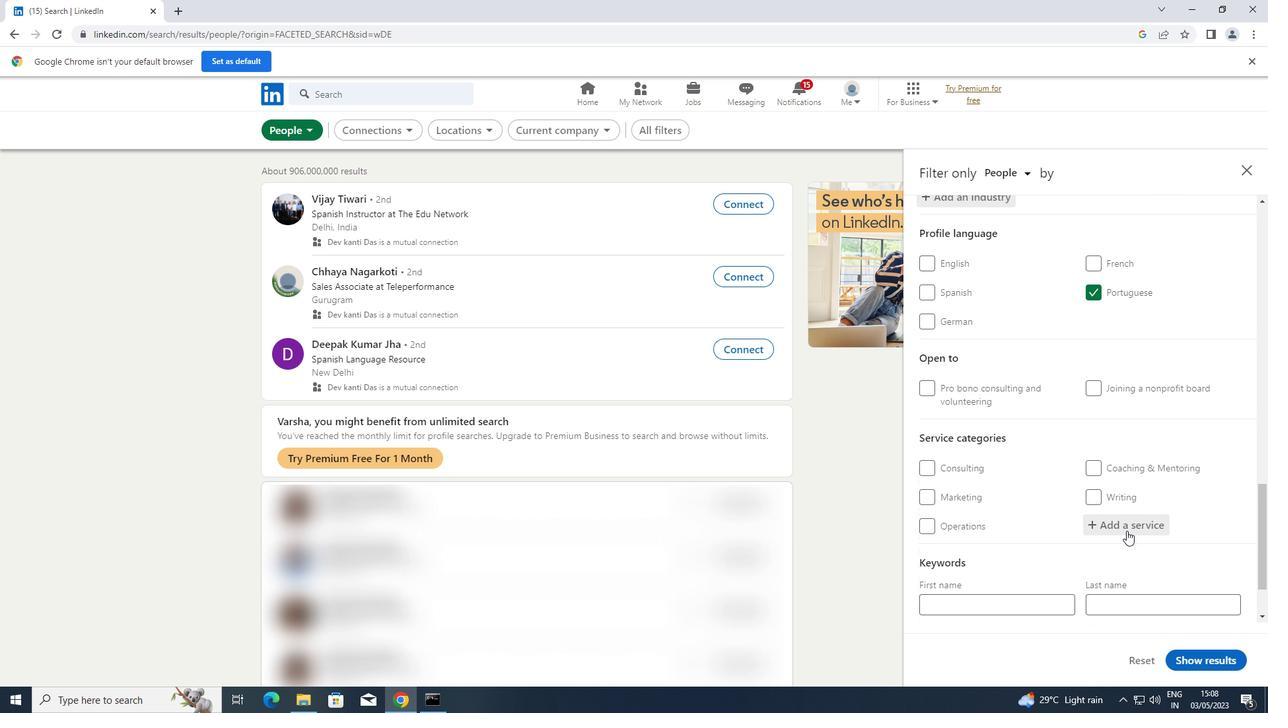
Action: Key pressed <Key.shift>MORTGAGE
Screenshot: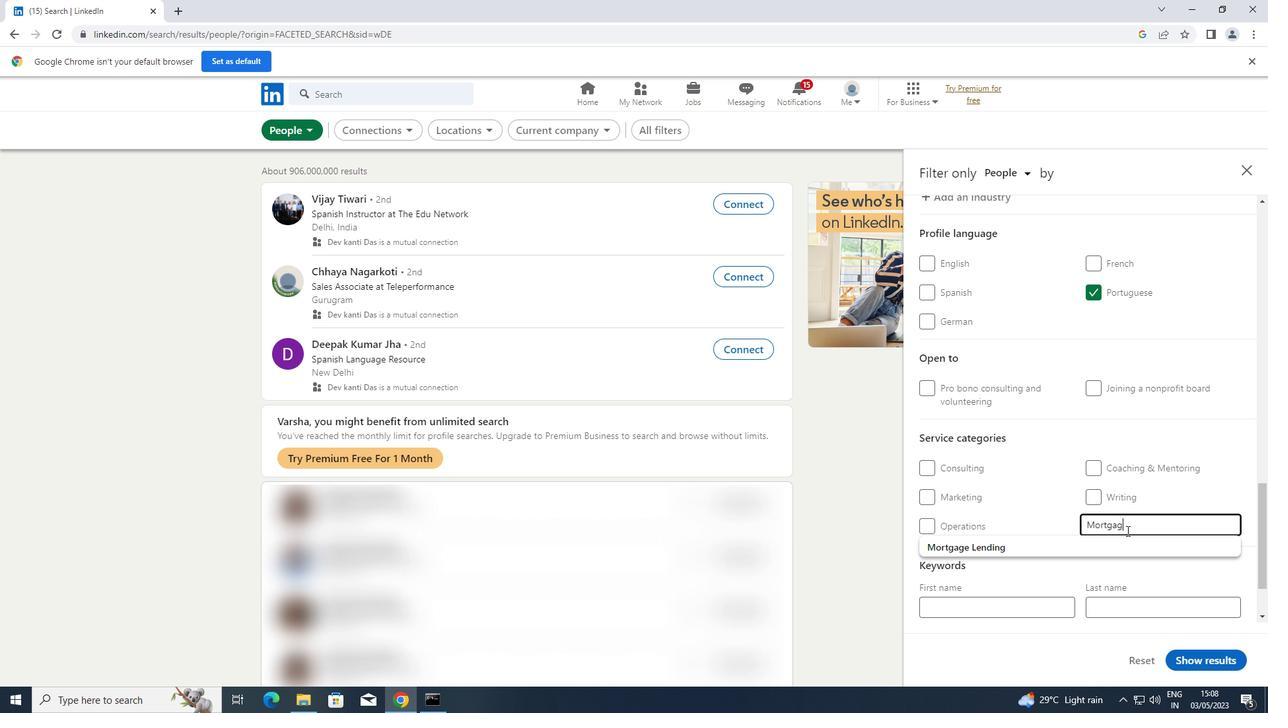 
Action: Mouse moved to (1103, 547)
Screenshot: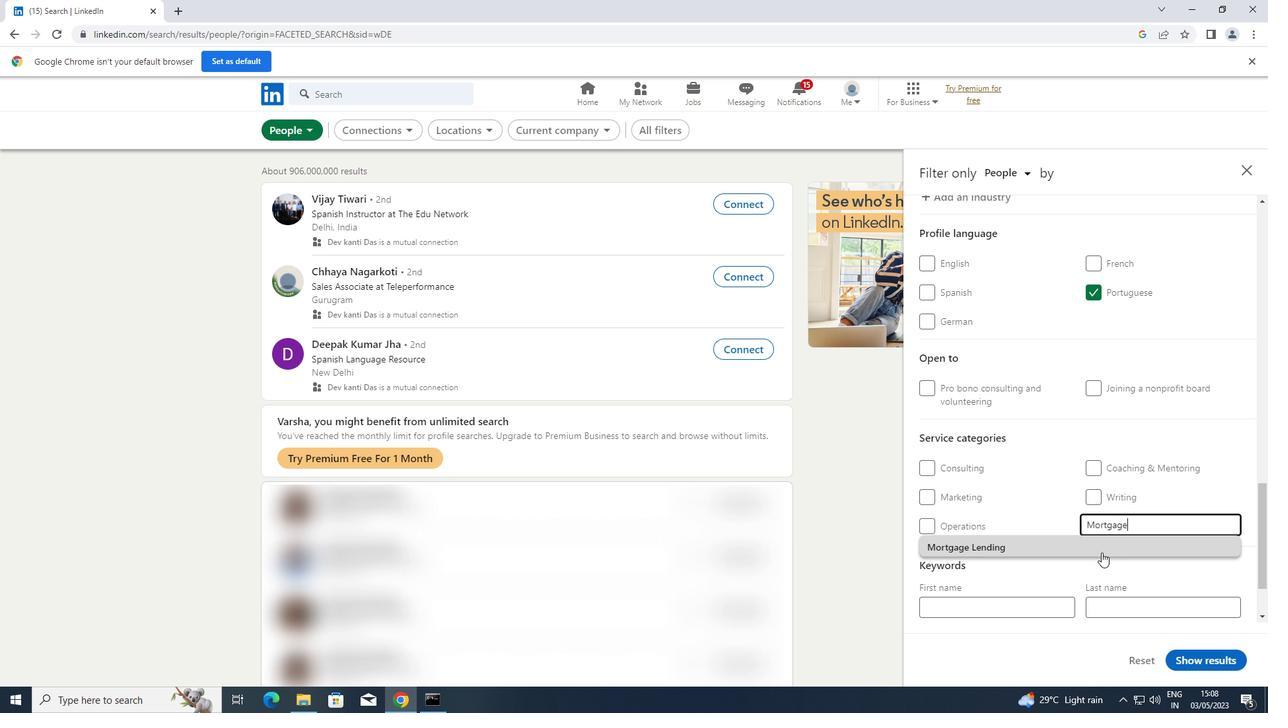 
Action: Mouse pressed left at (1103, 547)
Screenshot: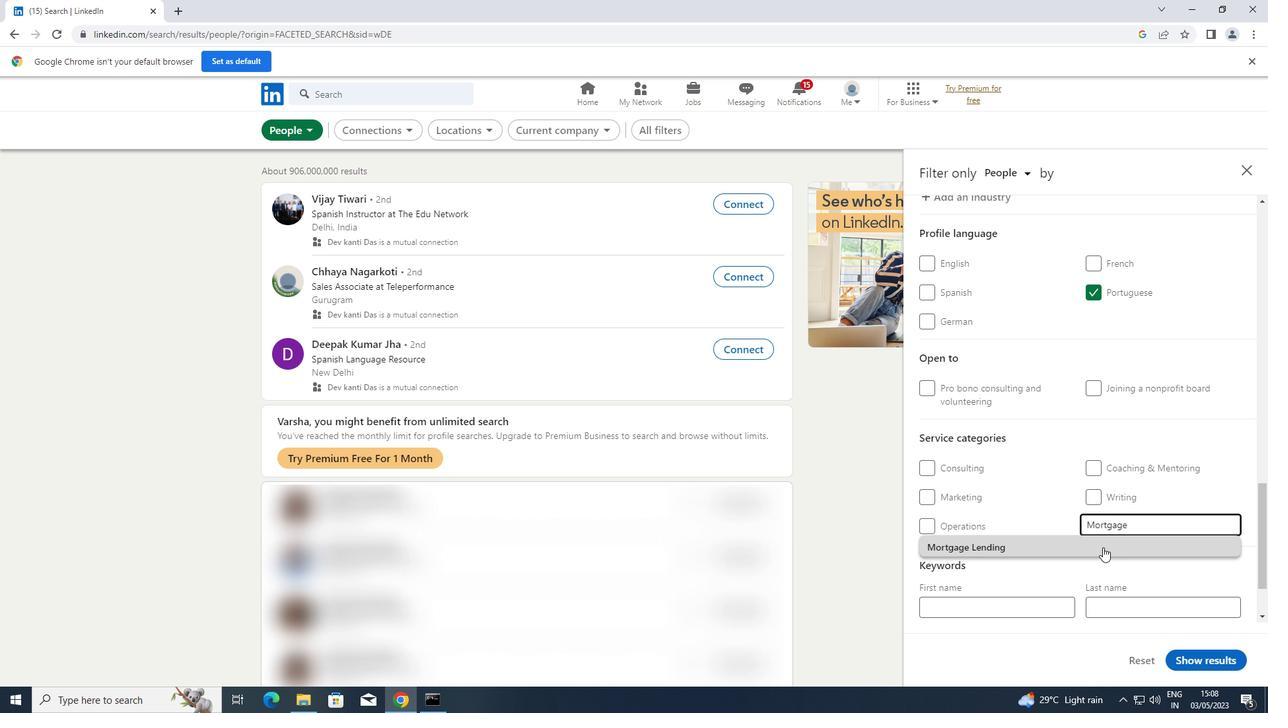 
Action: Mouse scrolled (1103, 547) with delta (0, 0)
Screenshot: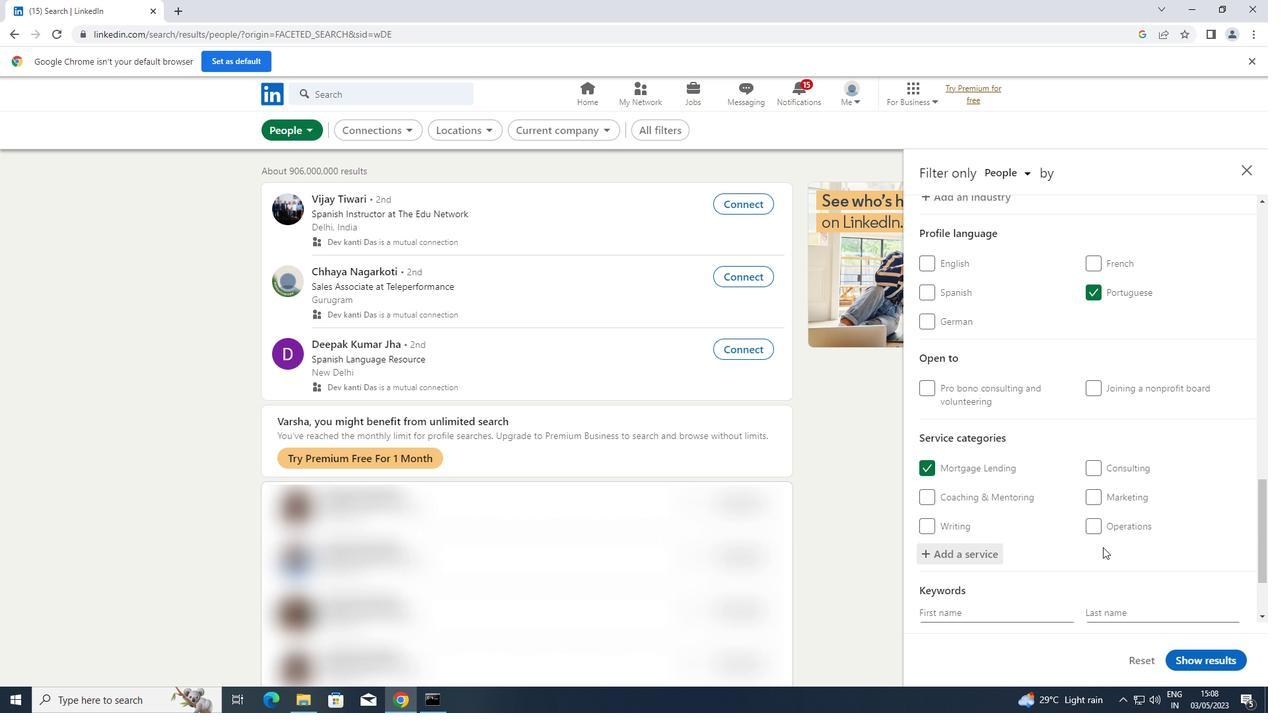 
Action: Mouse scrolled (1103, 547) with delta (0, 0)
Screenshot: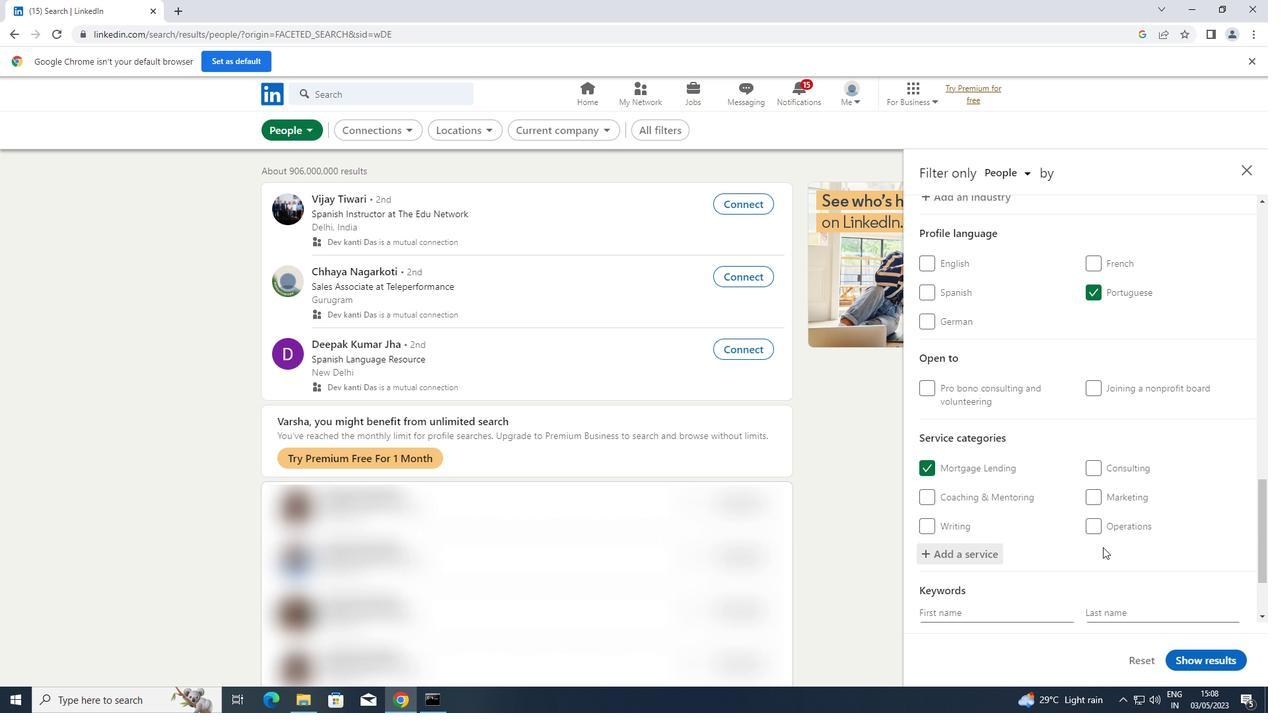 
Action: Mouse scrolled (1103, 547) with delta (0, 0)
Screenshot: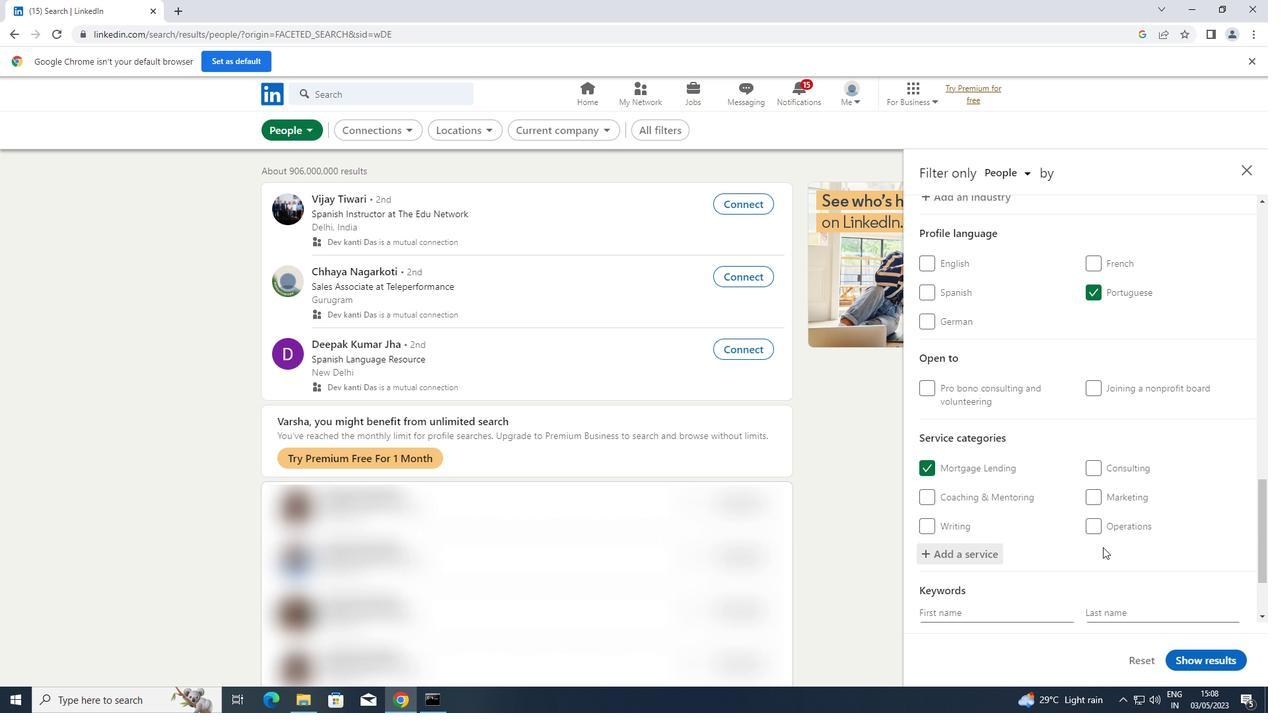 
Action: Mouse scrolled (1103, 547) with delta (0, 0)
Screenshot: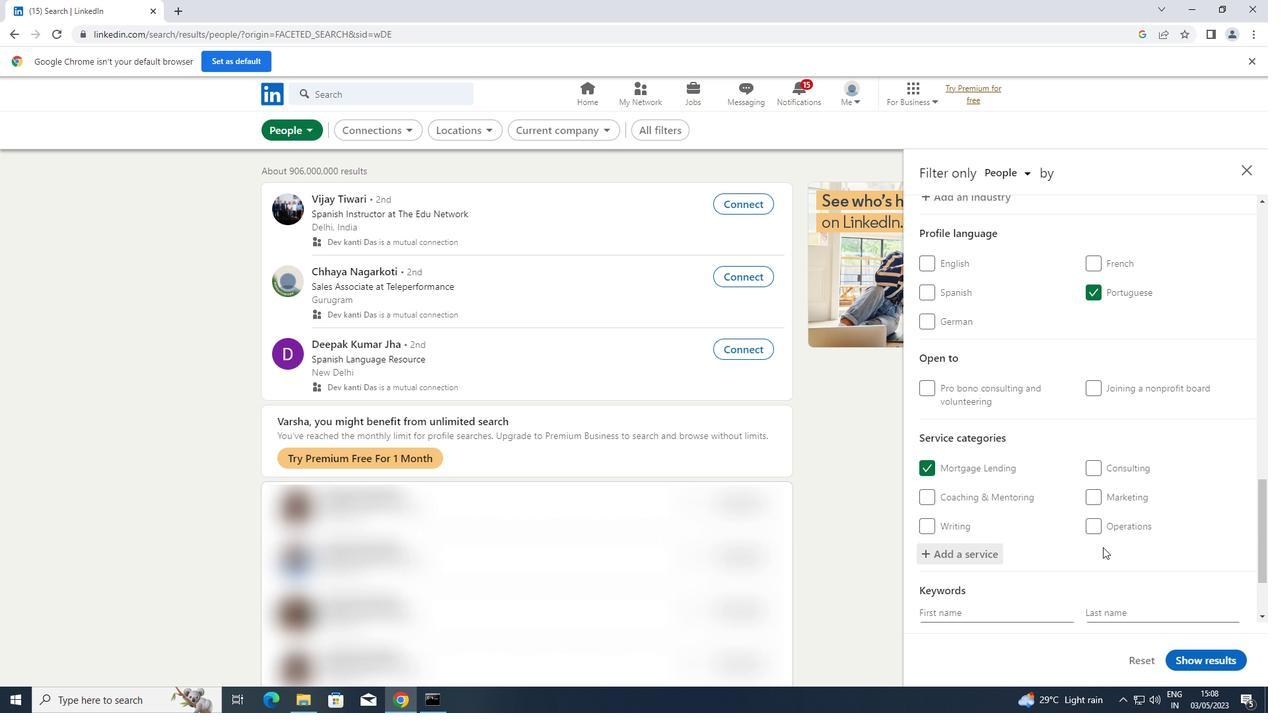 
Action: Mouse scrolled (1103, 547) with delta (0, 0)
Screenshot: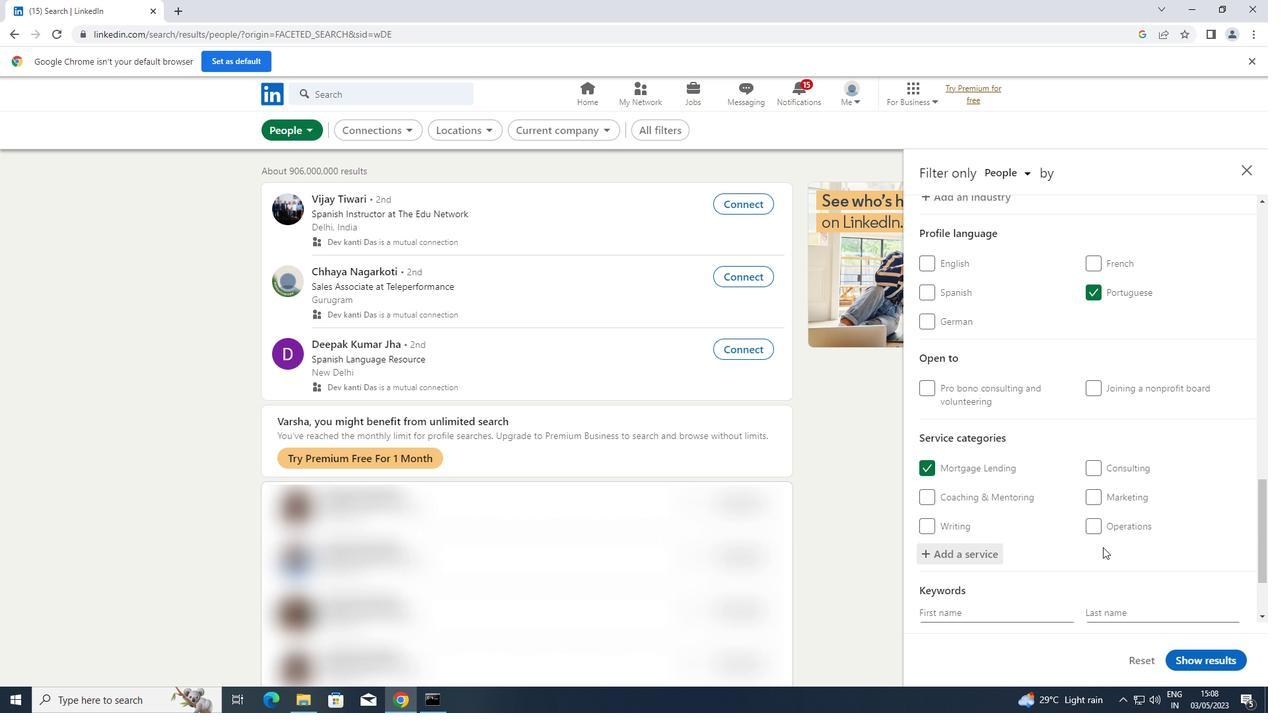 
Action: Mouse scrolled (1103, 547) with delta (0, 0)
Screenshot: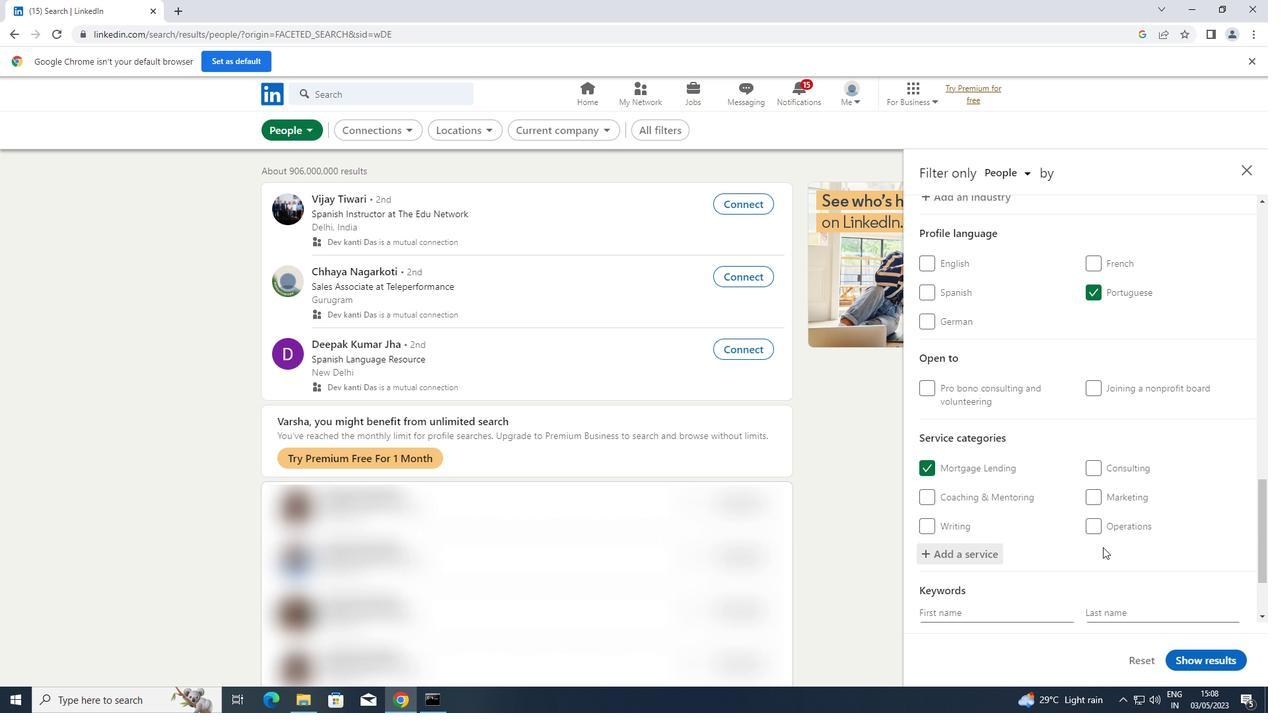 
Action: Mouse moved to (1034, 559)
Screenshot: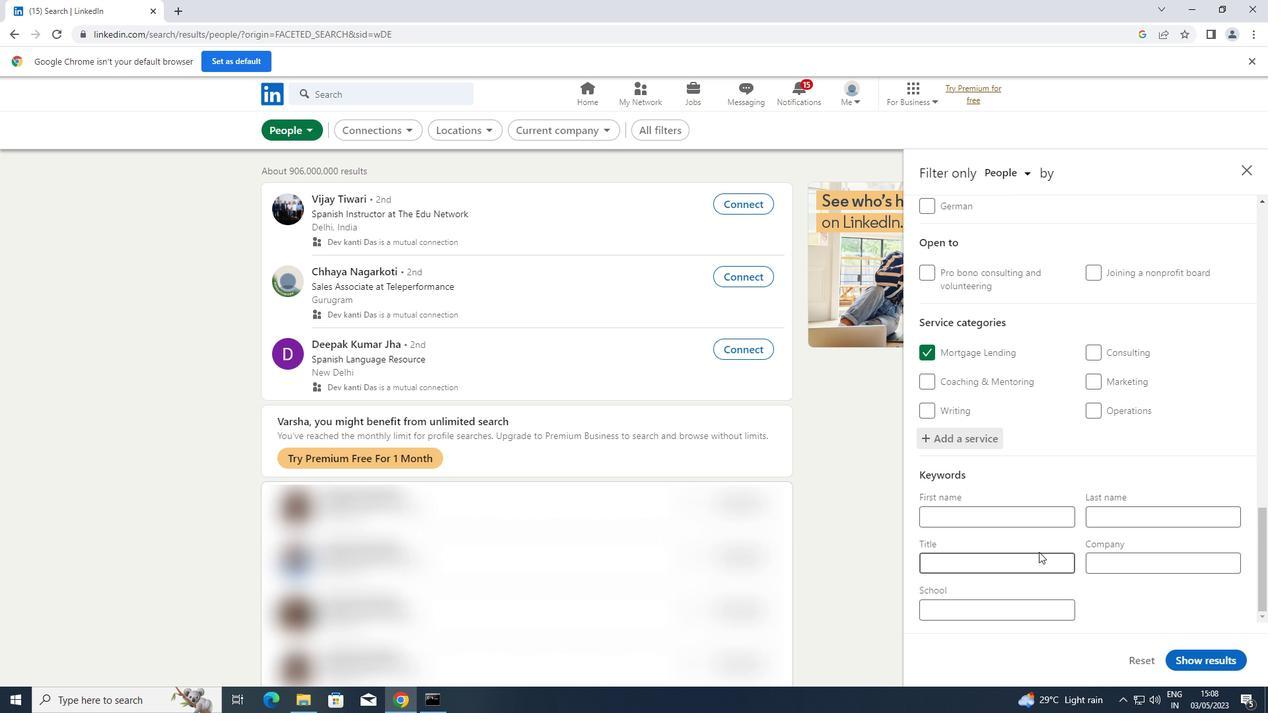 
Action: Mouse pressed left at (1034, 559)
Screenshot: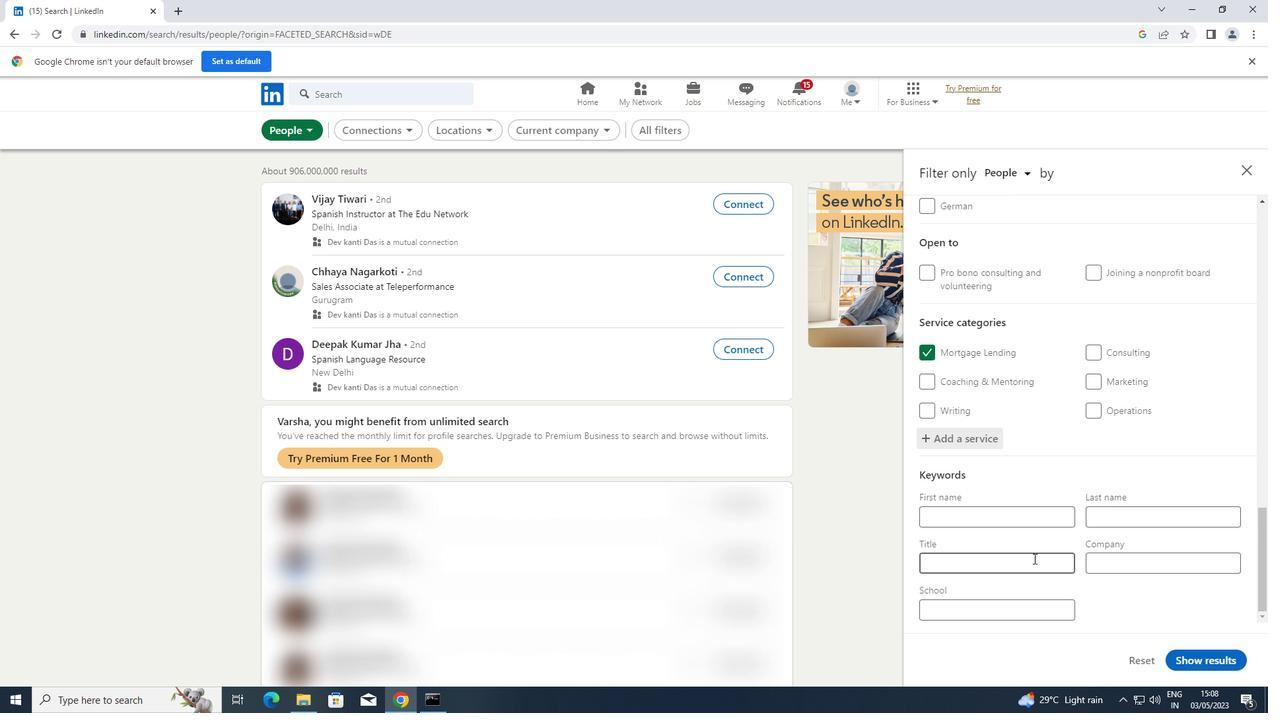
Action: Key pressed <Key.shift>ACCOUNTING<Key.space><Key.shift>DIRECTOR
Screenshot: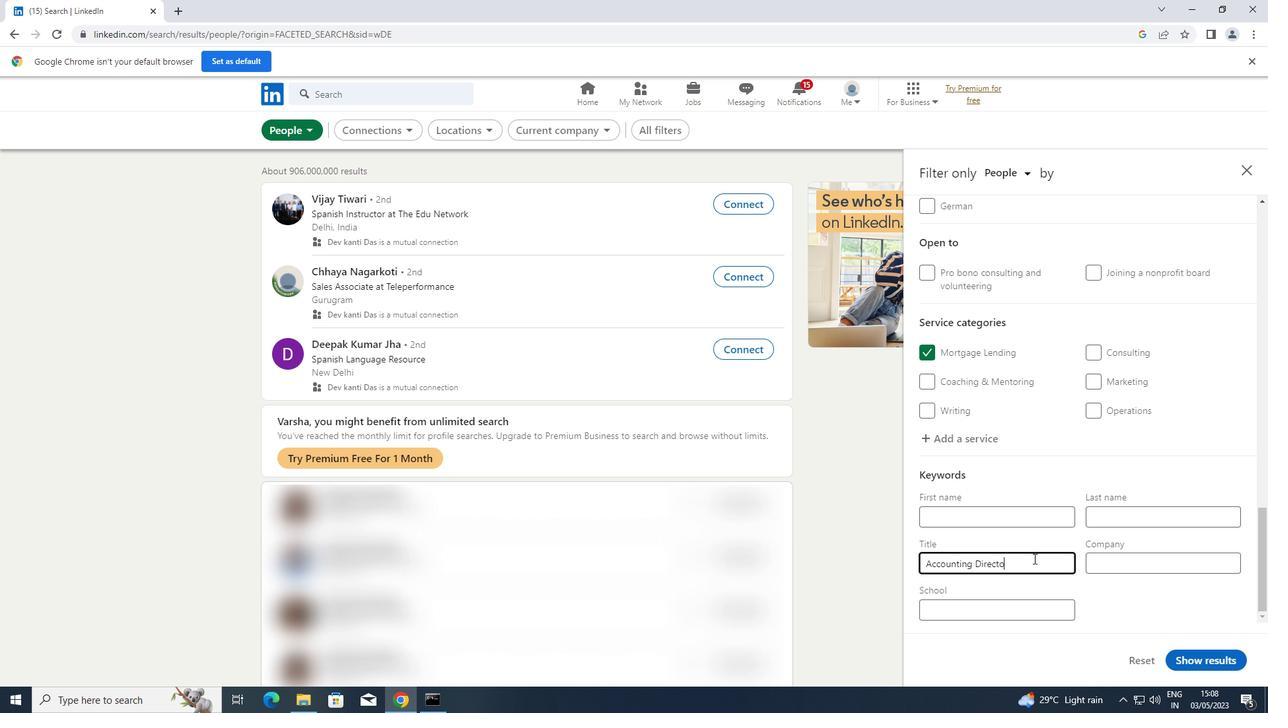 
Action: Mouse moved to (1180, 654)
Screenshot: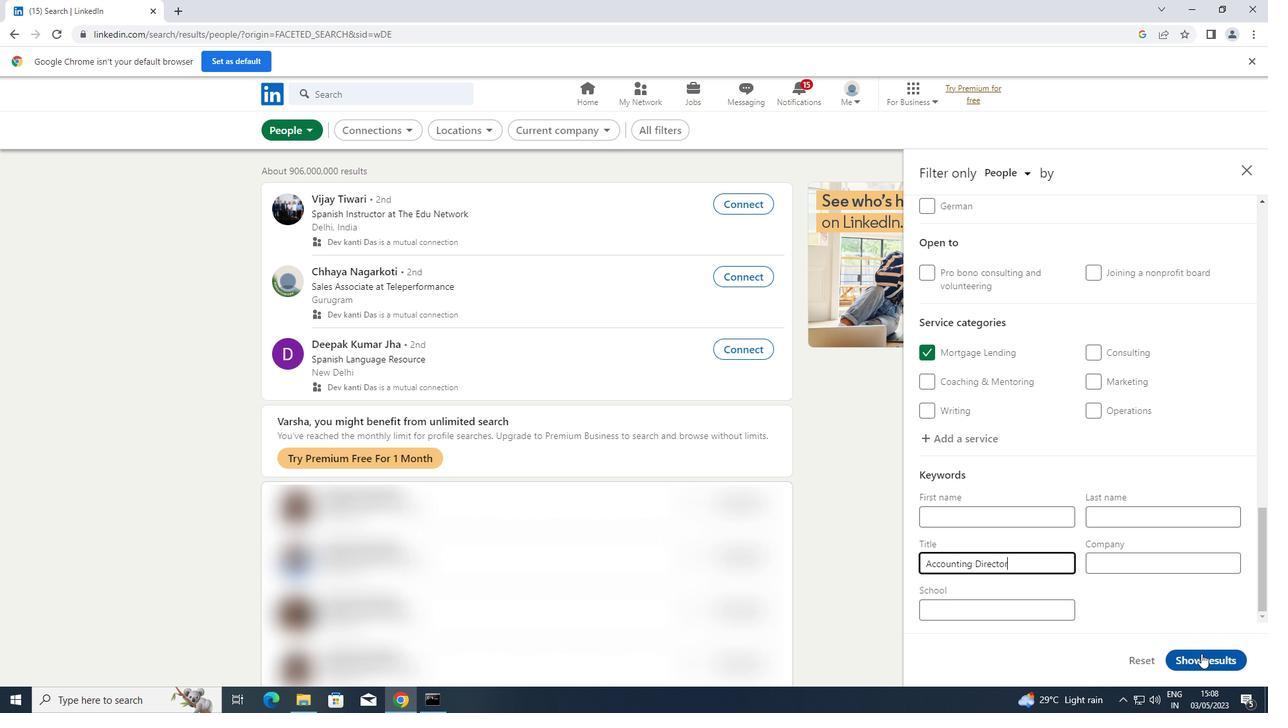 
Action: Mouse pressed left at (1180, 654)
Screenshot: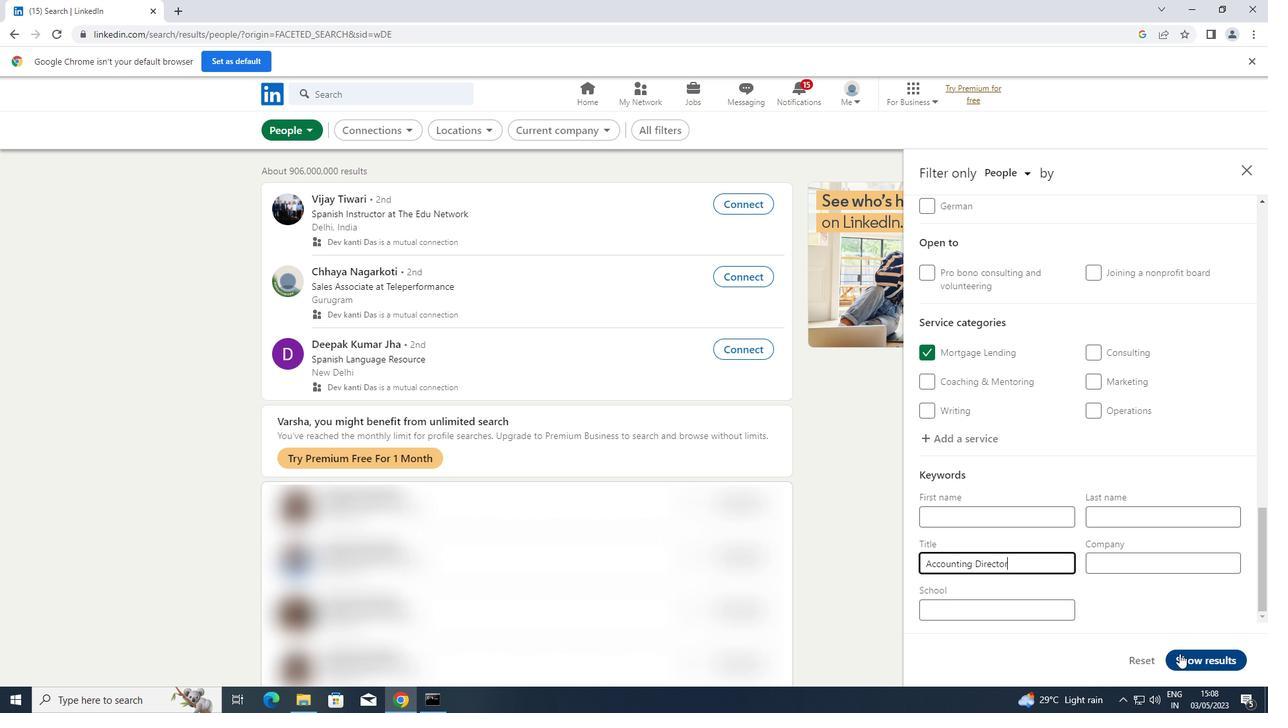 
Action: Mouse moved to (1179, 656)
Screenshot: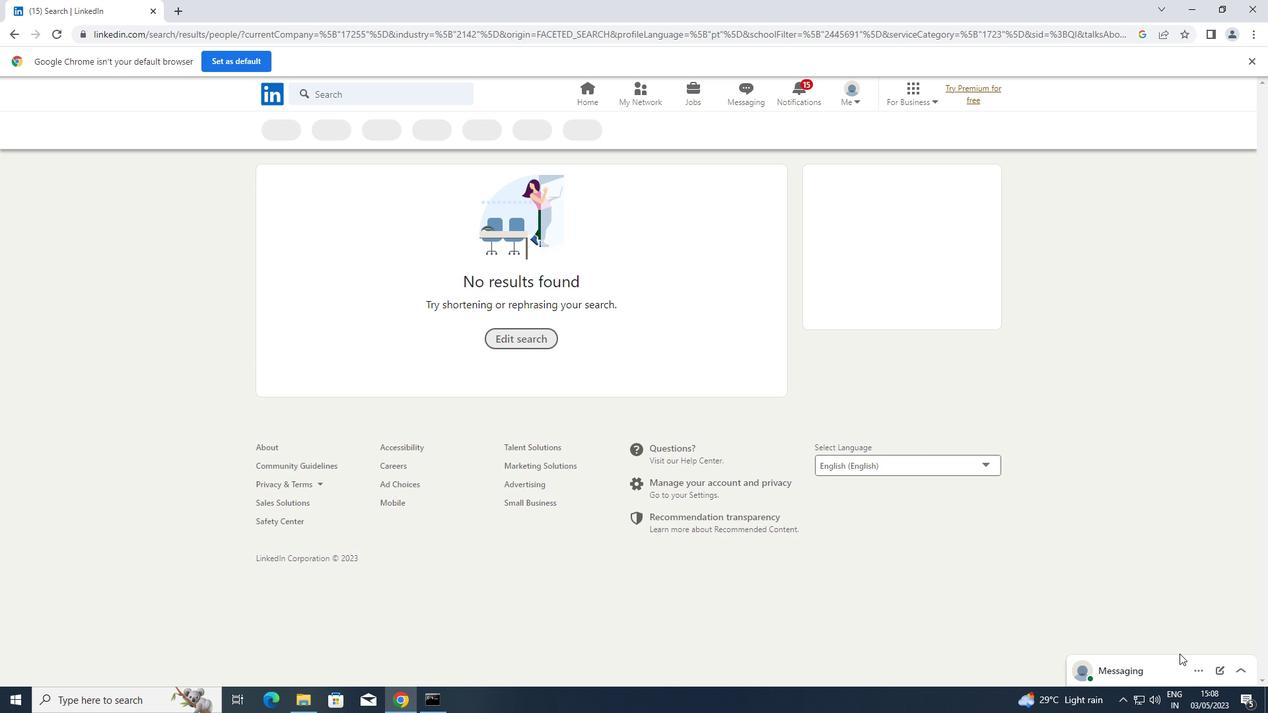 
